 Task: Look for space in Milton, United States from 8th July, 2023 to 16th July, 2023 for 8 adults in price range Rs.10000 to Rs.16000. Place can be private room with 8 bedrooms having 8 beds and 8 bathrooms. Property type can be house, flat, guest house, hotel. Amenities needed are: wifi, TV, free parkinig on premises, gym, breakfast. Booking option can be shelf check-in. Required host language is English.
Action: Mouse moved to (521, 120)
Screenshot: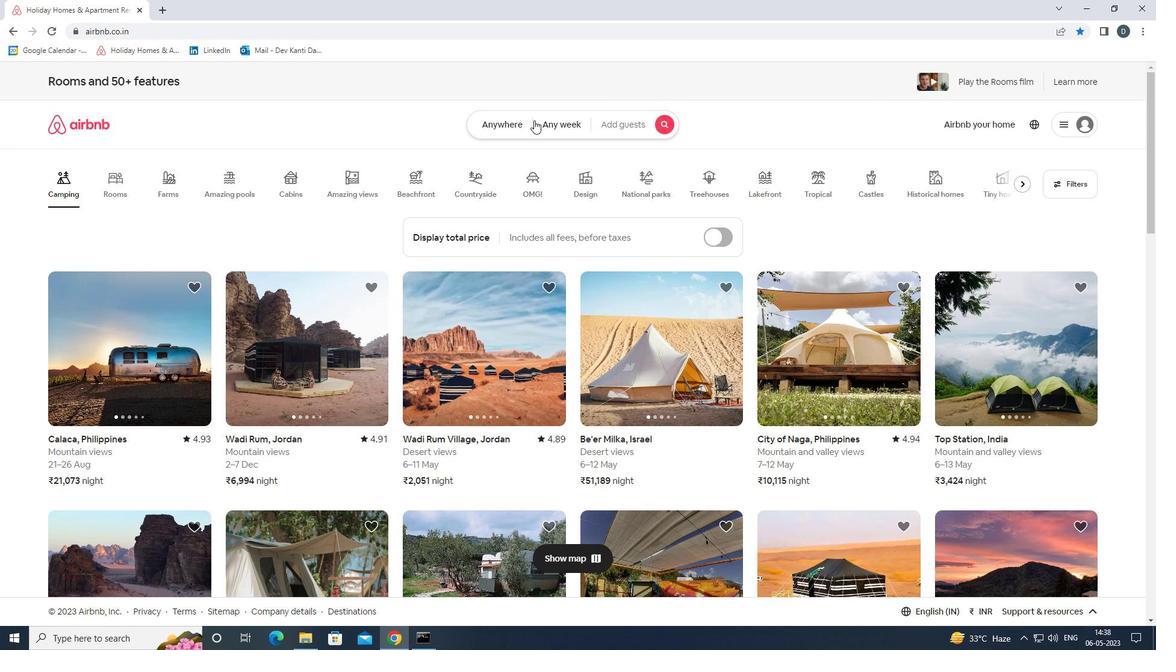 
Action: Mouse pressed left at (521, 120)
Screenshot: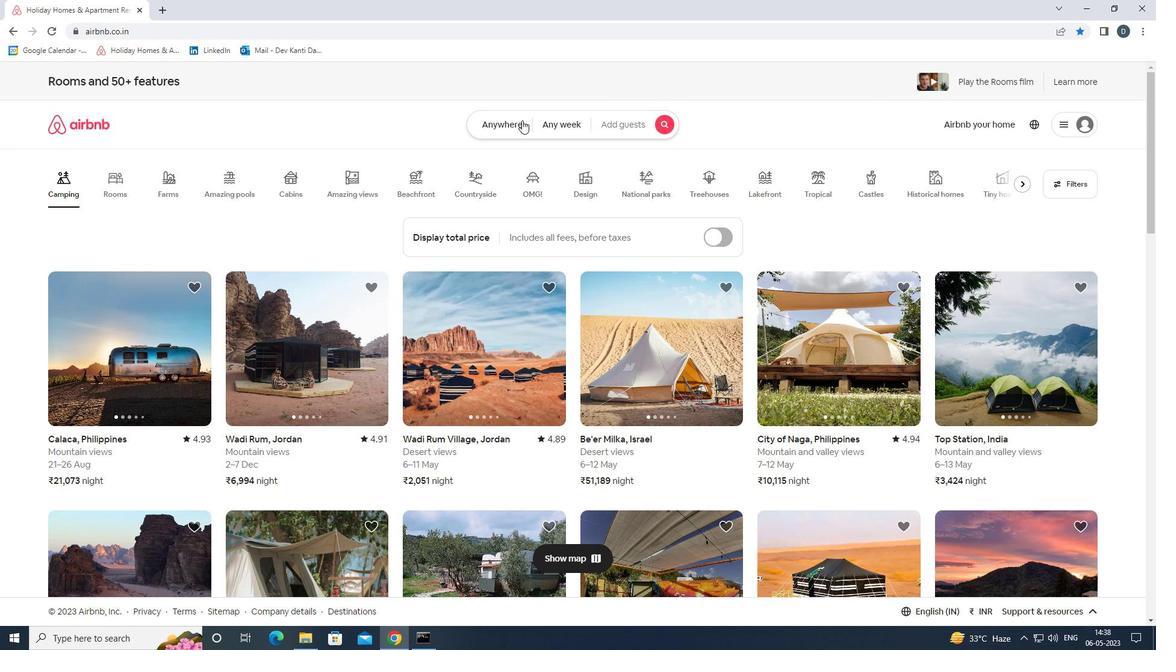 
Action: Mouse moved to (458, 171)
Screenshot: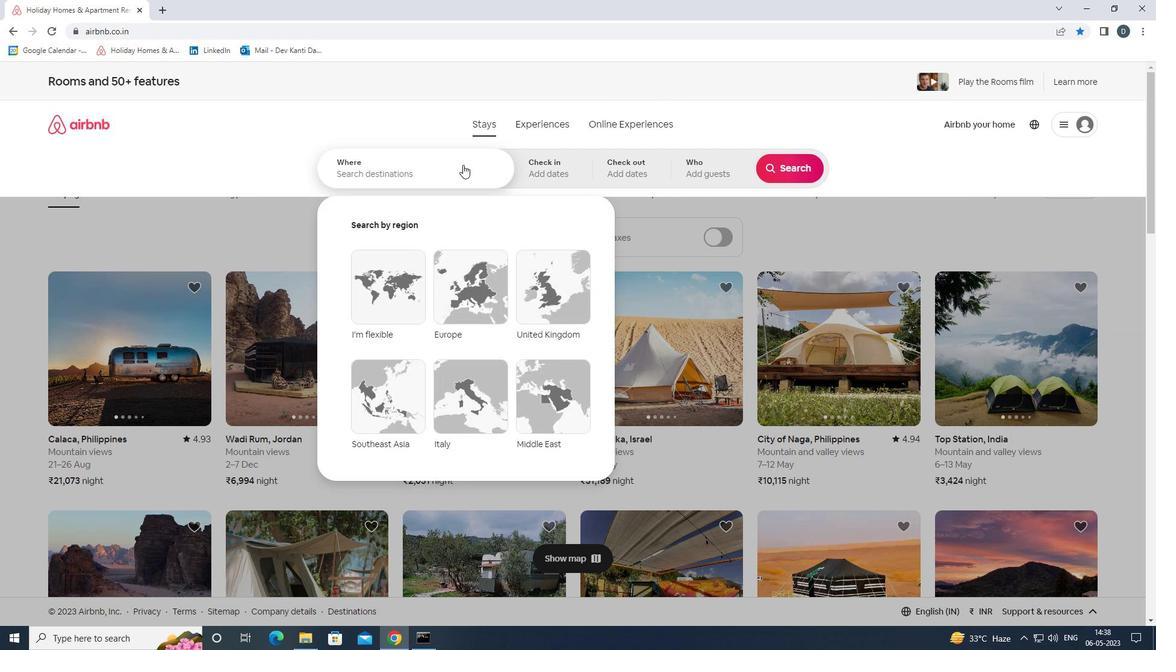 
Action: Mouse pressed left at (458, 171)
Screenshot: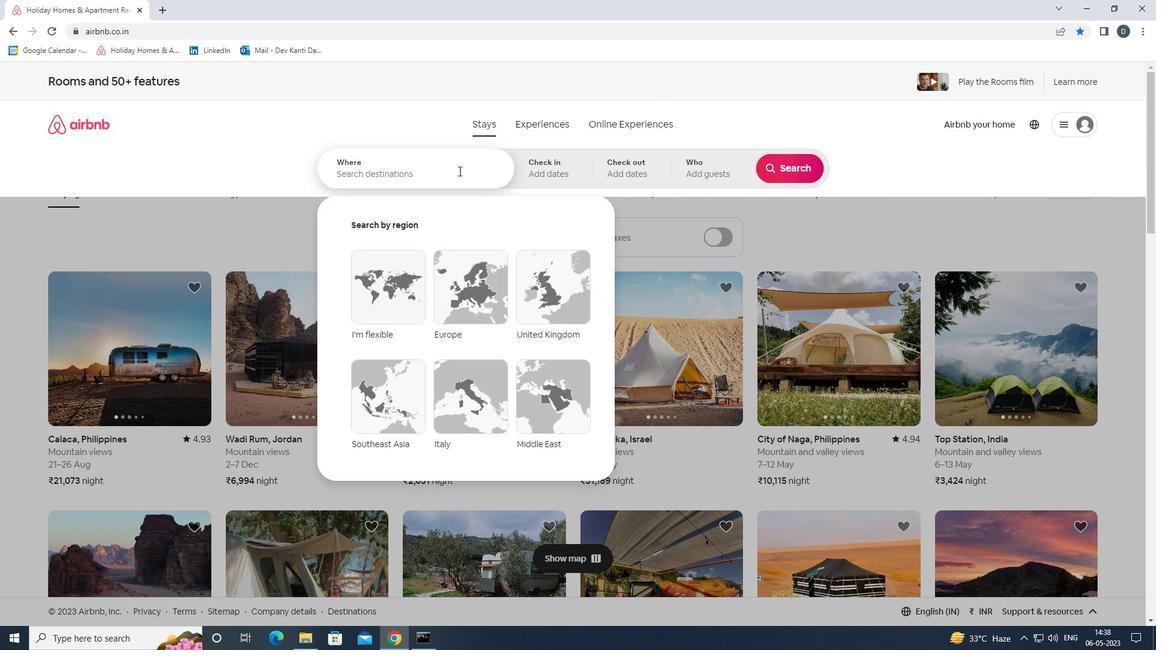 
Action: Mouse moved to (455, 173)
Screenshot: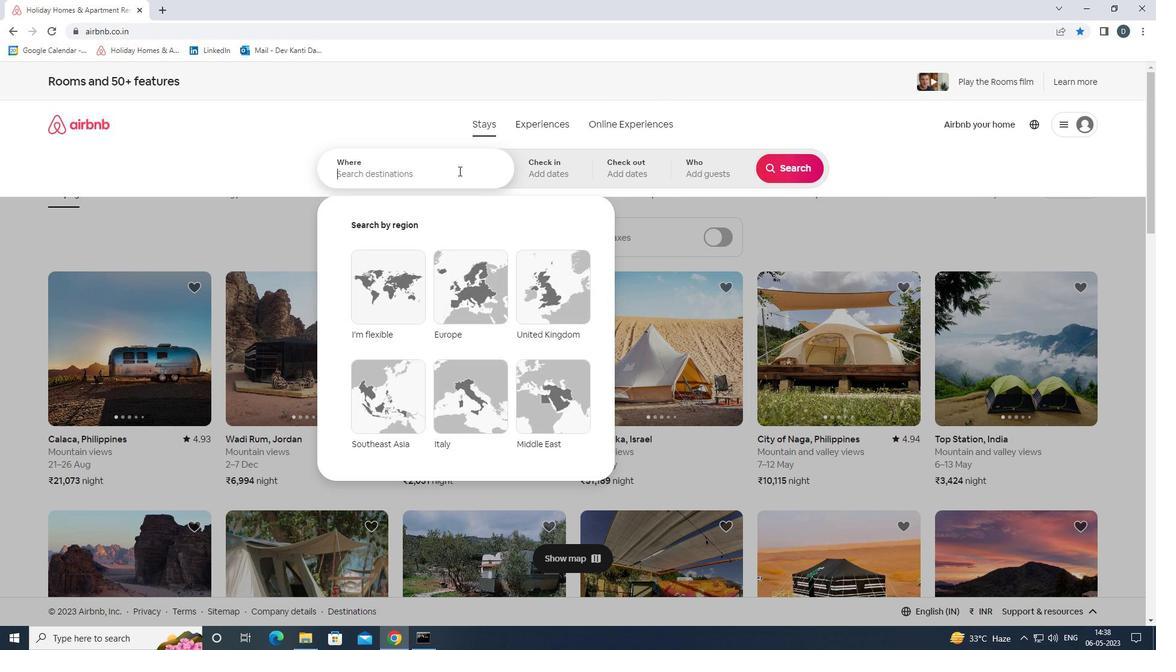 
Action: Key pressed <Key.shift><Key.shift><Key.shift><Key.shift>MILTON,<Key.shift>UNITED<Key.space><Key.shift>STATES<Key.enter>
Screenshot: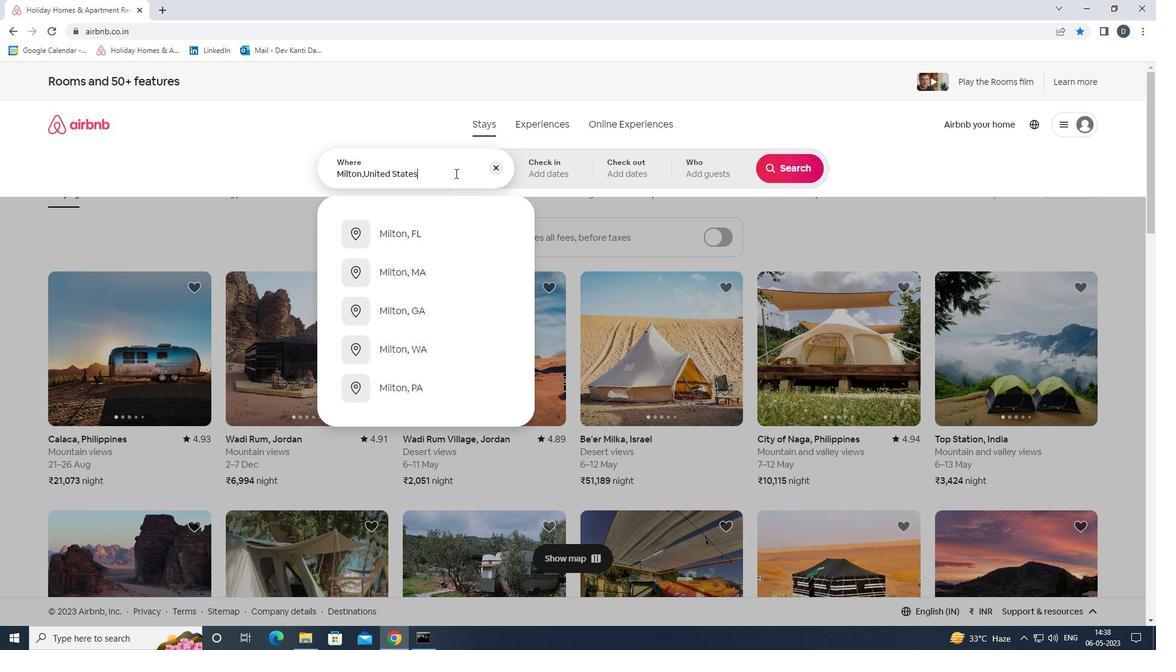 
Action: Mouse moved to (781, 264)
Screenshot: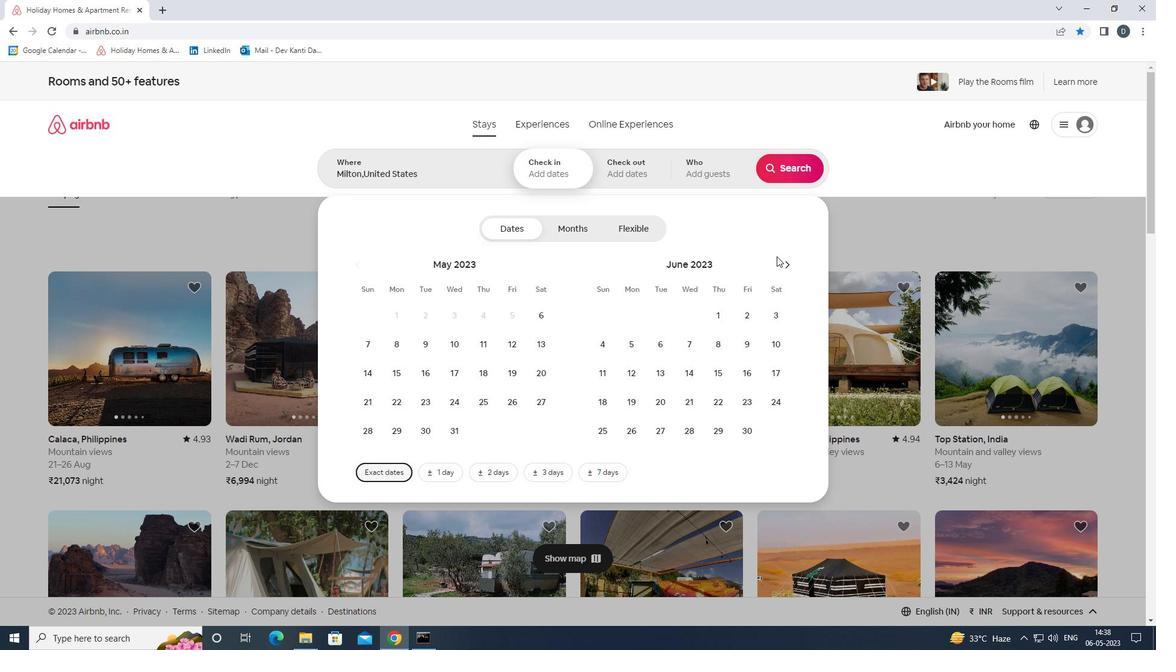 
Action: Mouse pressed left at (781, 264)
Screenshot: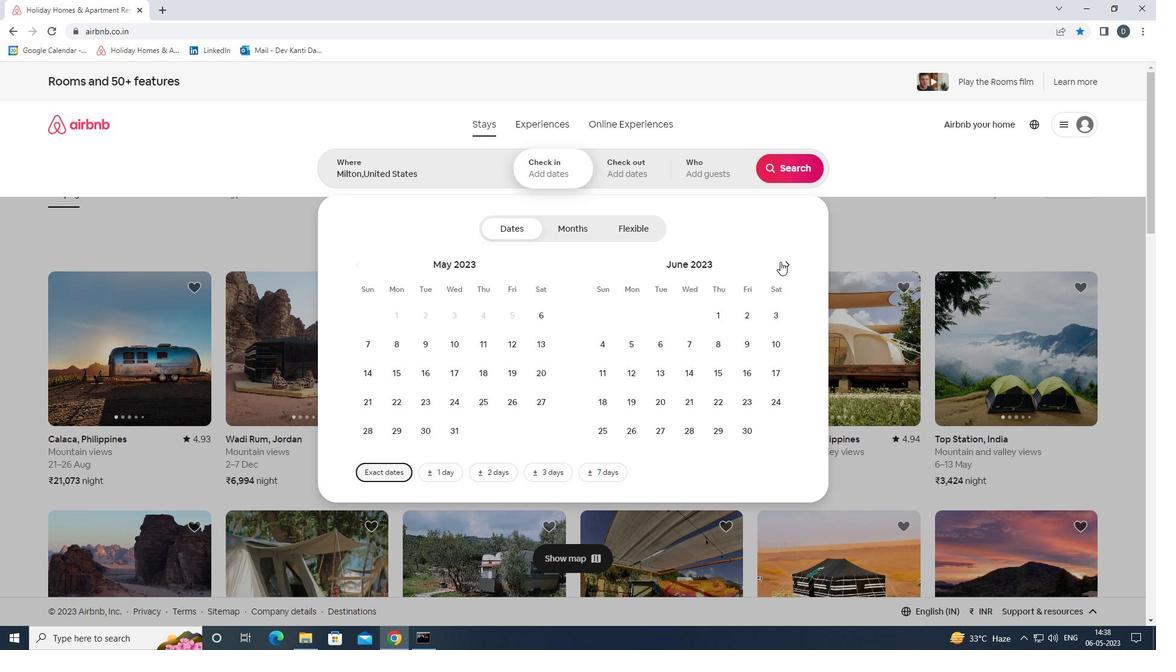 
Action: Mouse moved to (773, 344)
Screenshot: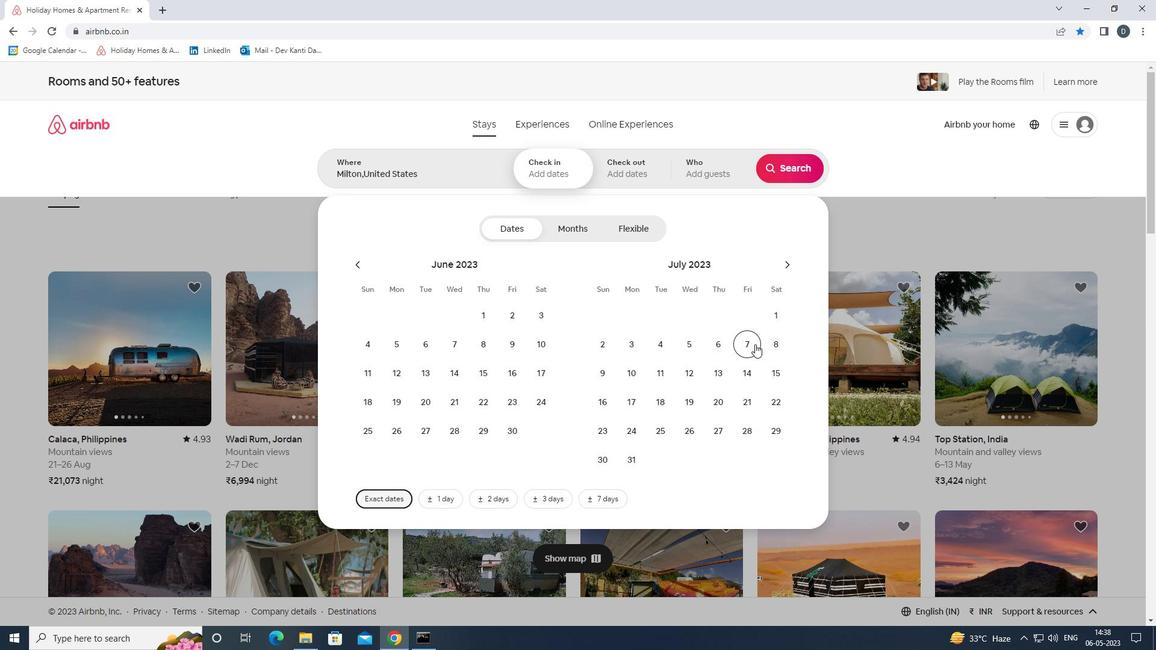 
Action: Mouse pressed left at (773, 344)
Screenshot: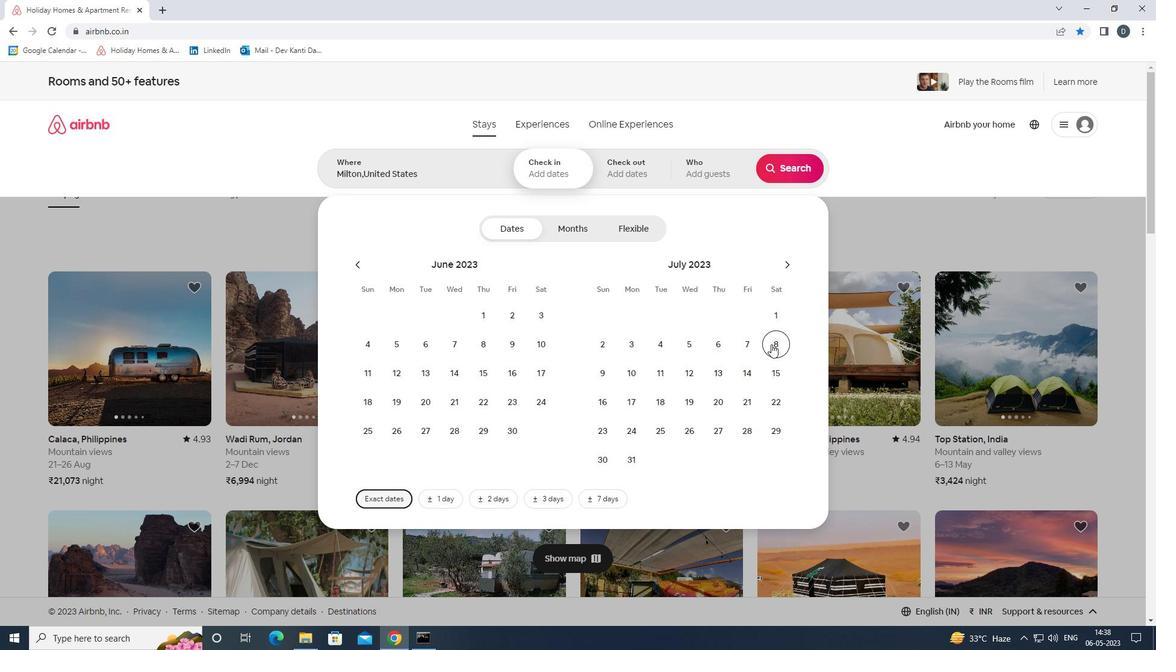 
Action: Mouse moved to (608, 401)
Screenshot: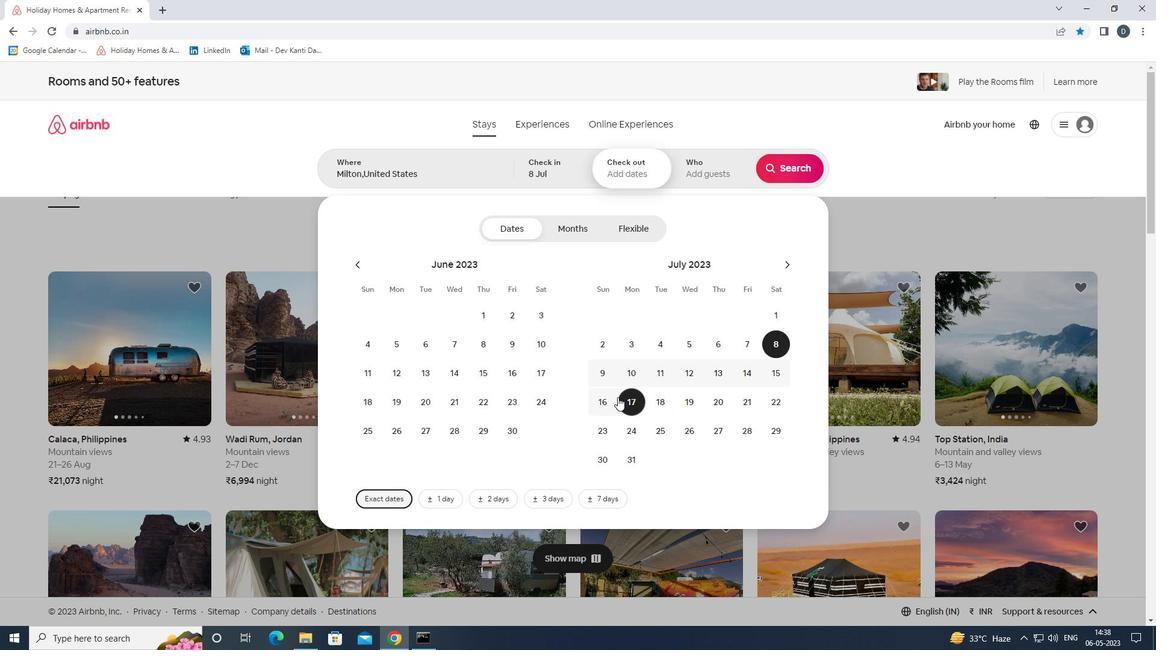 
Action: Mouse pressed left at (608, 401)
Screenshot: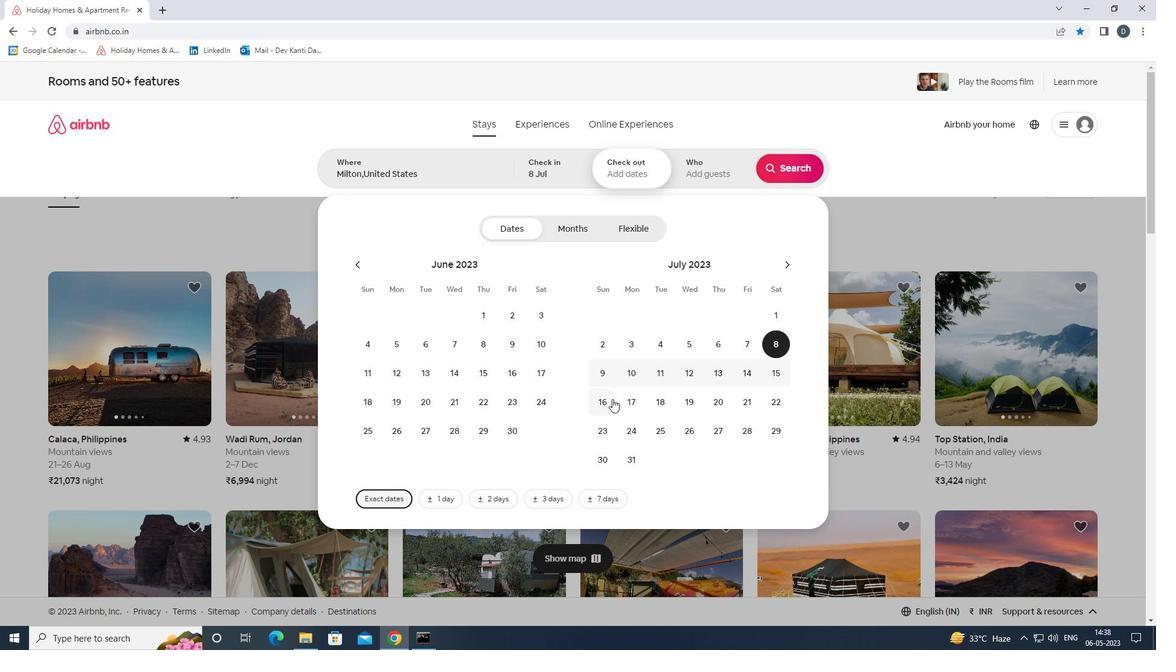 
Action: Mouse moved to (700, 167)
Screenshot: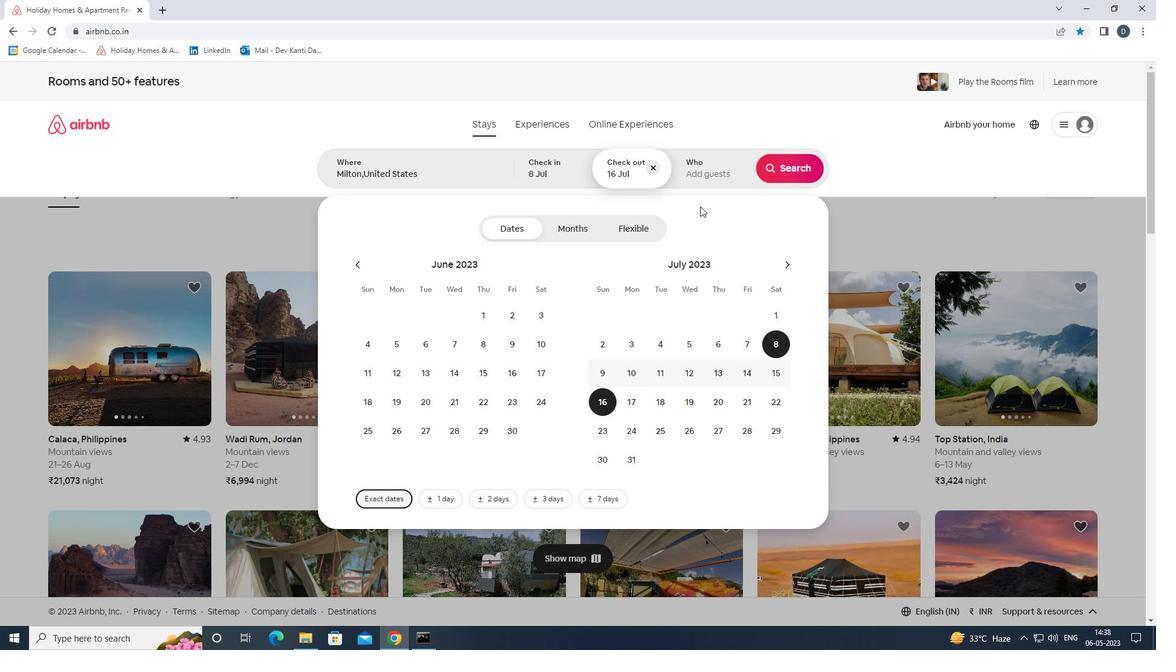 
Action: Mouse pressed left at (700, 167)
Screenshot: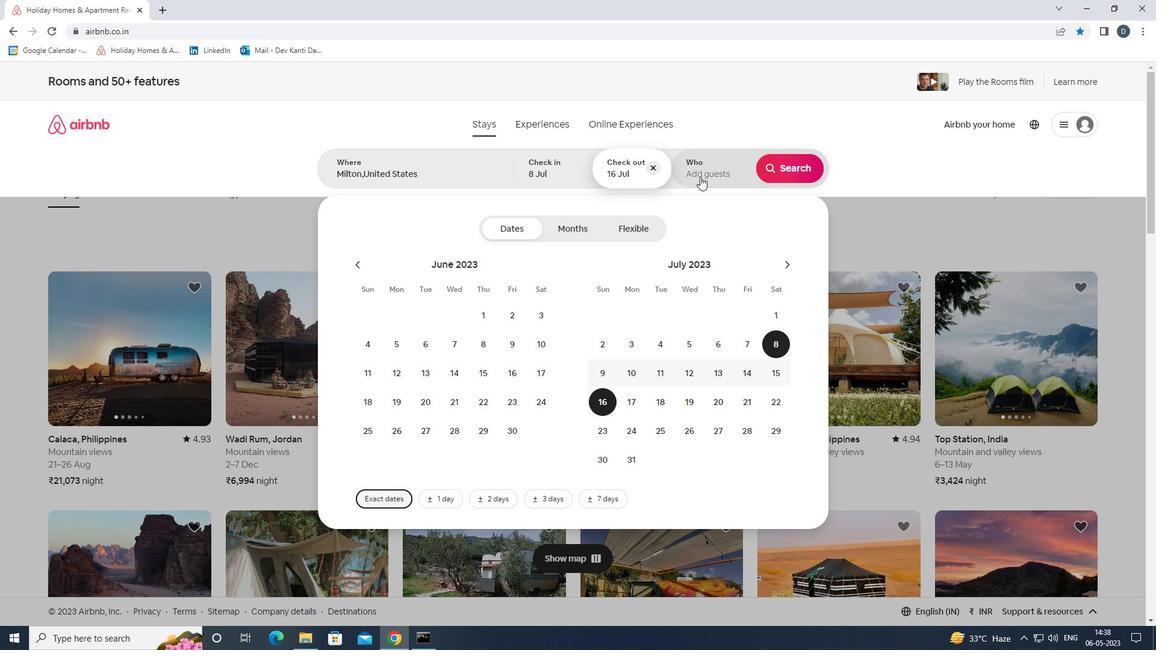 
Action: Mouse moved to (789, 234)
Screenshot: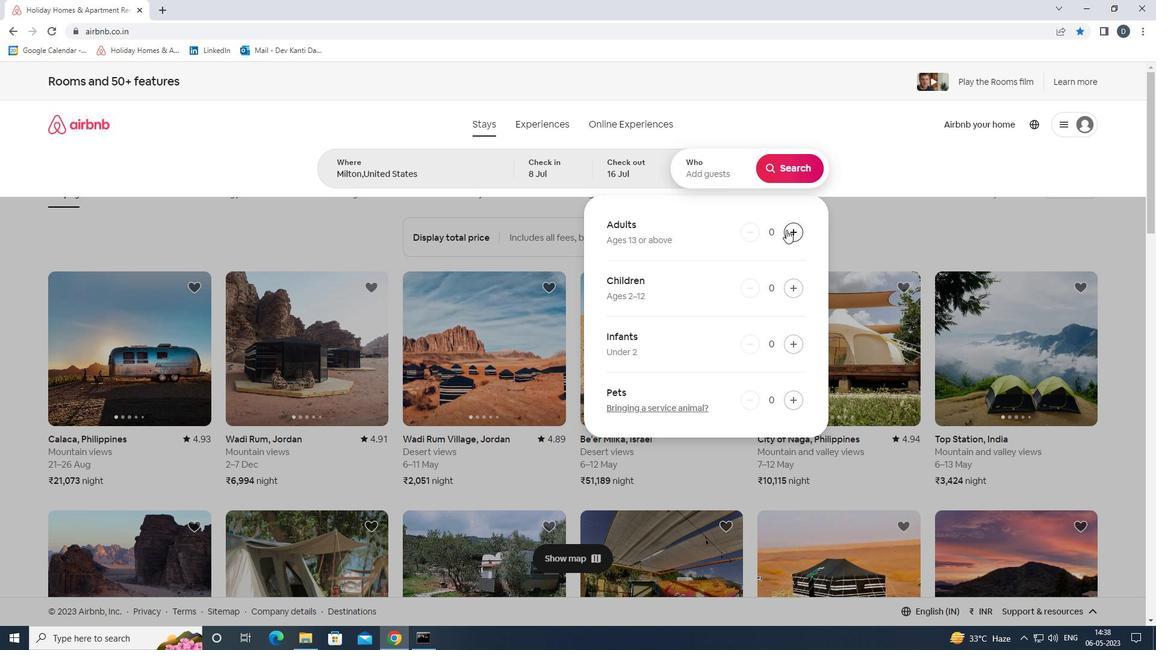 
Action: Mouse pressed left at (789, 234)
Screenshot: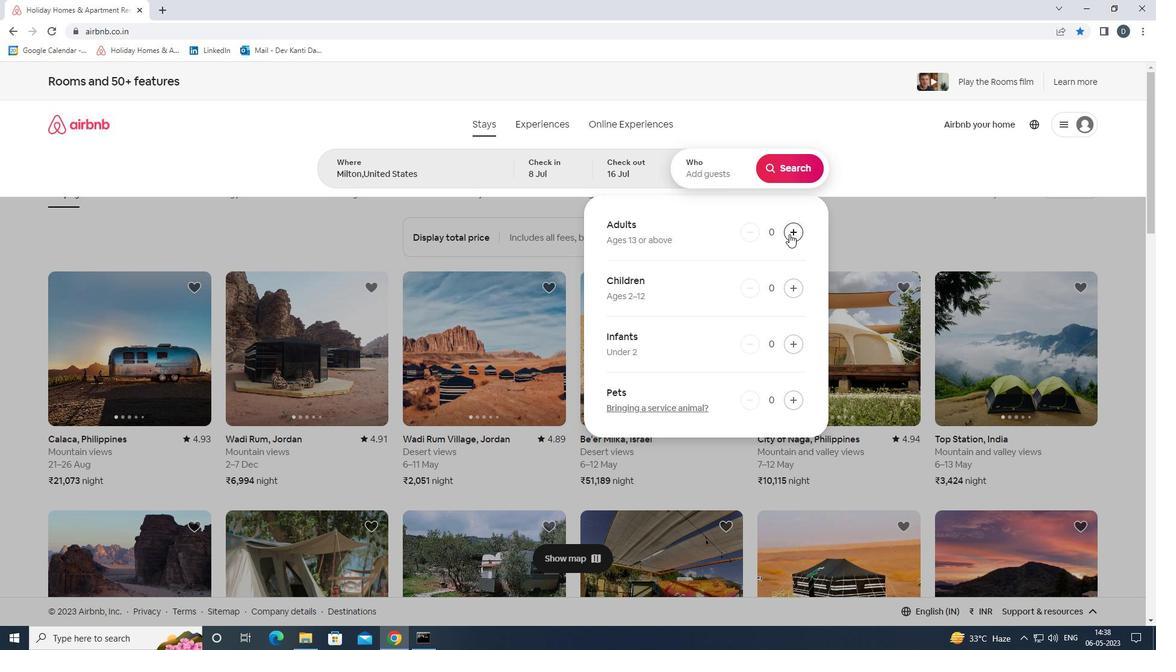 
Action: Mouse pressed left at (789, 234)
Screenshot: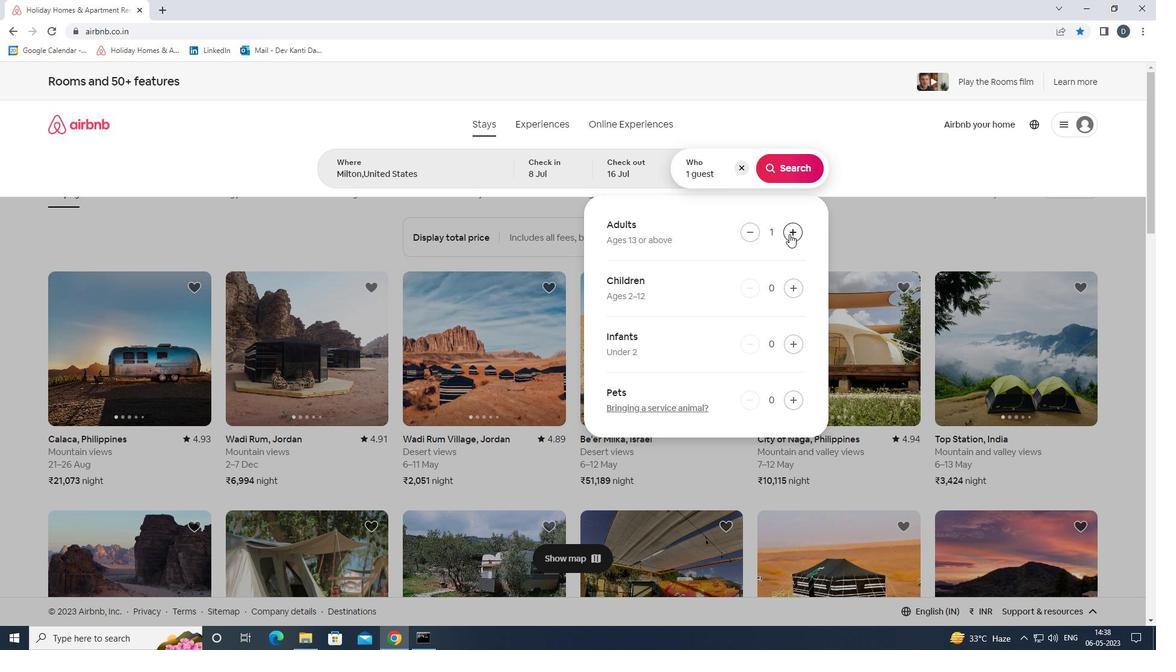 
Action: Mouse pressed left at (789, 234)
Screenshot: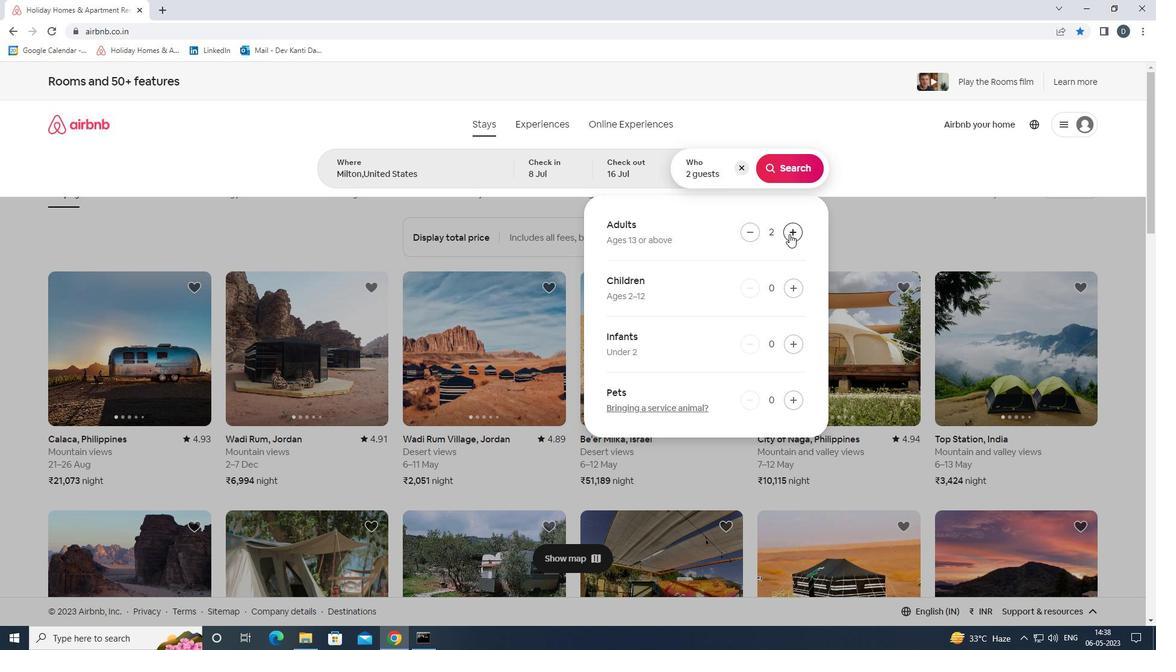 
Action: Mouse pressed left at (789, 234)
Screenshot: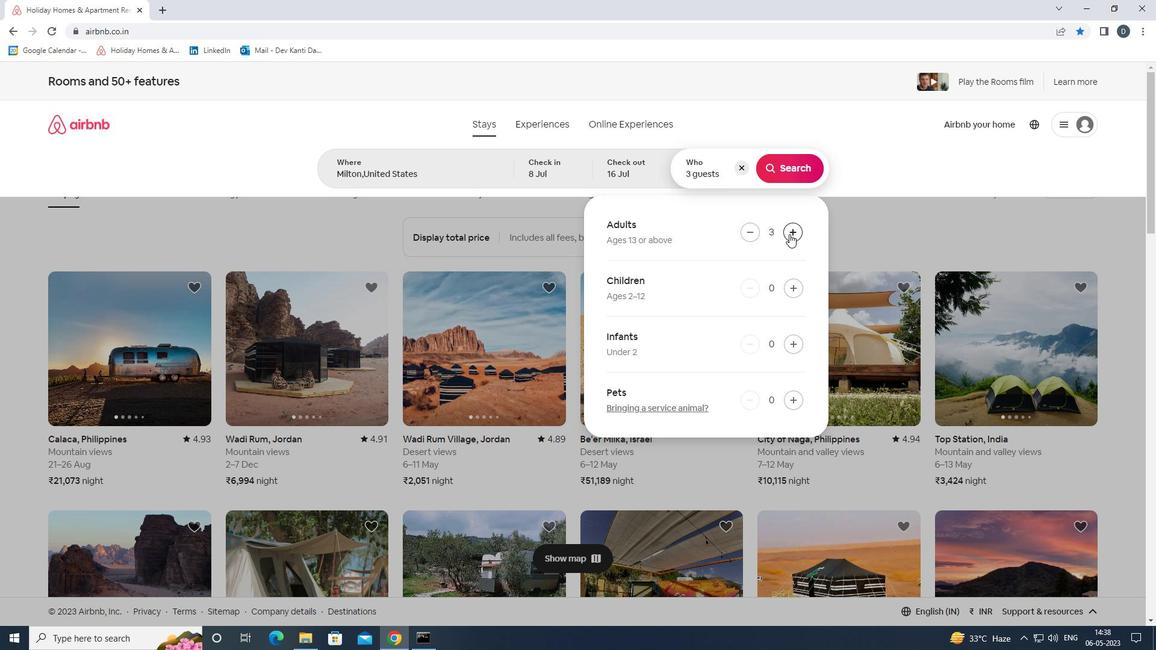 
Action: Mouse pressed left at (789, 234)
Screenshot: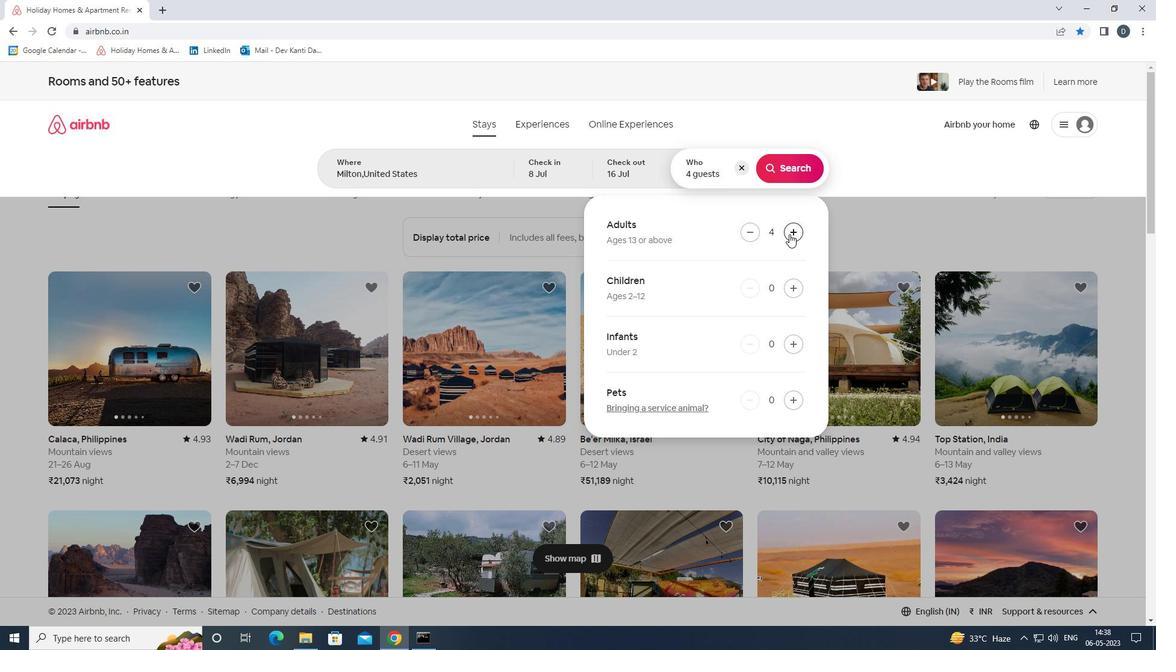 
Action: Mouse pressed left at (789, 234)
Screenshot: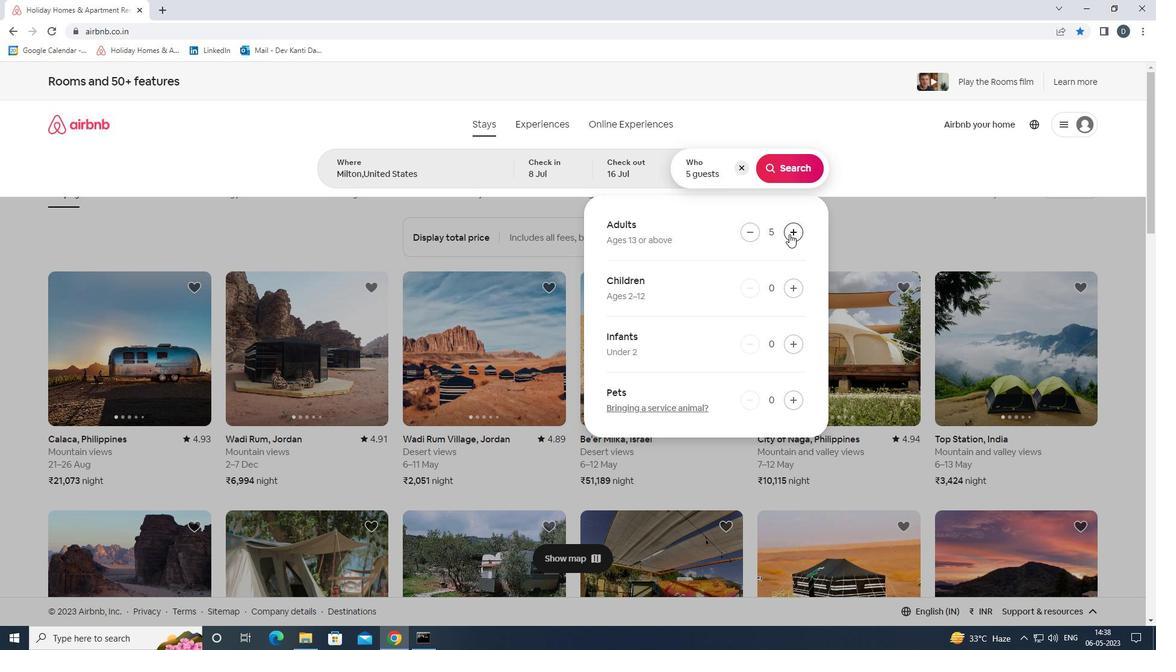 
Action: Mouse pressed left at (789, 234)
Screenshot: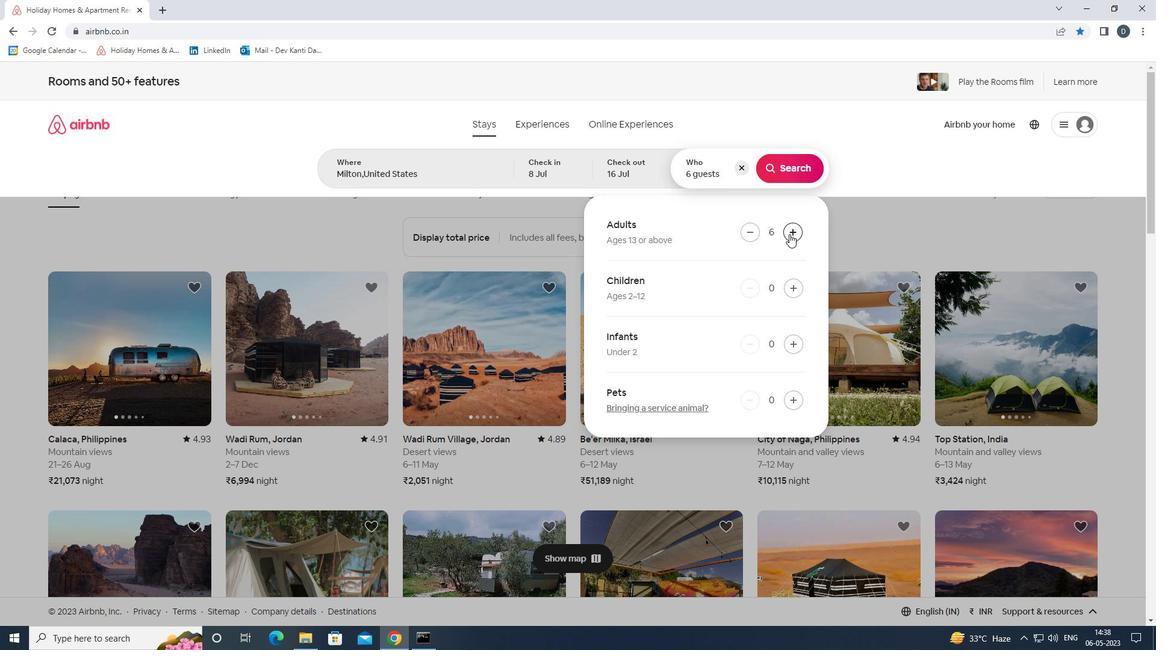 
Action: Mouse pressed left at (789, 234)
Screenshot: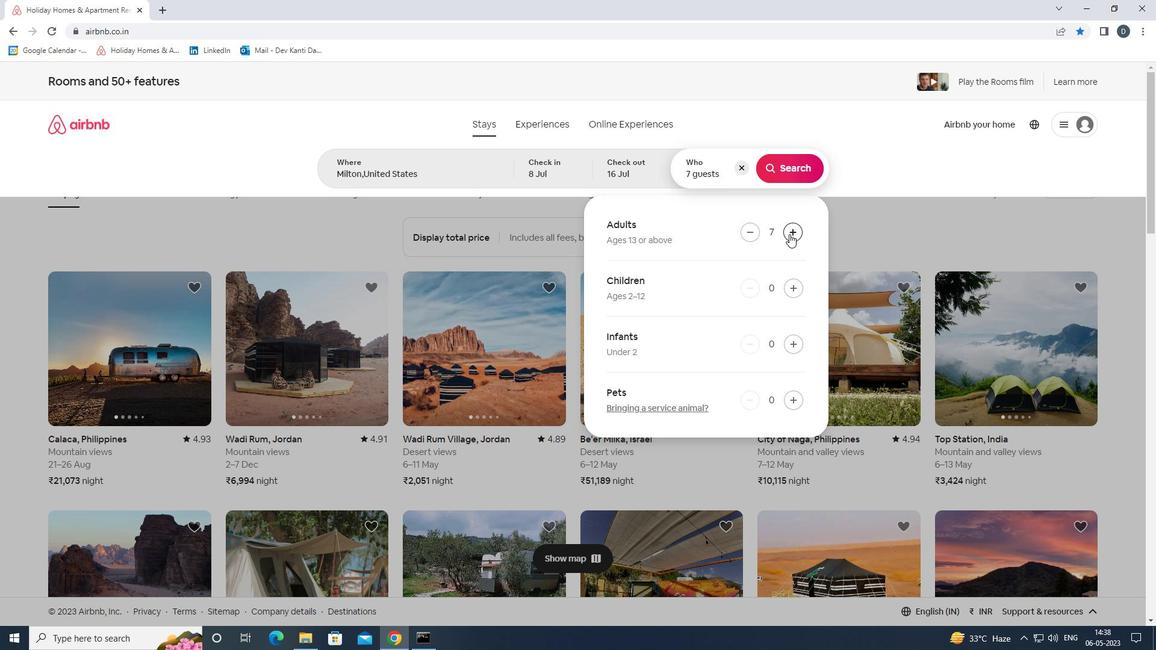 
Action: Mouse moved to (782, 169)
Screenshot: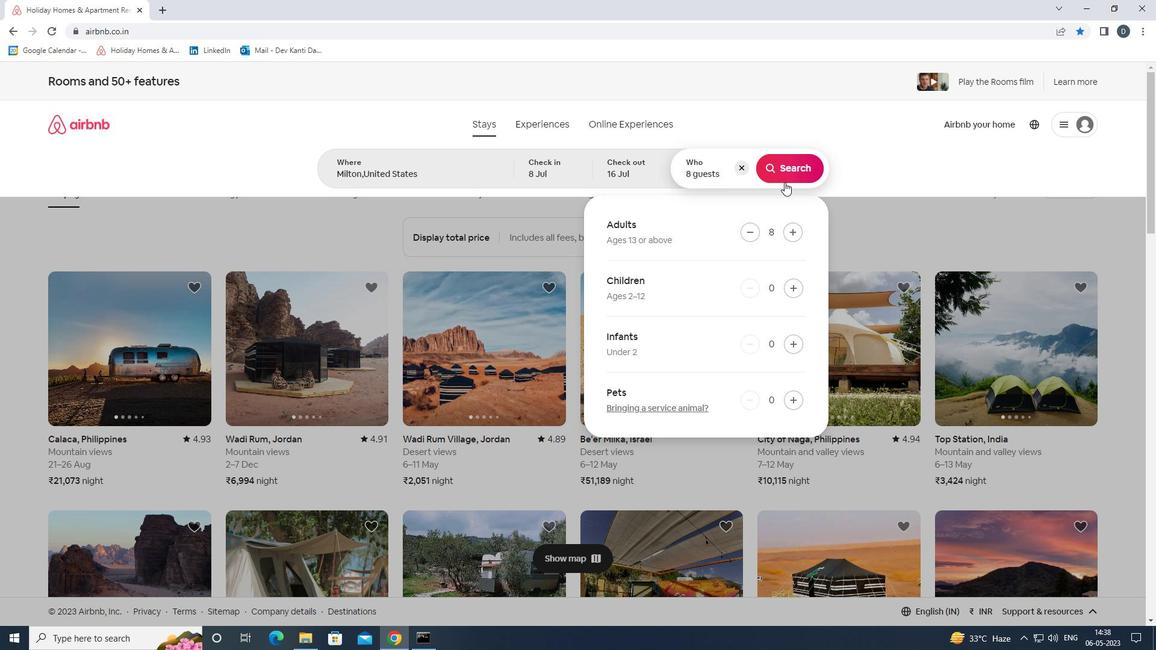 
Action: Mouse pressed left at (782, 169)
Screenshot: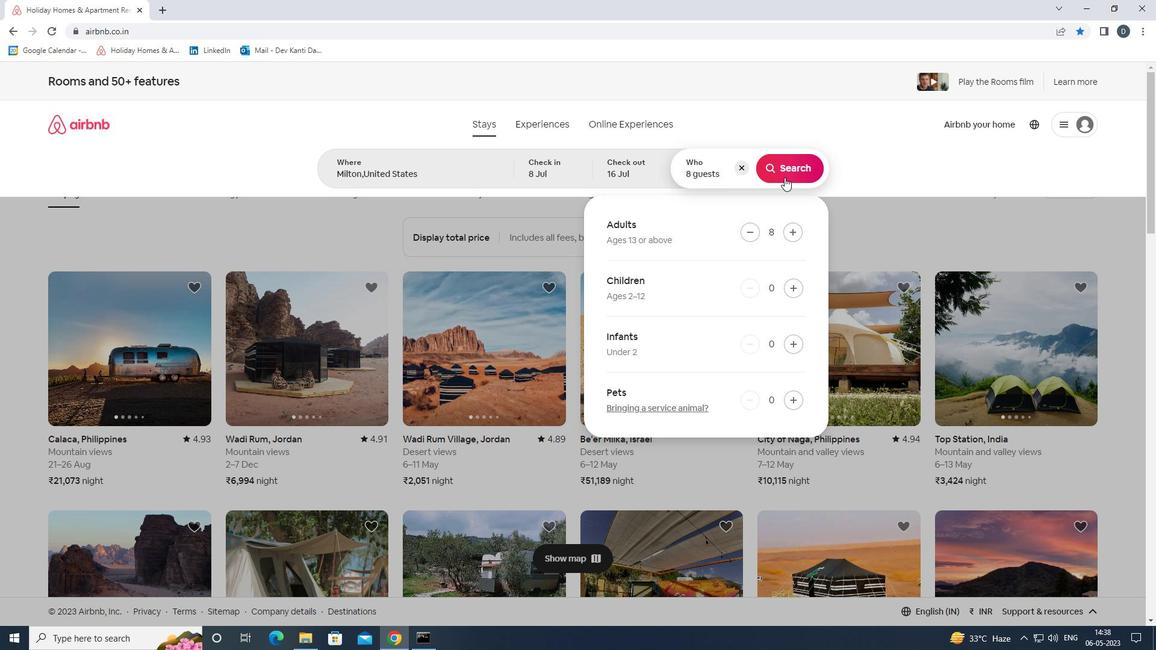 
Action: Mouse moved to (1092, 134)
Screenshot: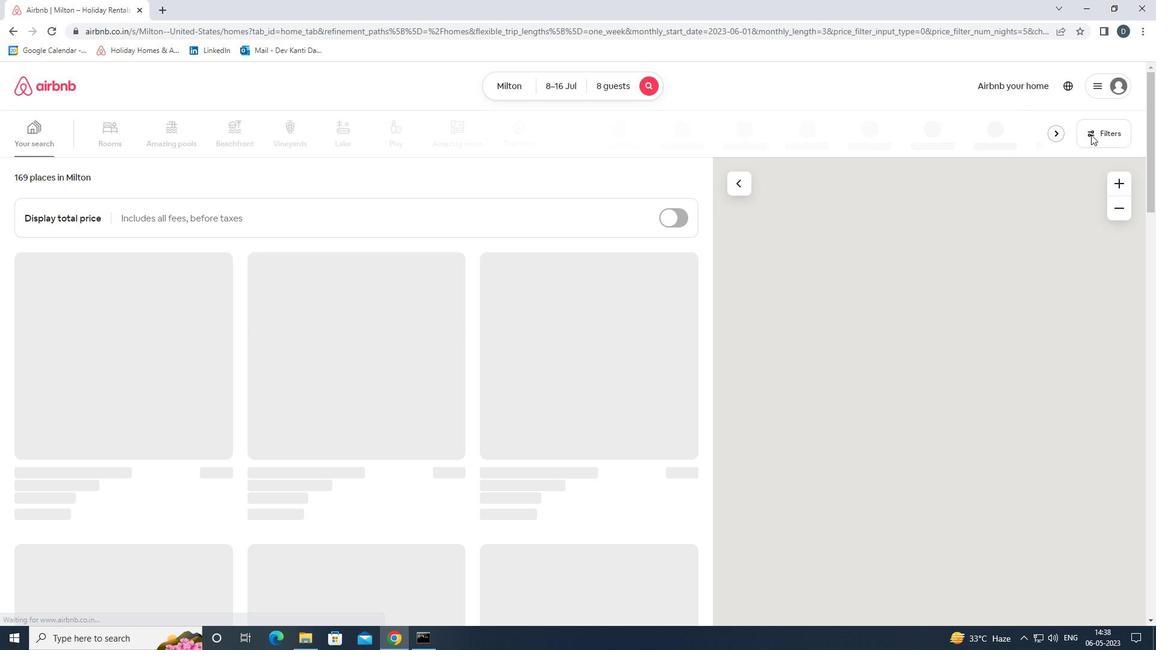 
Action: Mouse pressed left at (1092, 134)
Screenshot: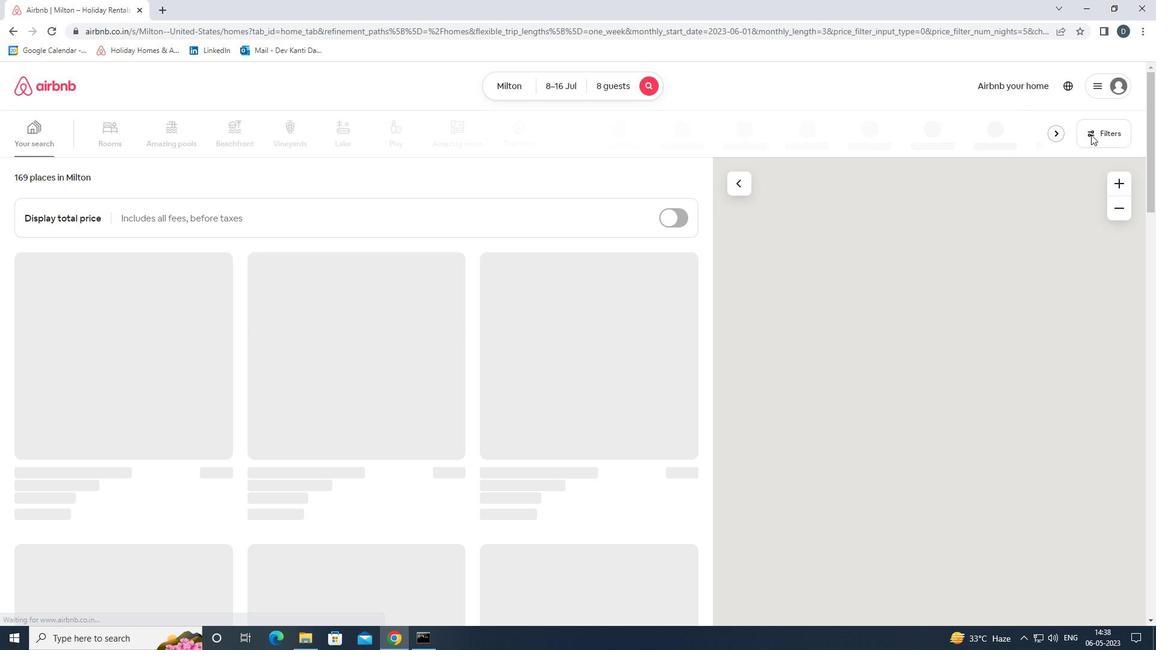 
Action: Mouse moved to (446, 429)
Screenshot: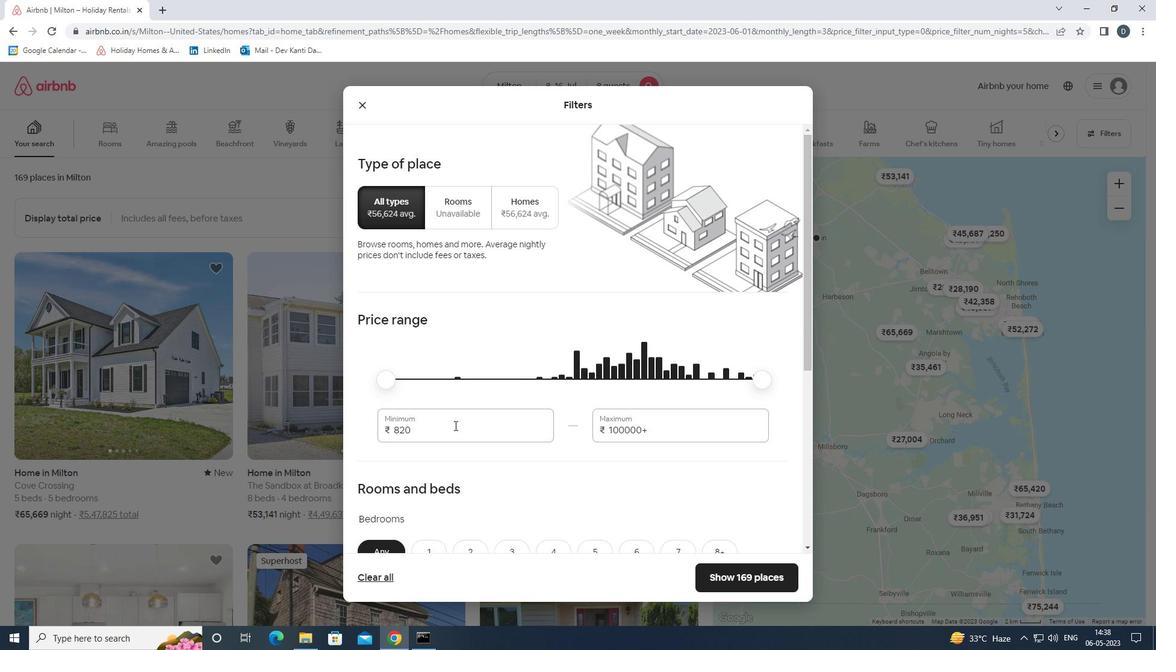 
Action: Mouse pressed left at (446, 429)
Screenshot: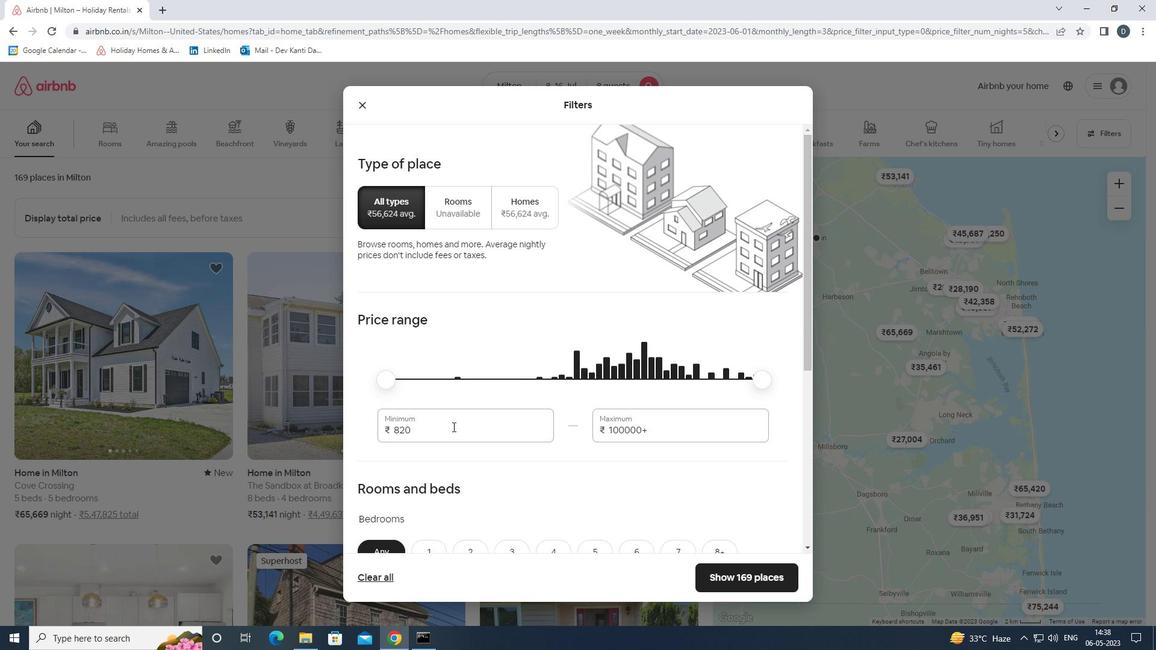 
Action: Mouse pressed left at (446, 429)
Screenshot: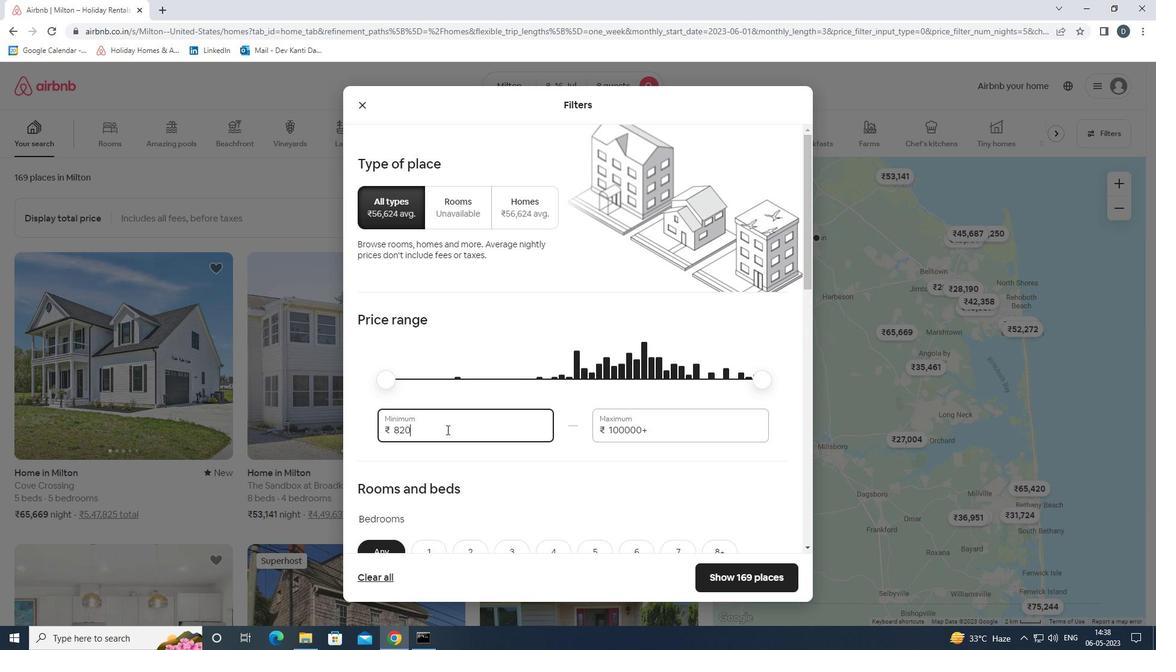 
Action: Mouse moved to (444, 431)
Screenshot: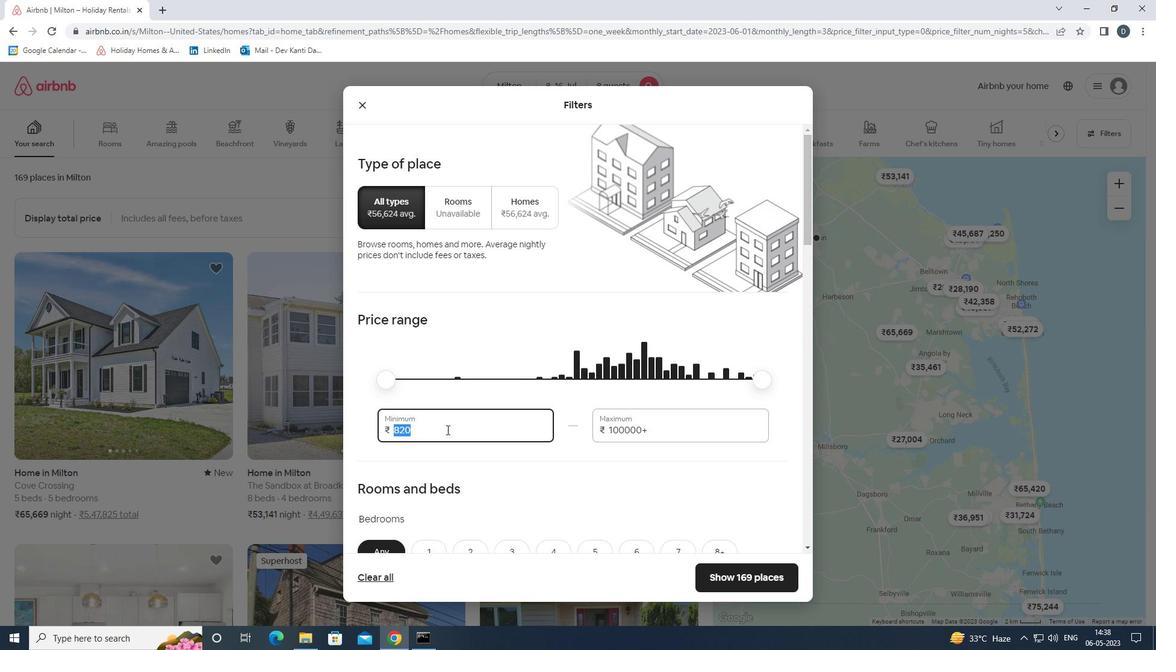 
Action: Key pressed 10000<Key.tab>16000
Screenshot: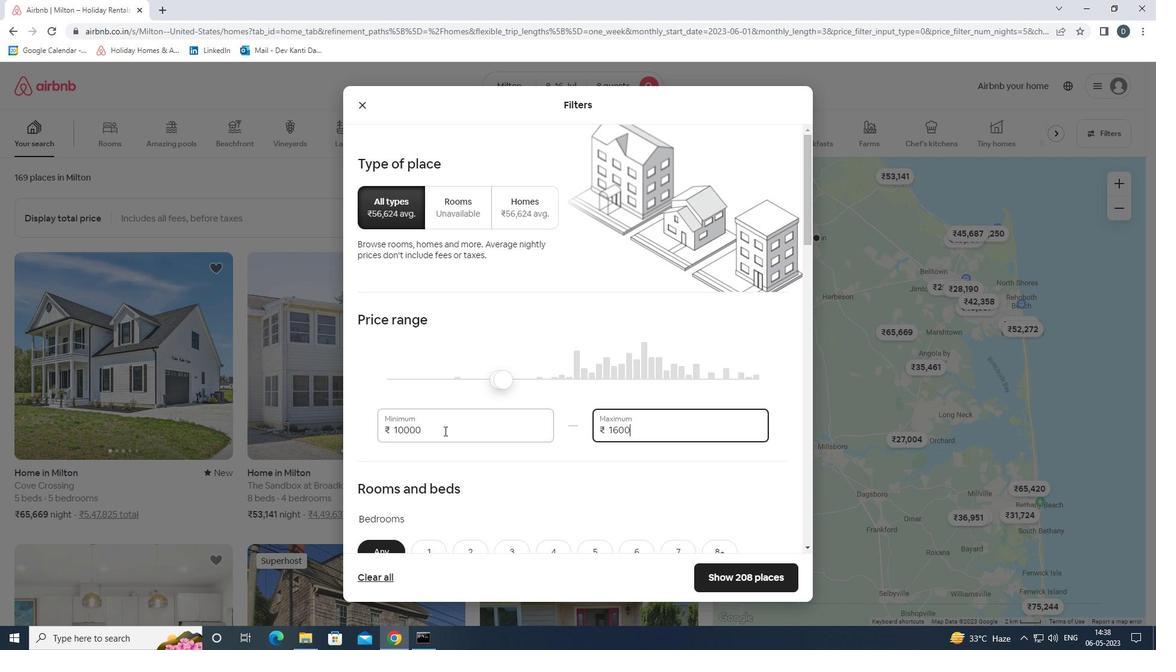 
Action: Mouse scrolled (444, 430) with delta (0, 0)
Screenshot: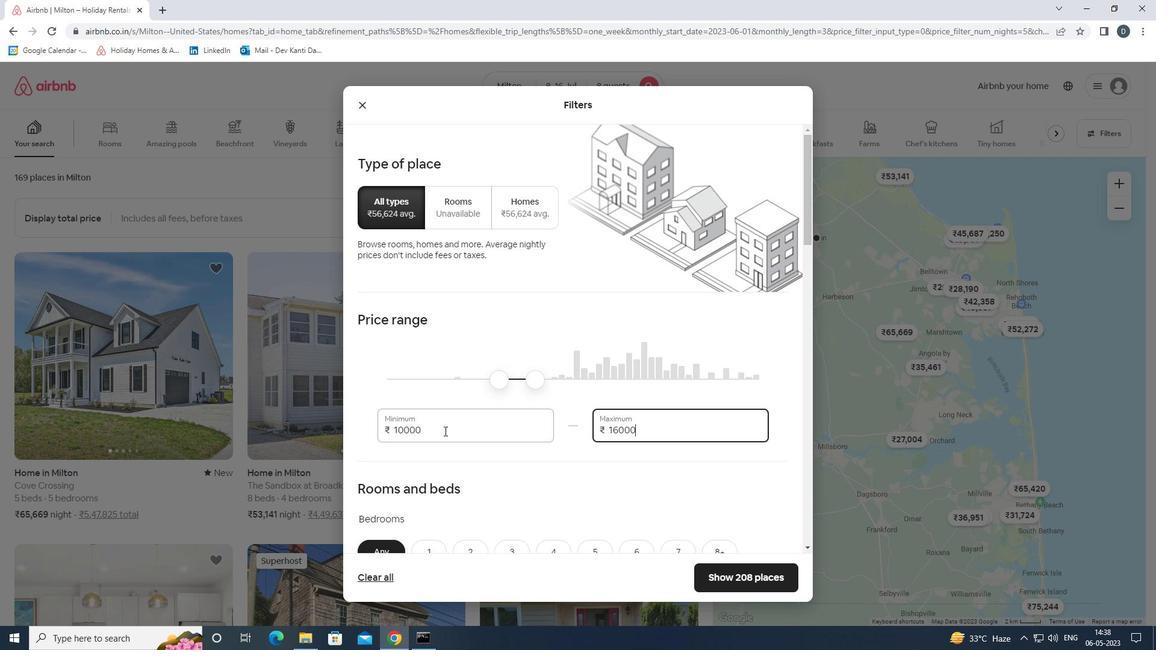 
Action: Mouse scrolled (444, 430) with delta (0, 0)
Screenshot: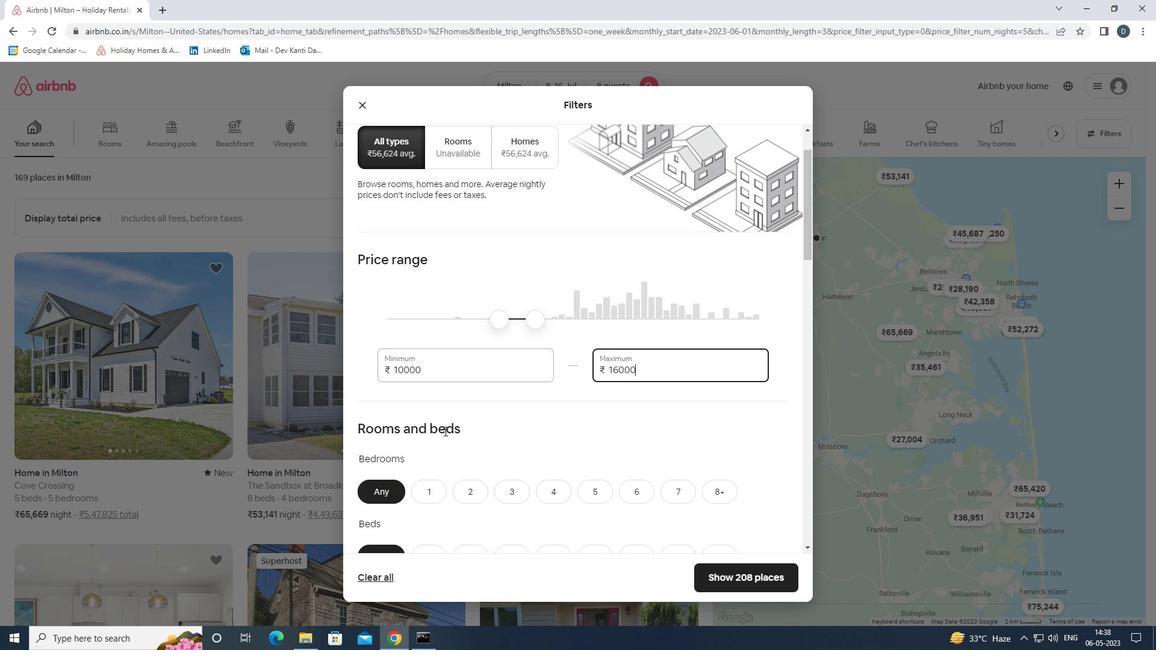 
Action: Mouse scrolled (444, 430) with delta (0, 0)
Screenshot: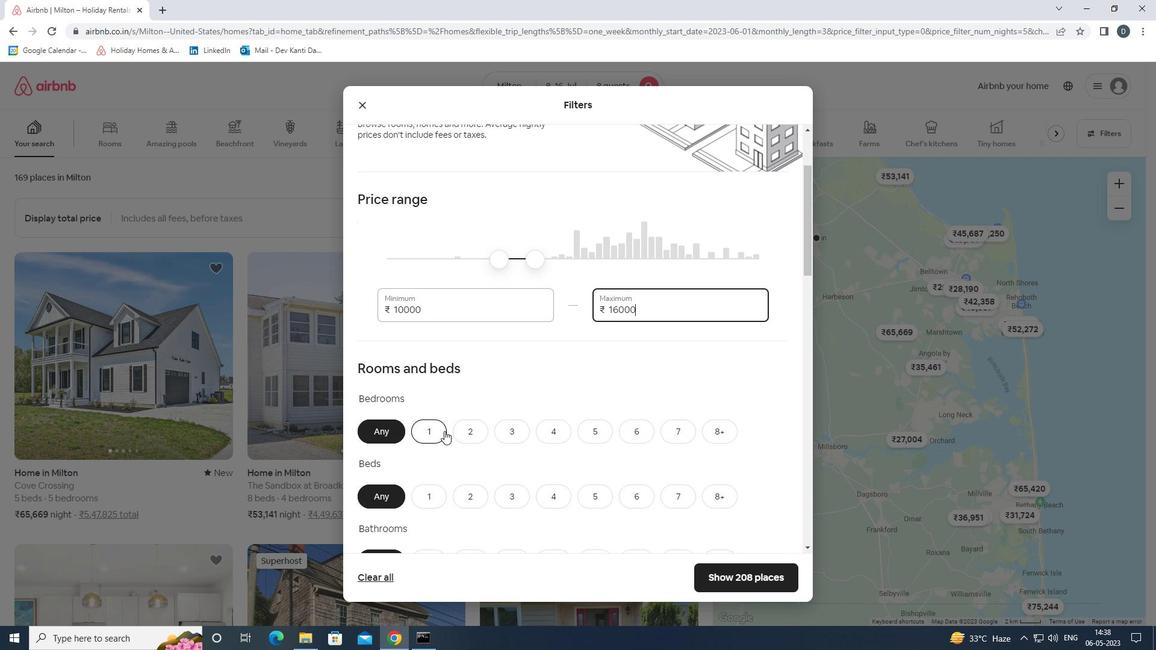 
Action: Mouse moved to (444, 431)
Screenshot: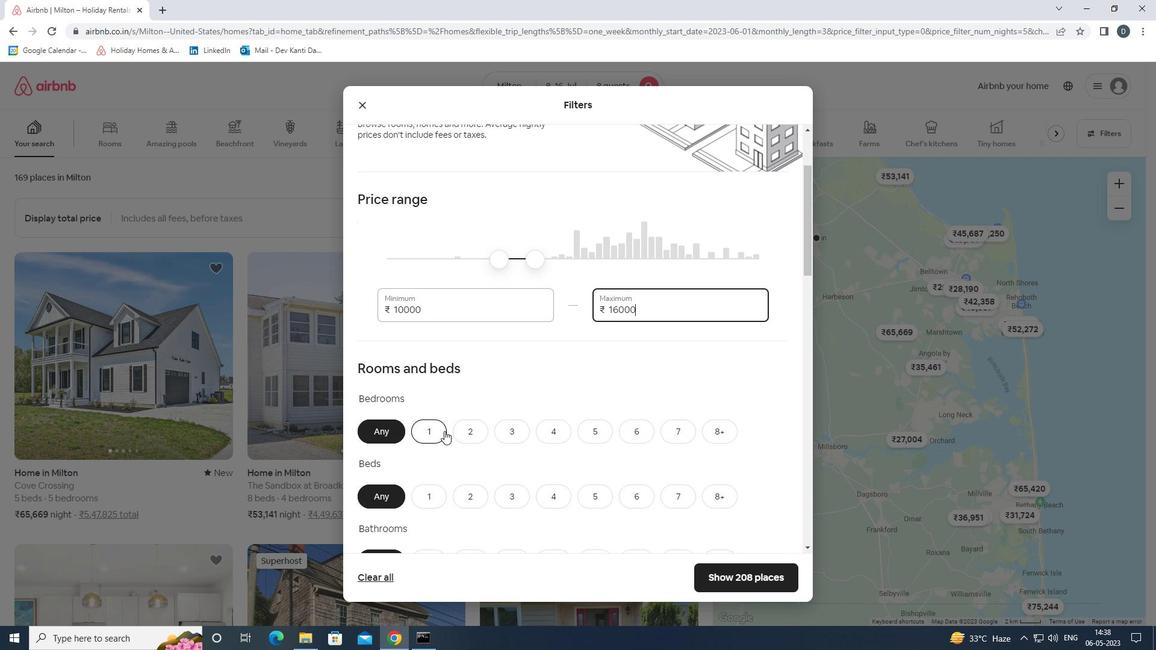 
Action: Mouse scrolled (444, 430) with delta (0, 0)
Screenshot: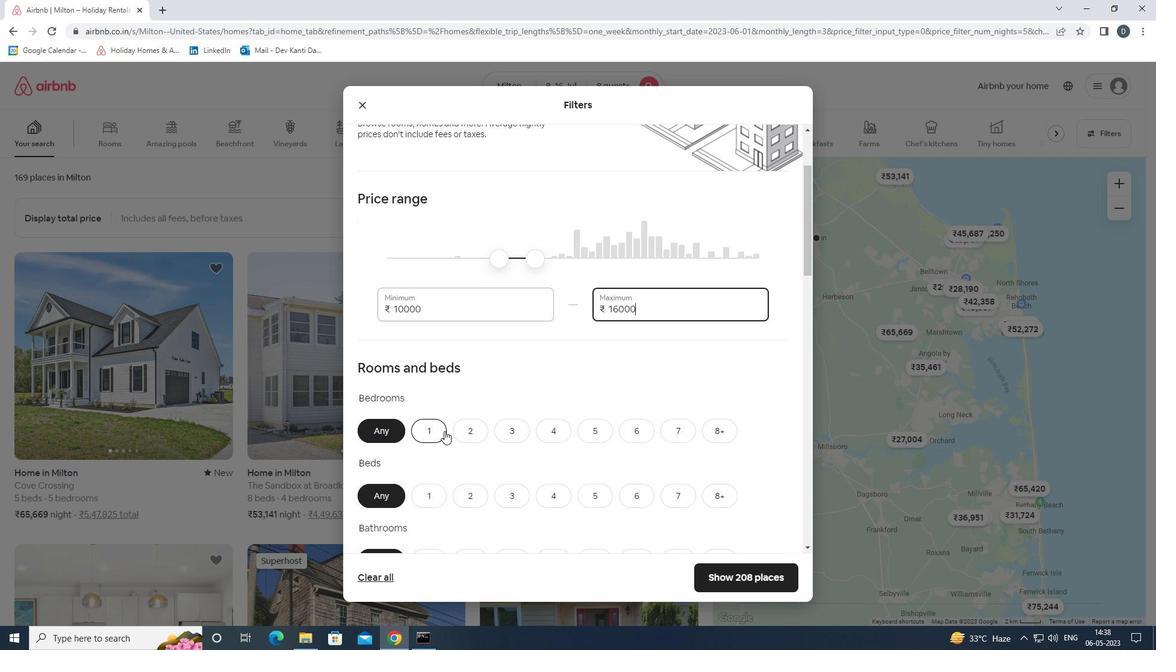 
Action: Mouse moved to (717, 316)
Screenshot: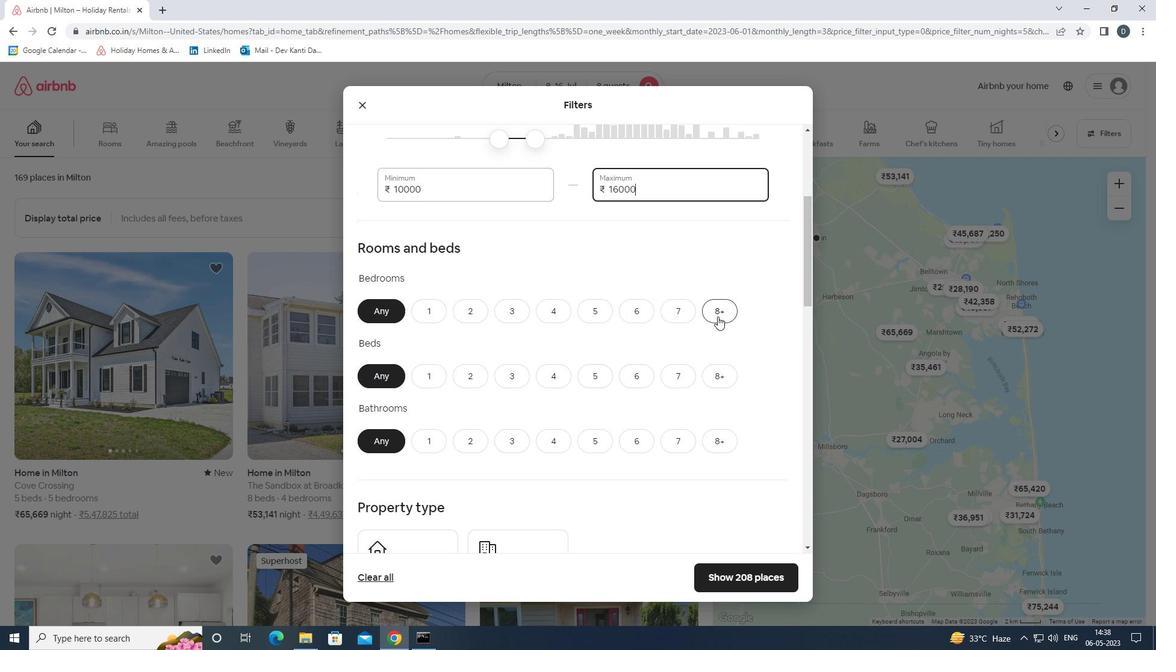 
Action: Mouse pressed left at (717, 316)
Screenshot: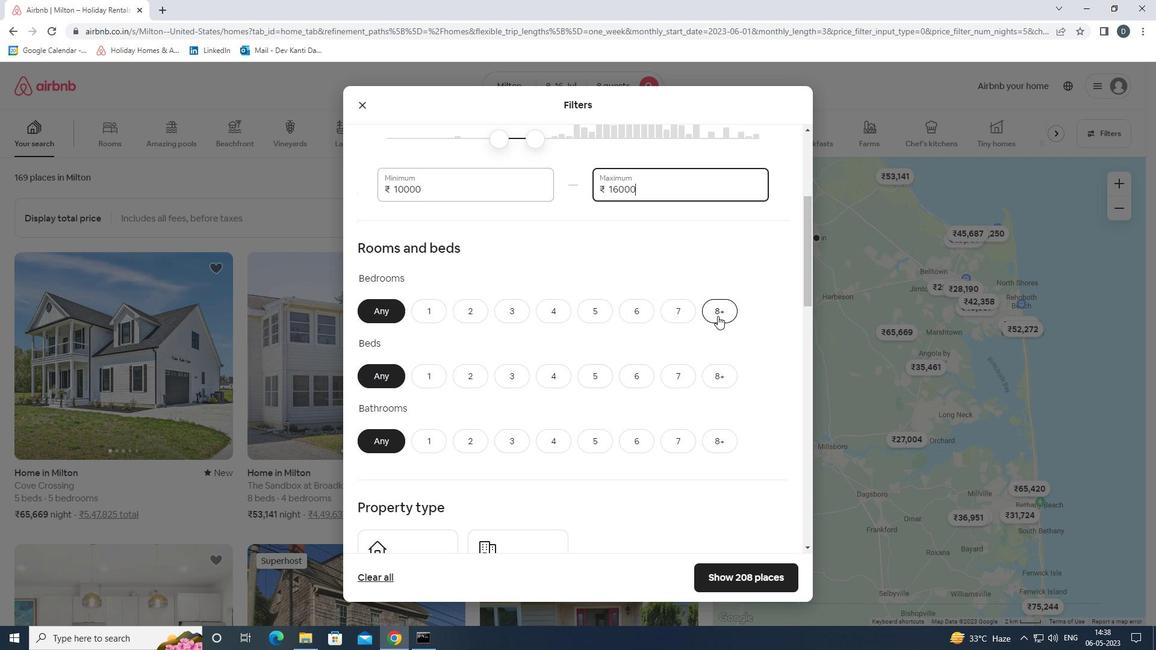 
Action: Mouse moved to (728, 370)
Screenshot: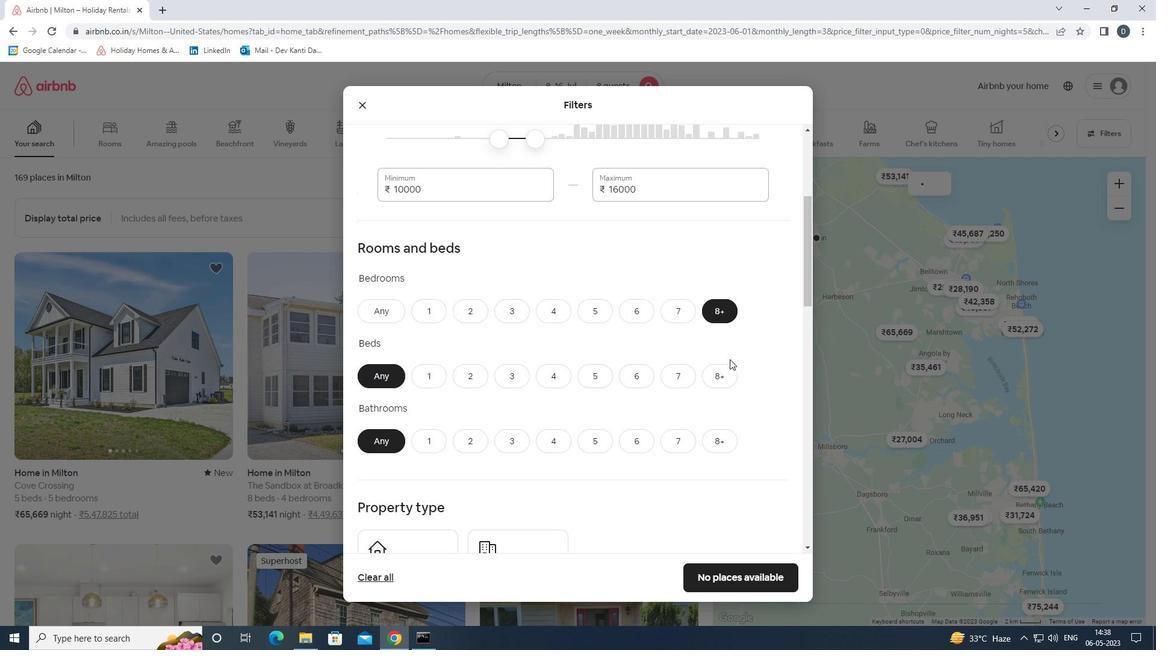 
Action: Mouse pressed left at (728, 370)
Screenshot: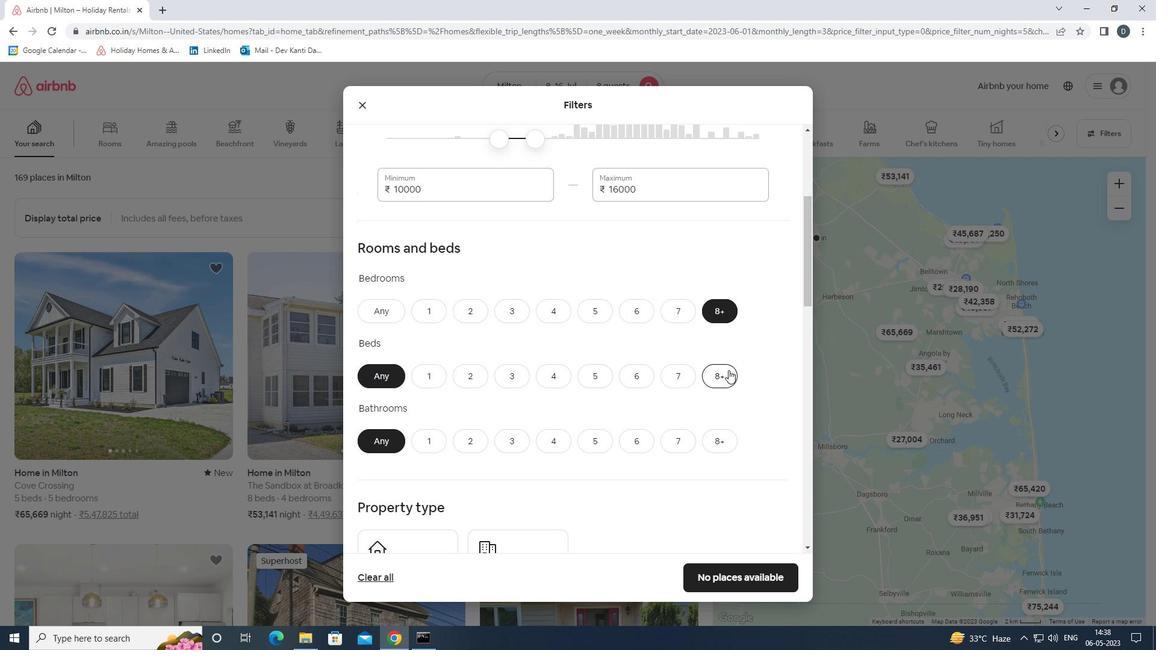 
Action: Mouse moved to (722, 435)
Screenshot: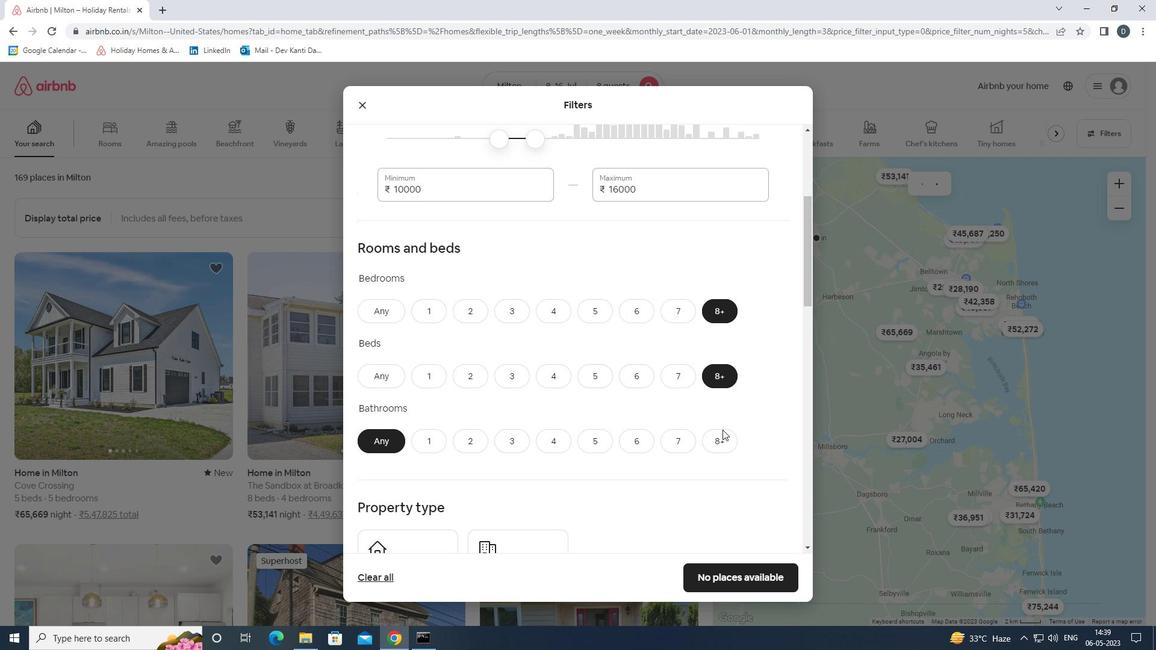 
Action: Mouse pressed left at (722, 435)
Screenshot: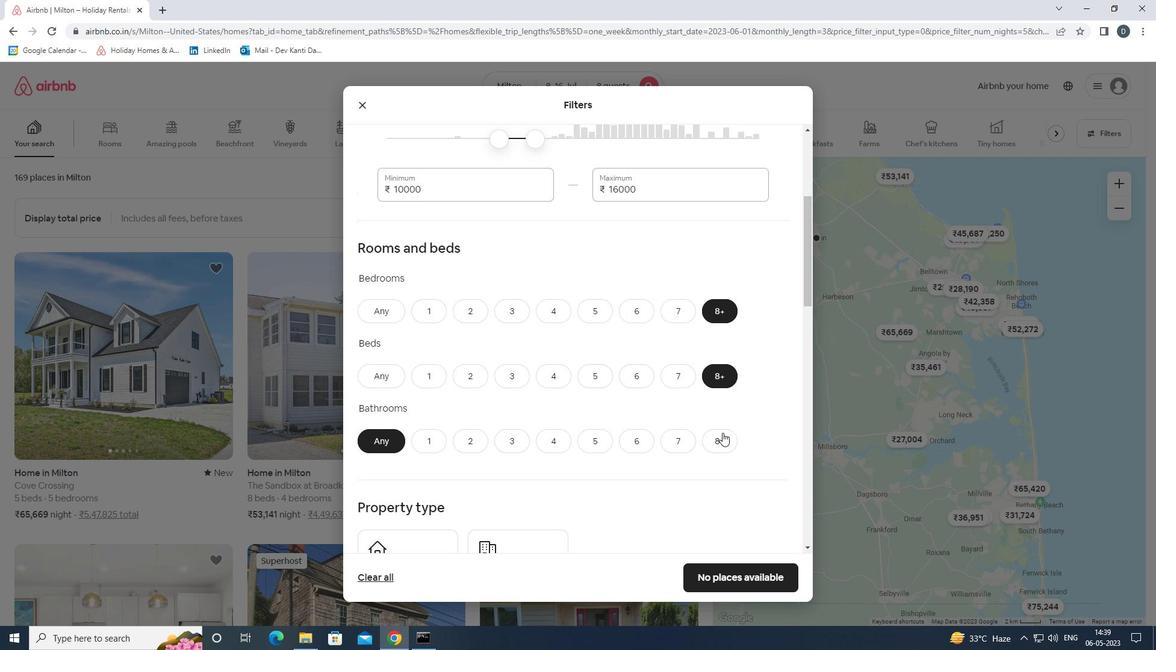 
Action: Mouse moved to (723, 435)
Screenshot: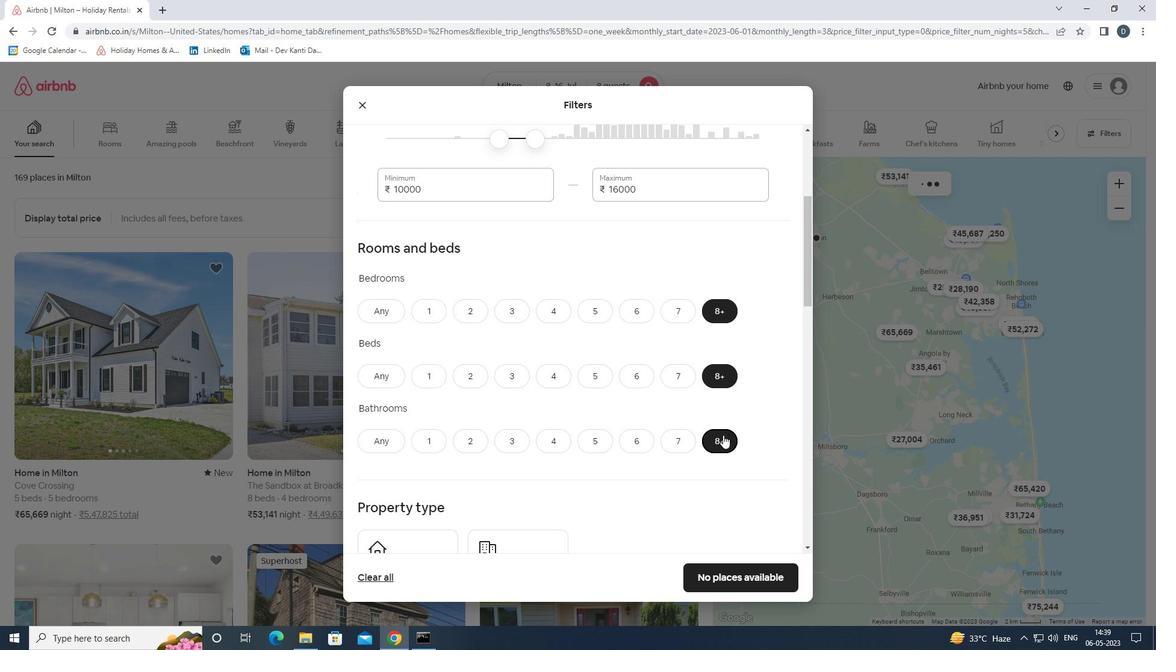 
Action: Mouse scrolled (723, 435) with delta (0, 0)
Screenshot: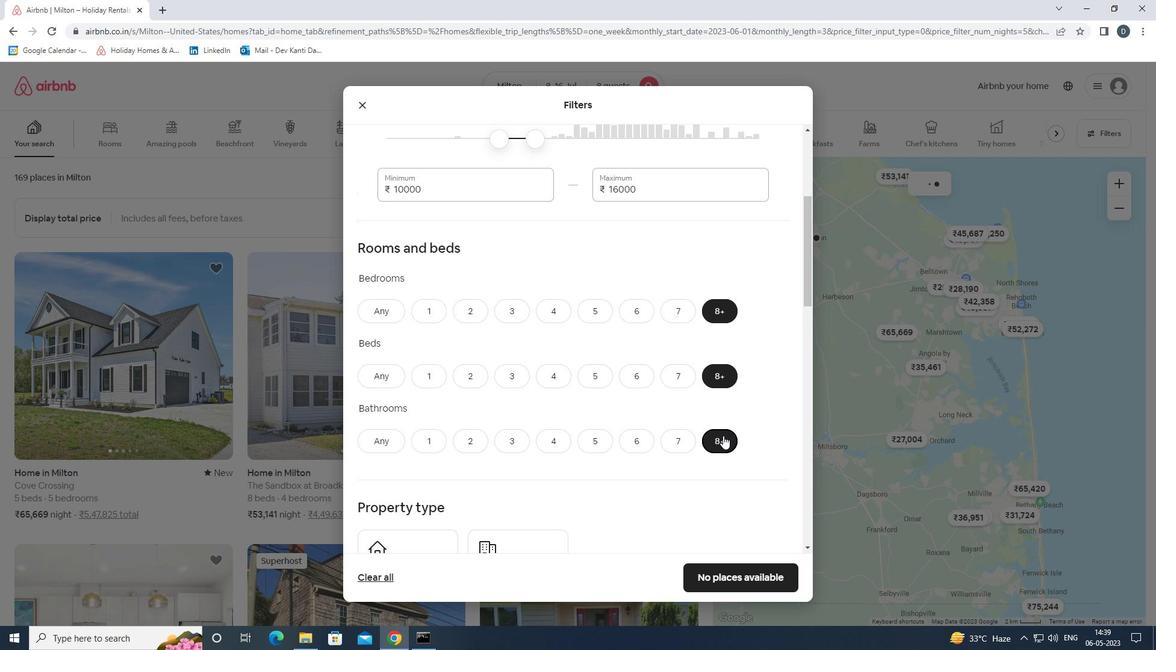 
Action: Mouse scrolled (723, 435) with delta (0, 0)
Screenshot: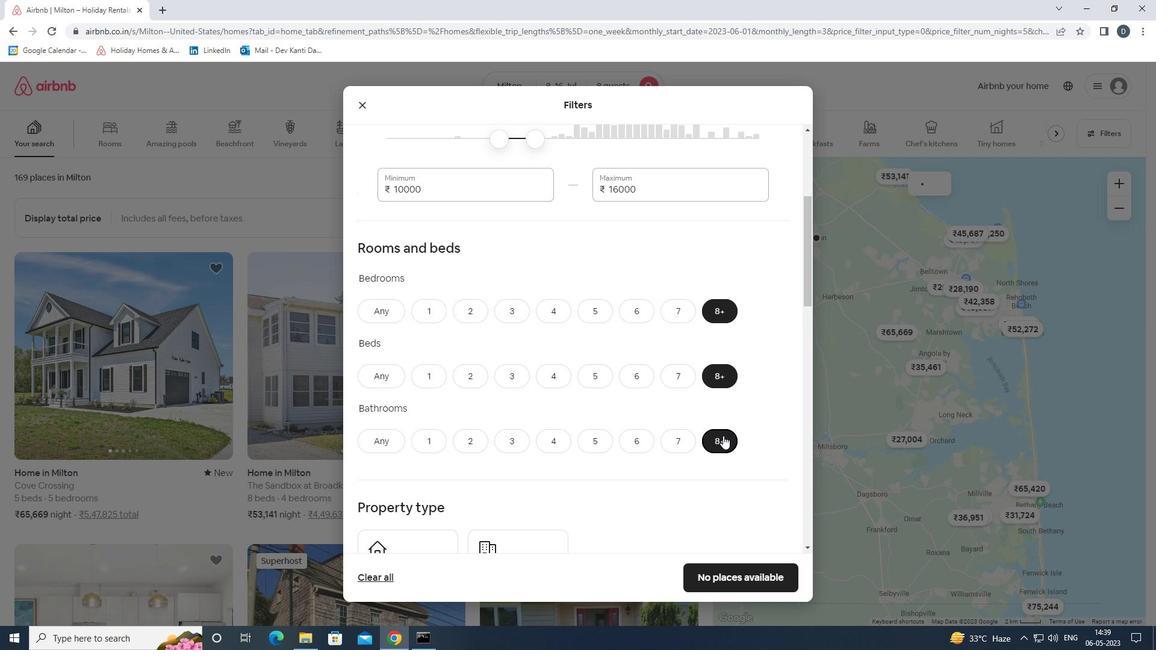 
Action: Mouse scrolled (723, 435) with delta (0, 0)
Screenshot: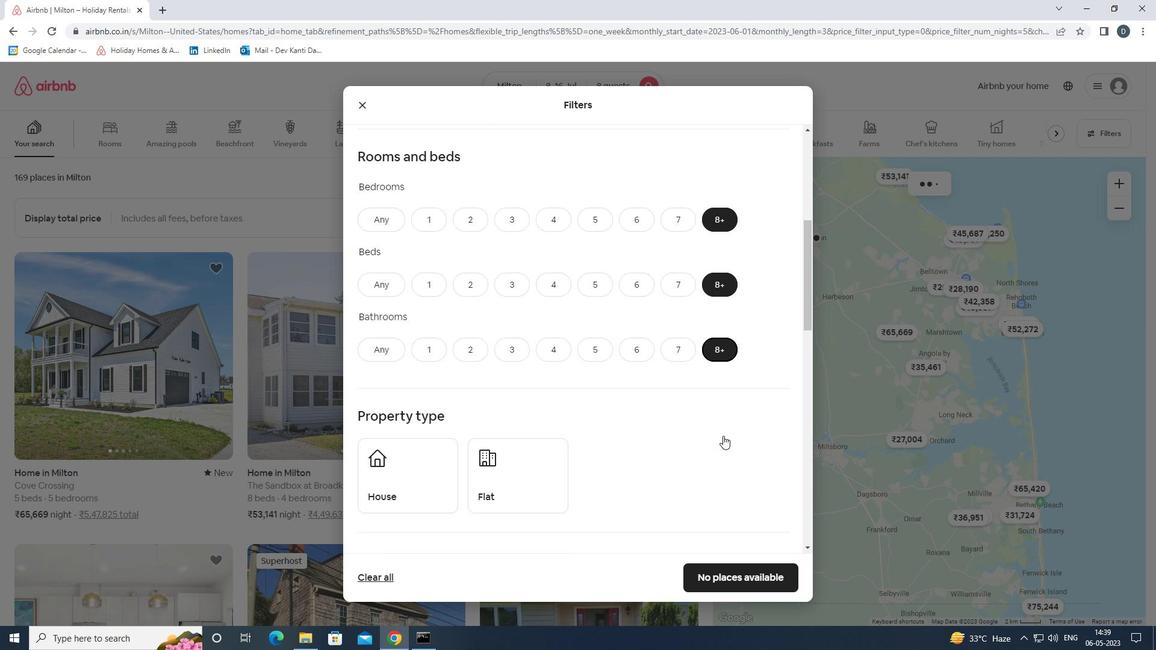 
Action: Mouse moved to (537, 398)
Screenshot: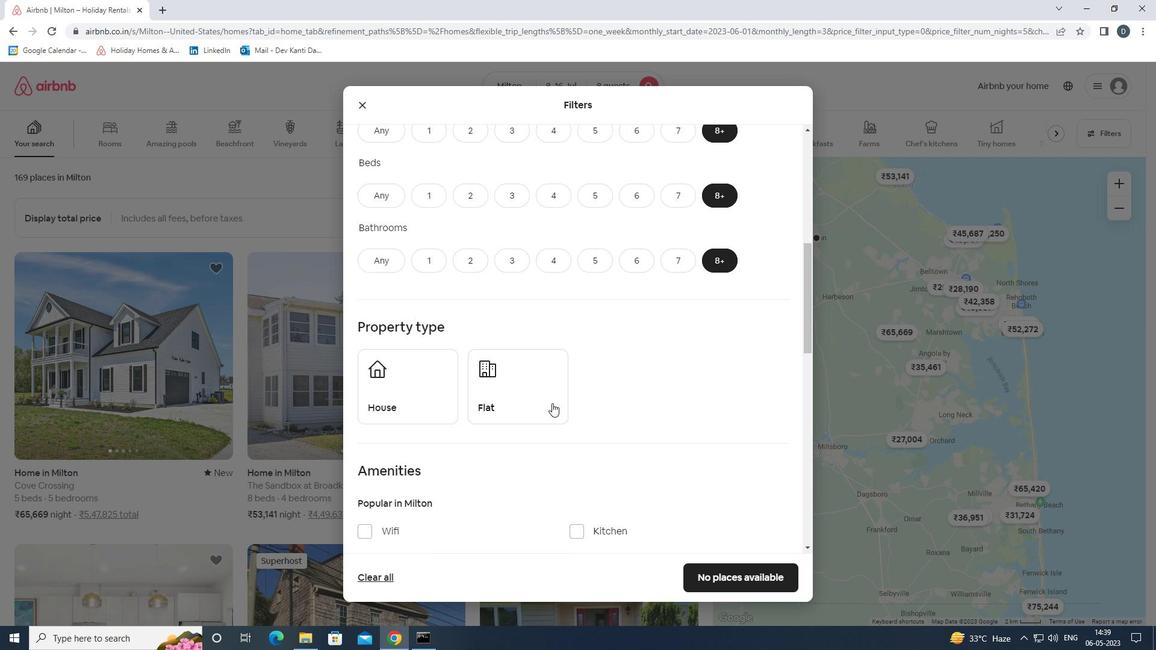 
Action: Mouse pressed left at (537, 398)
Screenshot: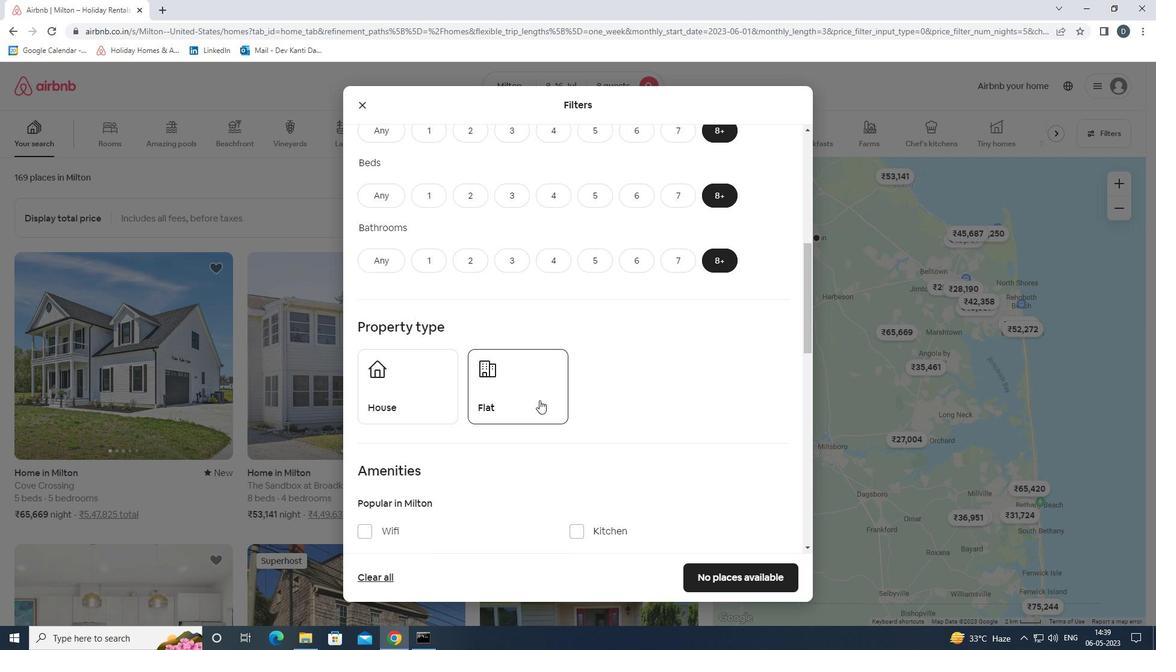 
Action: Mouse moved to (443, 395)
Screenshot: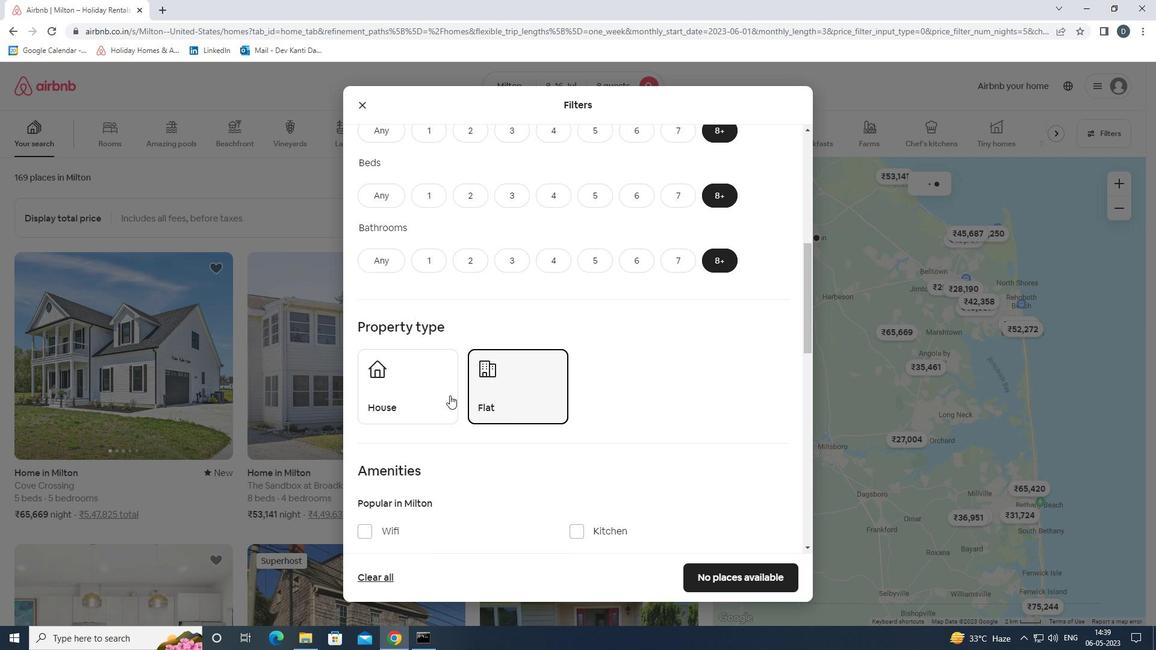 
Action: Mouse pressed left at (443, 395)
Screenshot: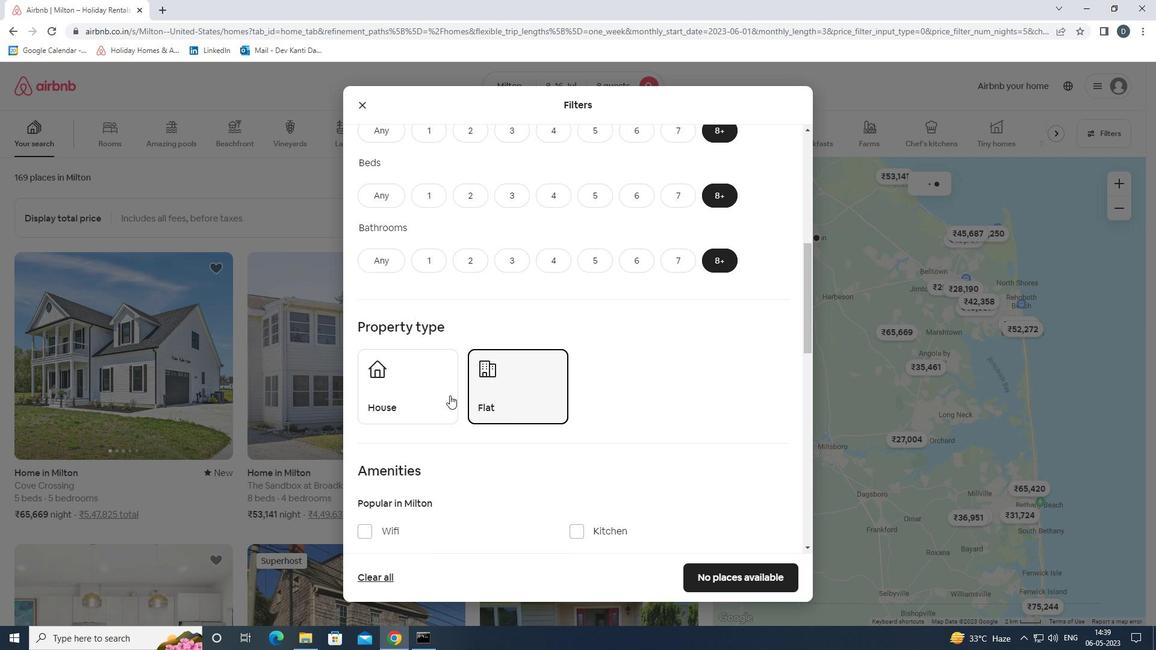
Action: Mouse moved to (468, 449)
Screenshot: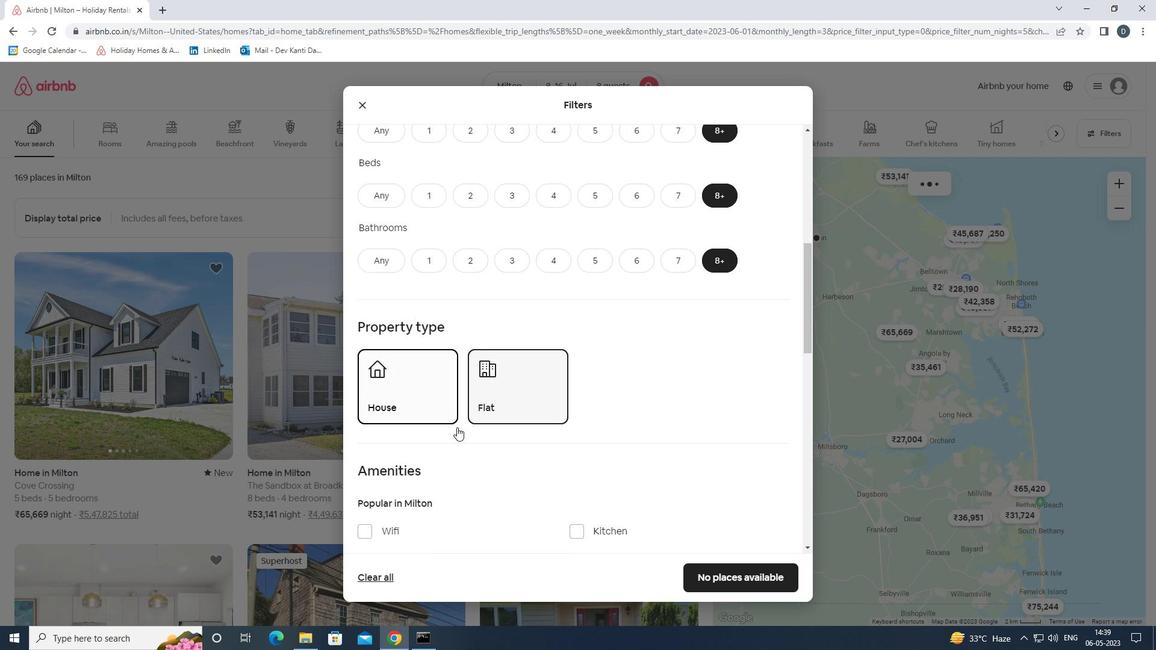 
Action: Mouse scrolled (468, 449) with delta (0, 0)
Screenshot: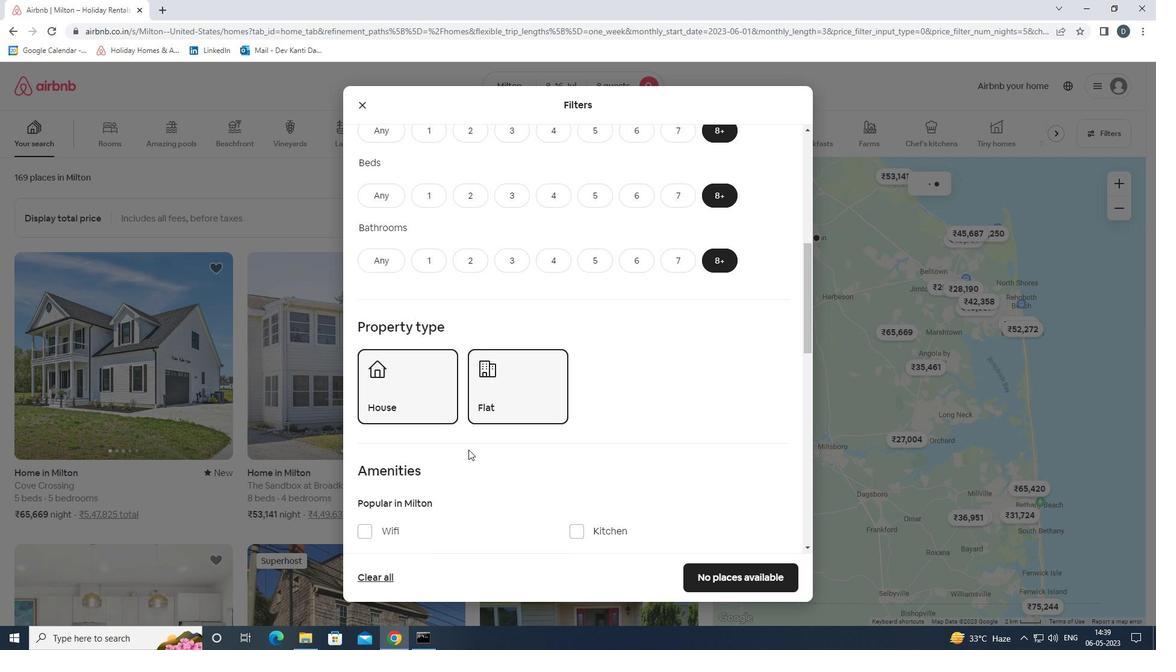 
Action: Mouse moved to (469, 450)
Screenshot: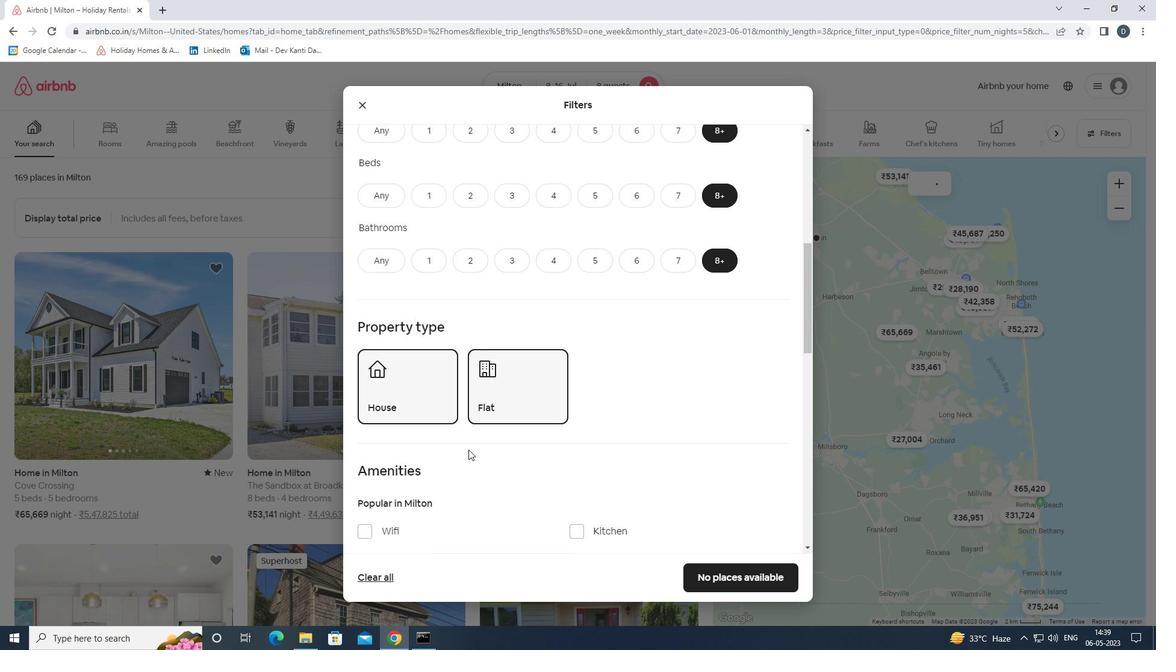 
Action: Mouse scrolled (469, 449) with delta (0, 0)
Screenshot: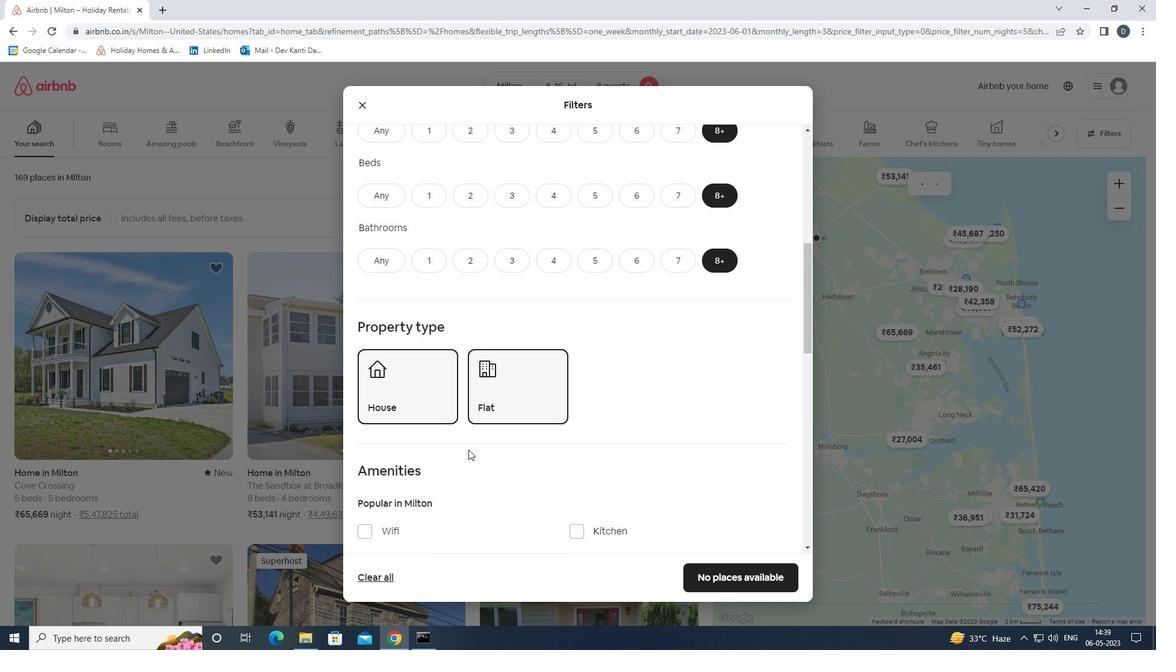 
Action: Mouse moved to (396, 413)
Screenshot: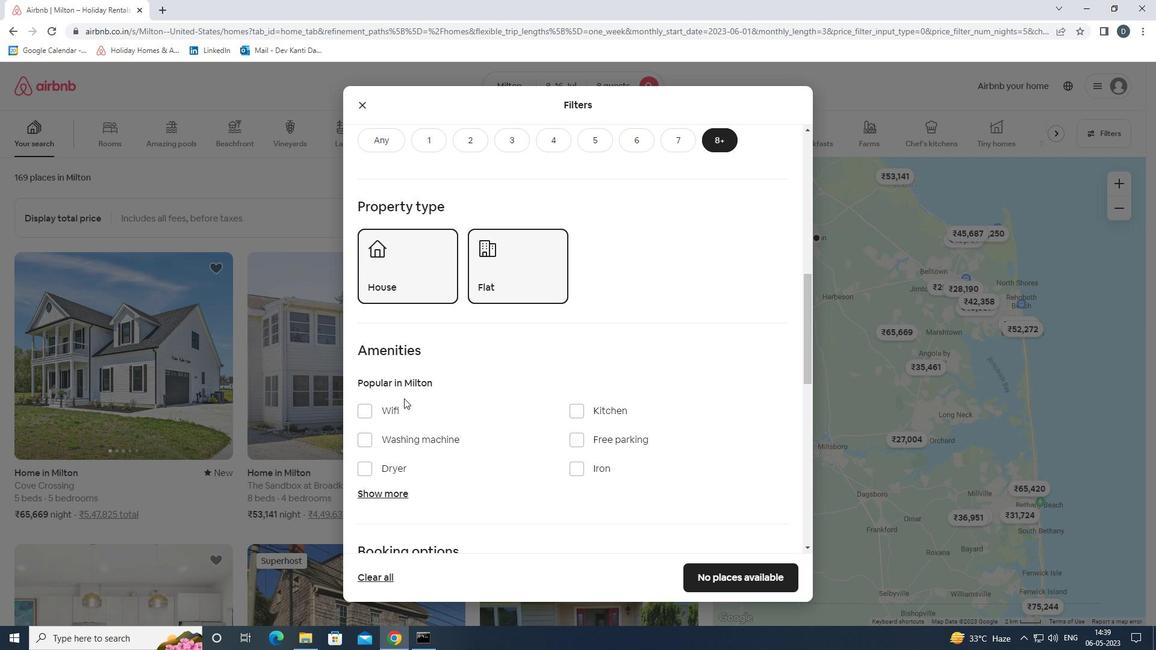 
Action: Mouse pressed left at (396, 413)
Screenshot: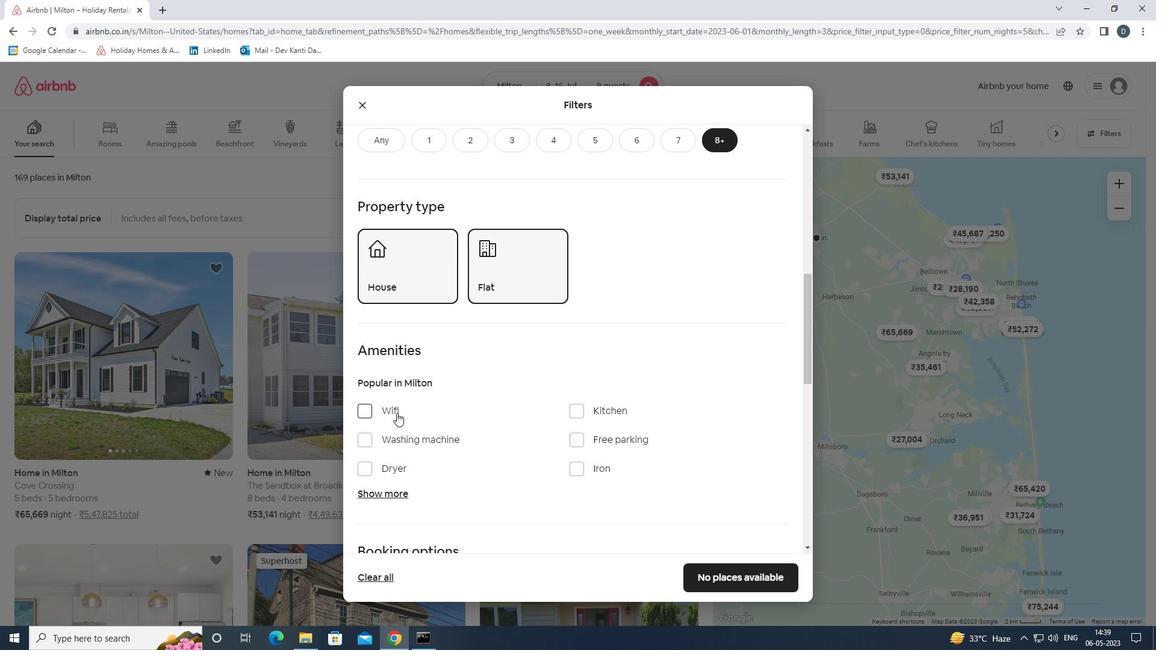 
Action: Mouse moved to (455, 441)
Screenshot: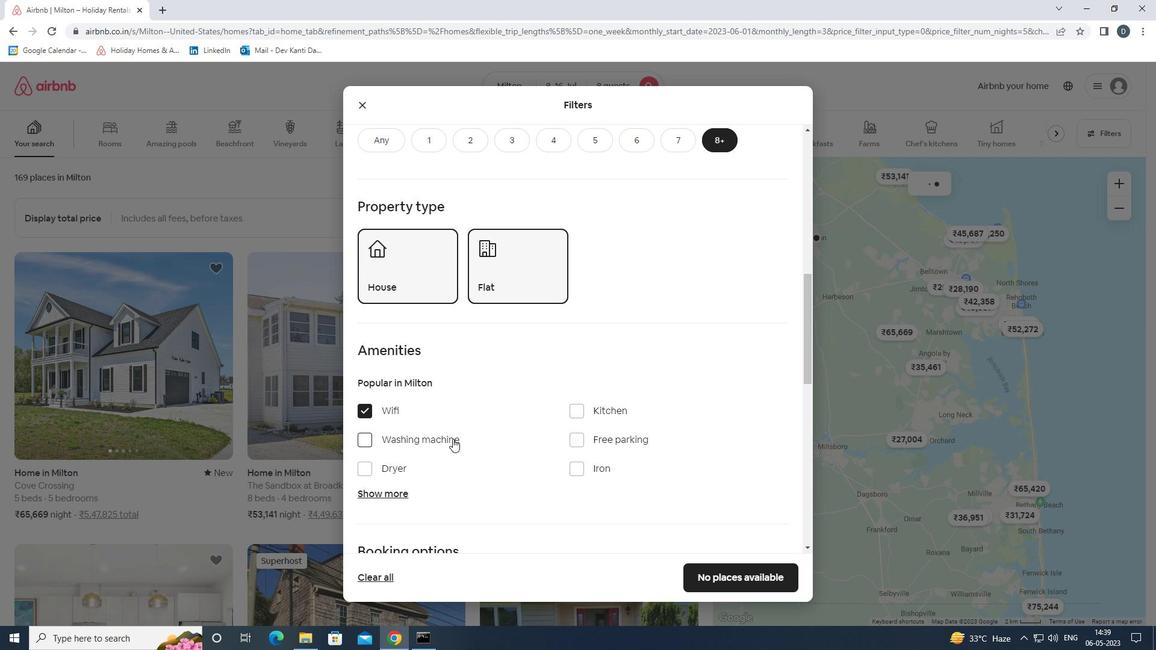 
Action: Mouse scrolled (455, 440) with delta (0, 0)
Screenshot: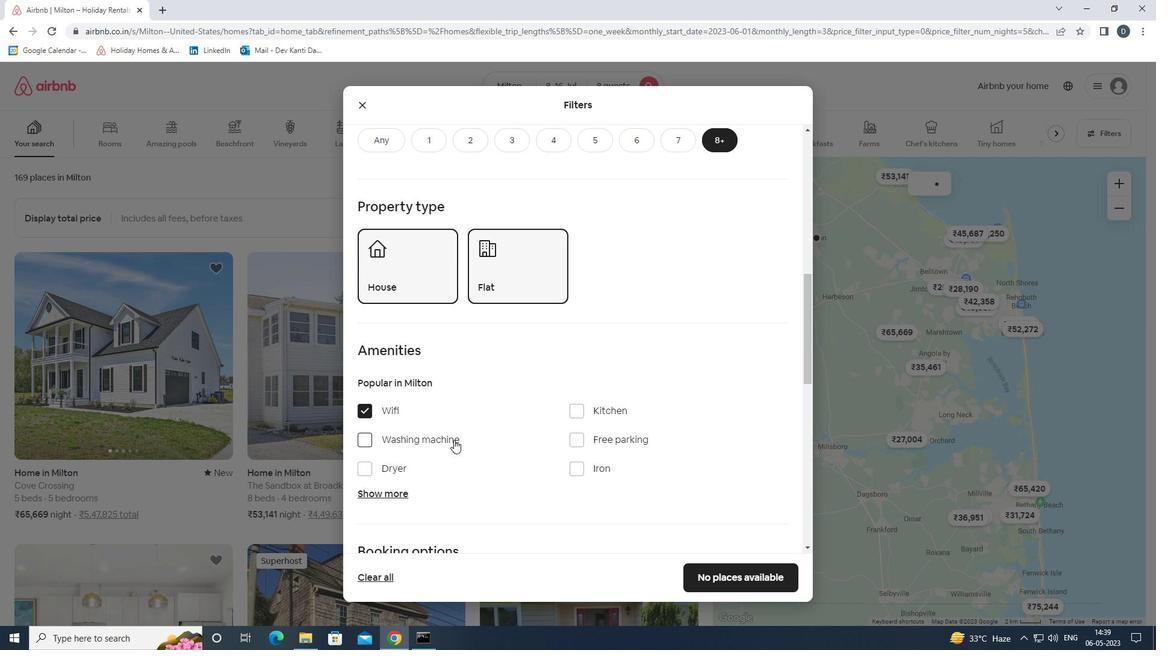 
Action: Mouse moved to (576, 389)
Screenshot: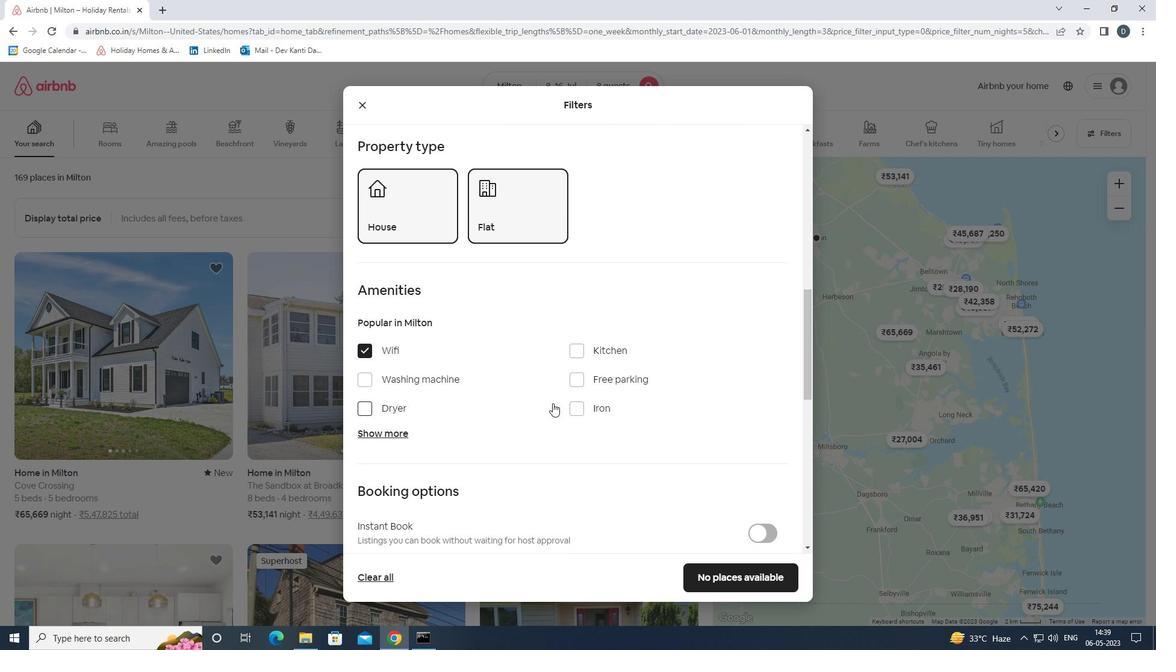 
Action: Mouse pressed left at (576, 389)
Screenshot: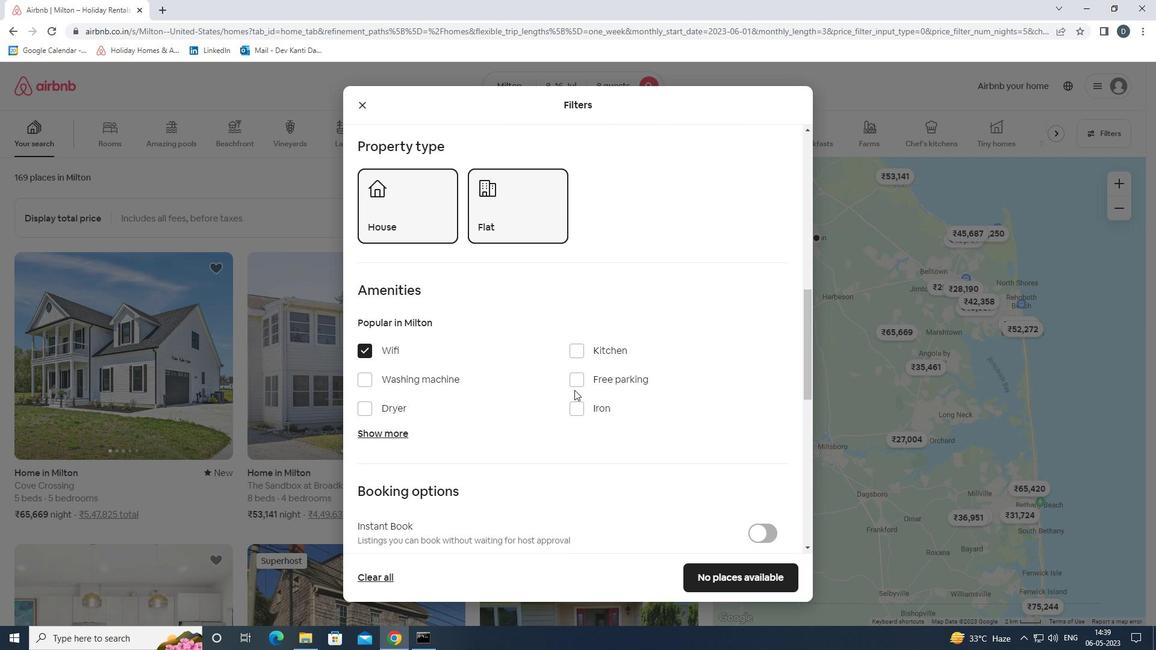 
Action: Mouse moved to (579, 382)
Screenshot: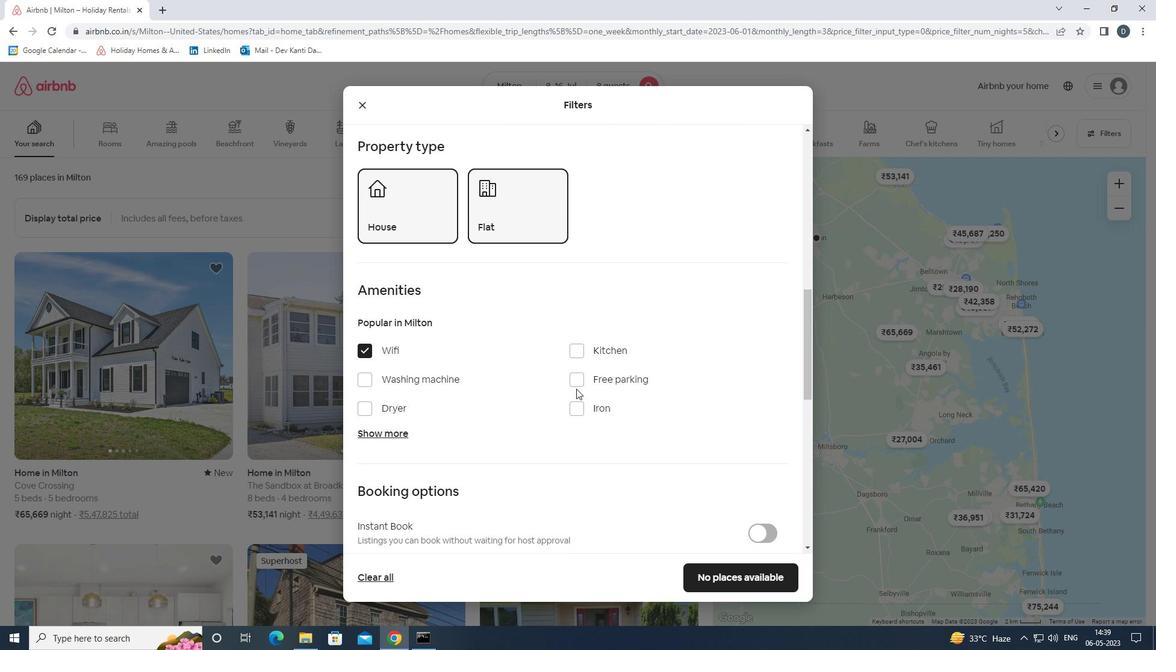 
Action: Mouse pressed left at (579, 382)
Screenshot: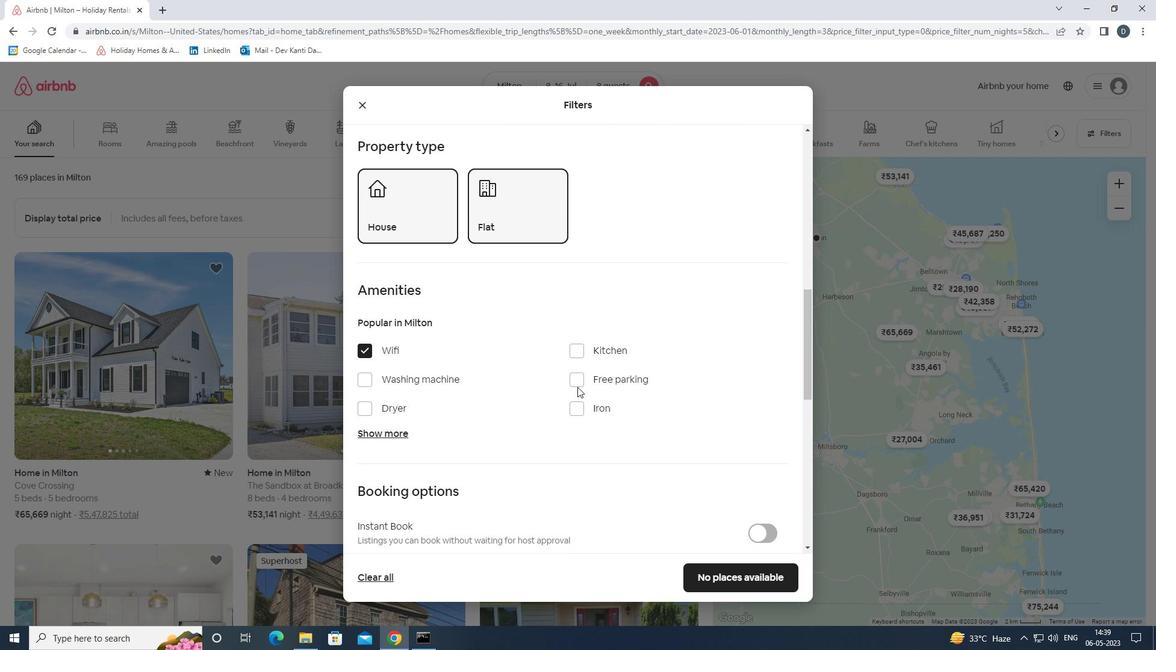 
Action: Mouse moved to (396, 438)
Screenshot: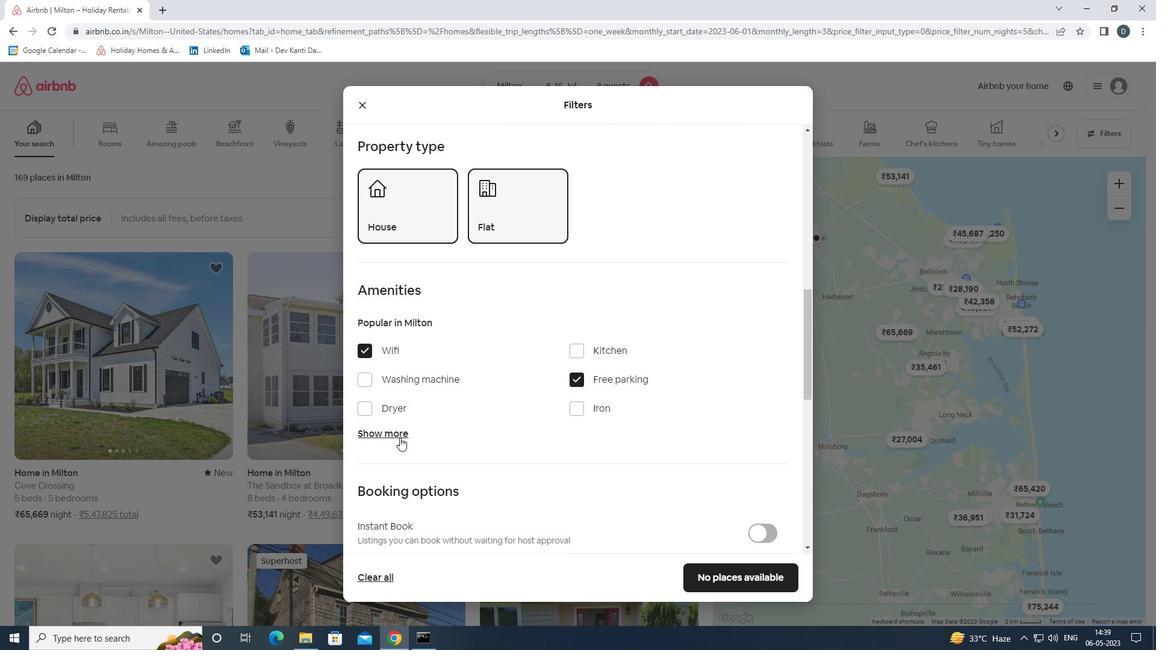 
Action: Mouse pressed left at (396, 438)
Screenshot: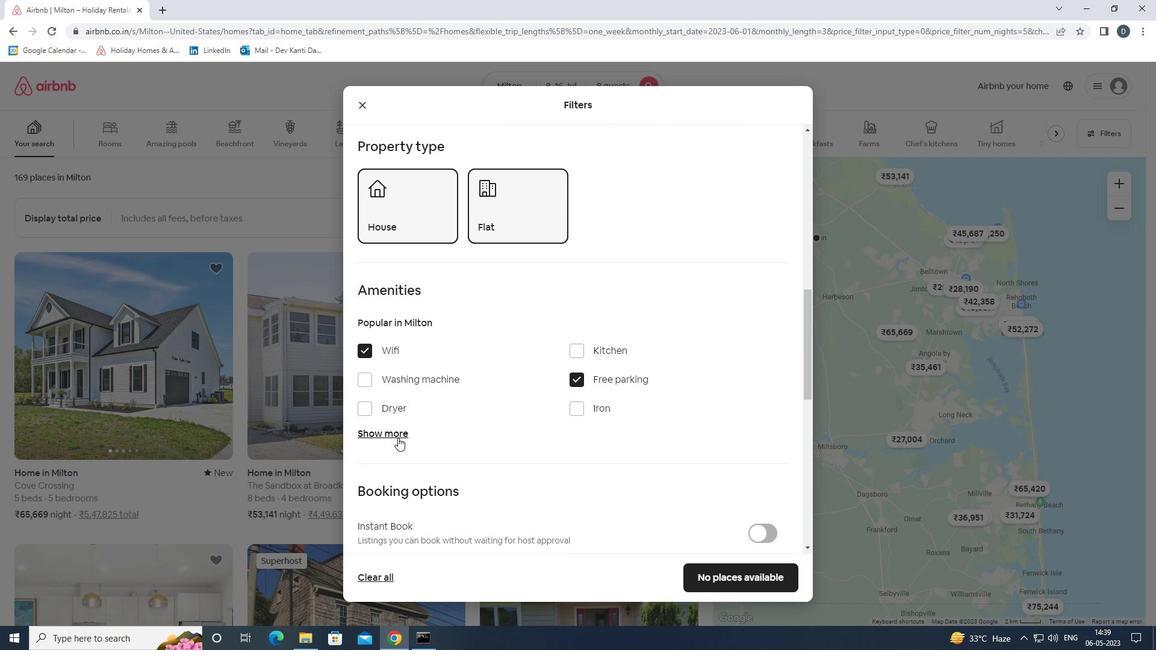 
Action: Mouse moved to (579, 504)
Screenshot: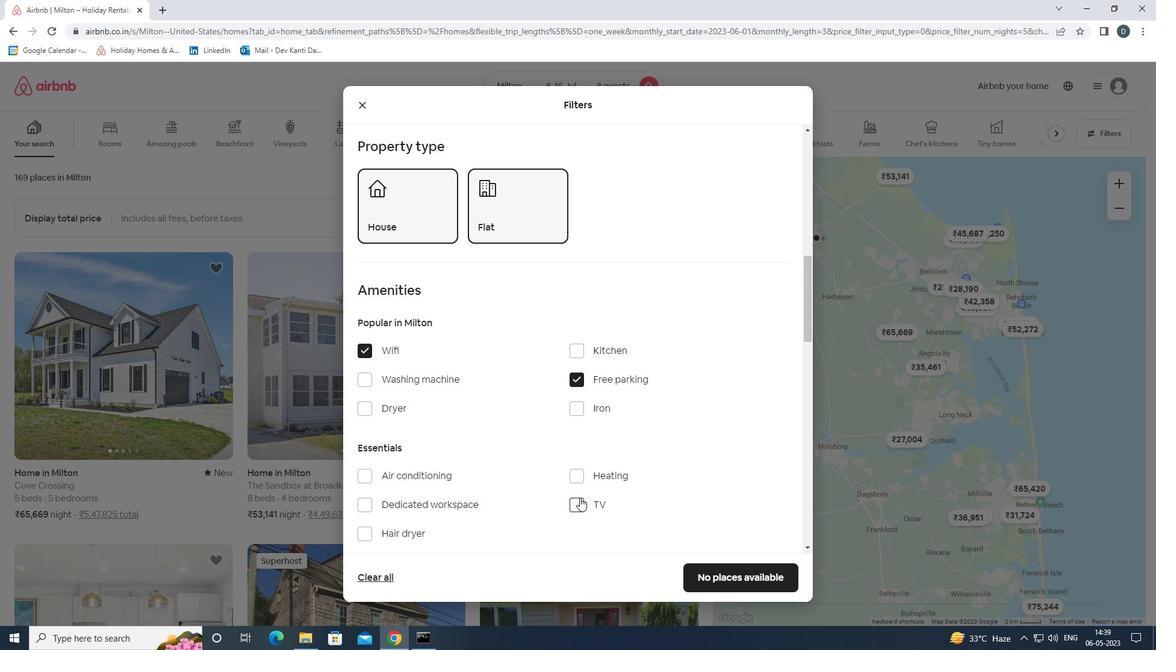 
Action: Mouse pressed left at (579, 504)
Screenshot: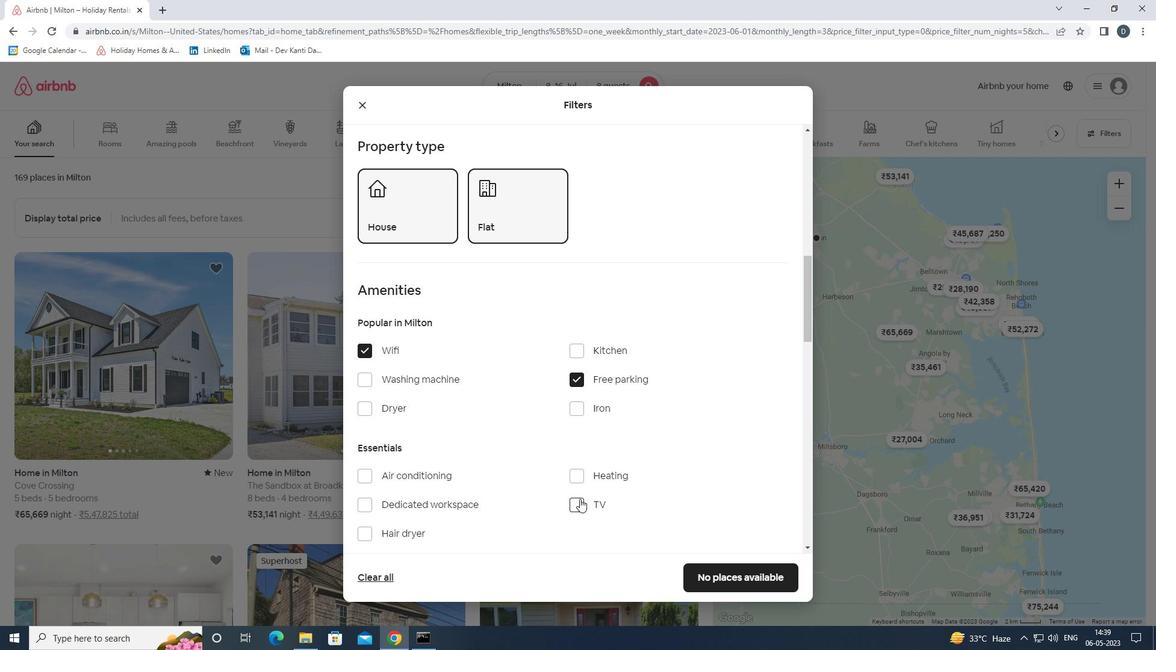 
Action: Mouse moved to (573, 495)
Screenshot: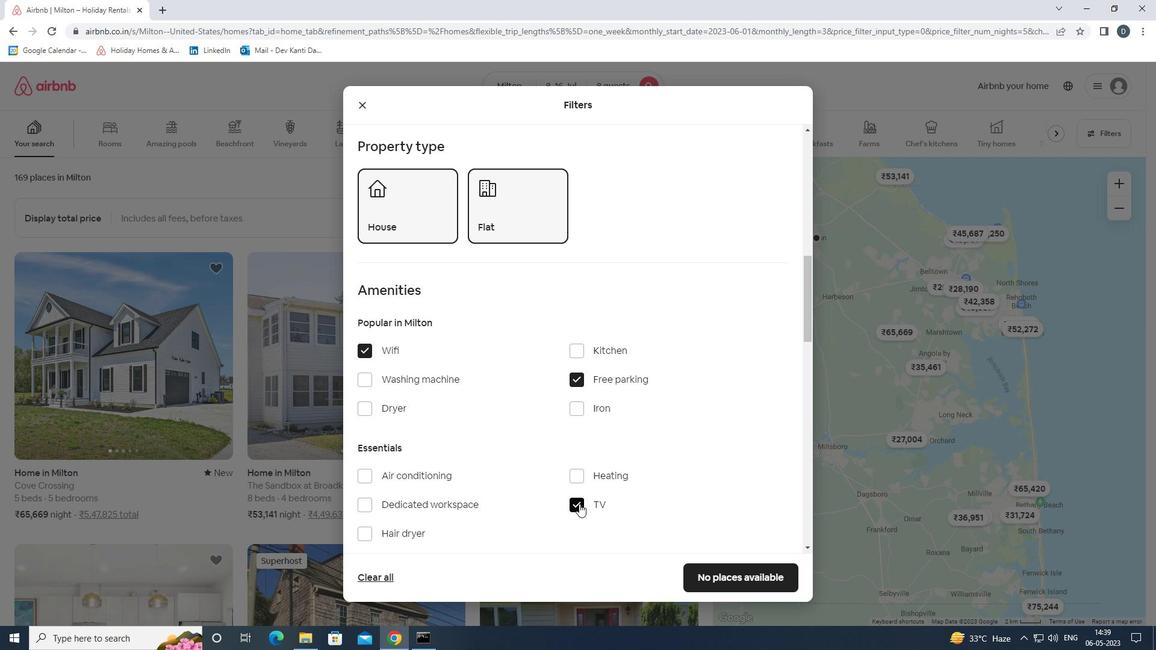 
Action: Mouse scrolled (573, 494) with delta (0, 0)
Screenshot: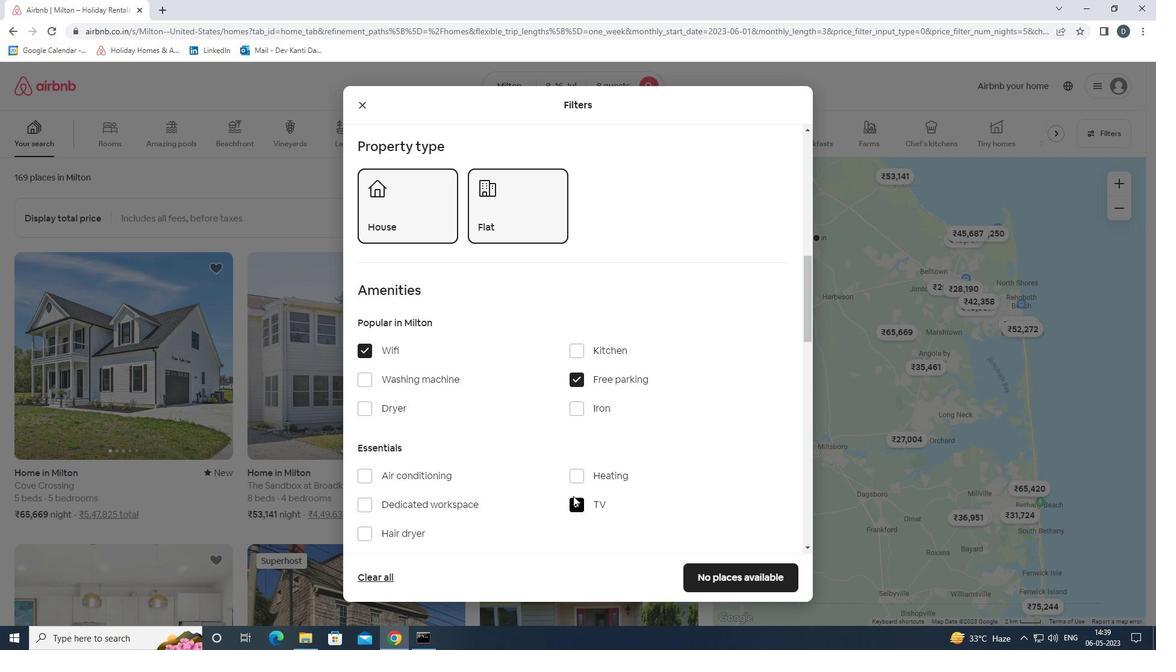 
Action: Mouse scrolled (573, 494) with delta (0, 0)
Screenshot: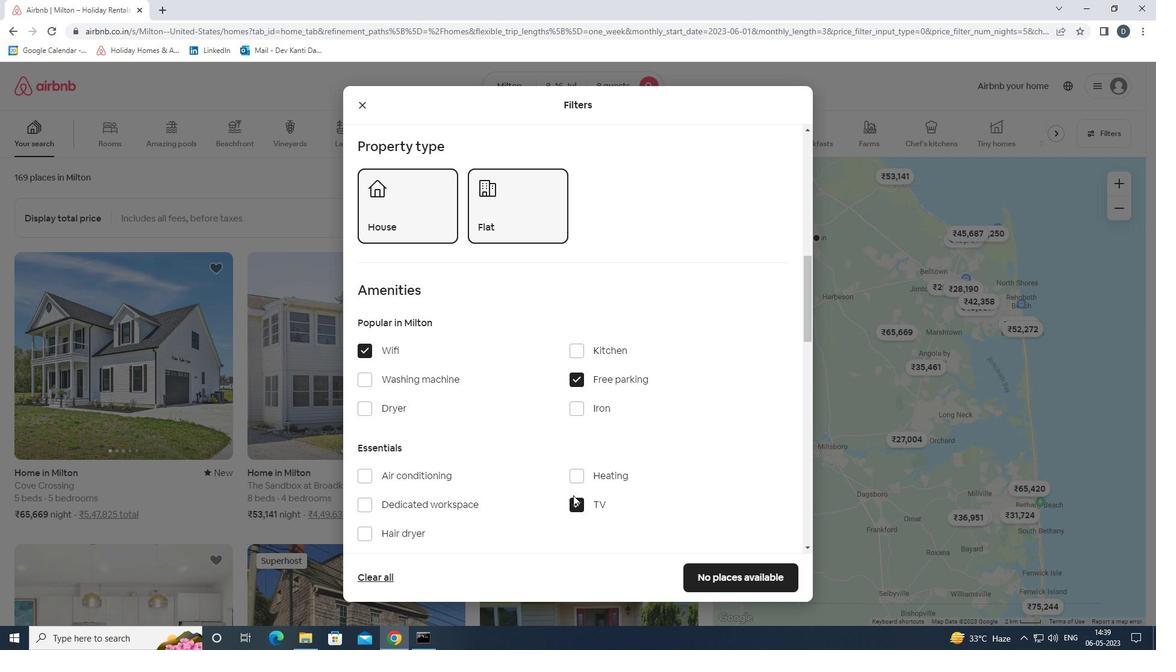 
Action: Mouse scrolled (573, 494) with delta (0, 0)
Screenshot: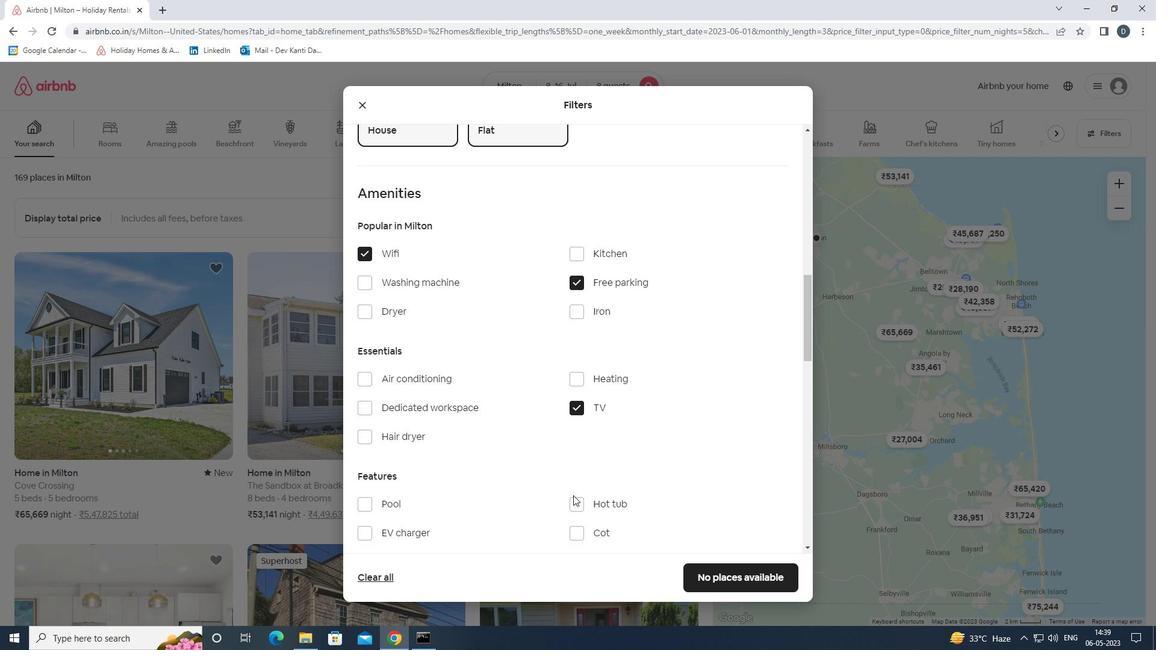 
Action: Mouse moved to (484, 472)
Screenshot: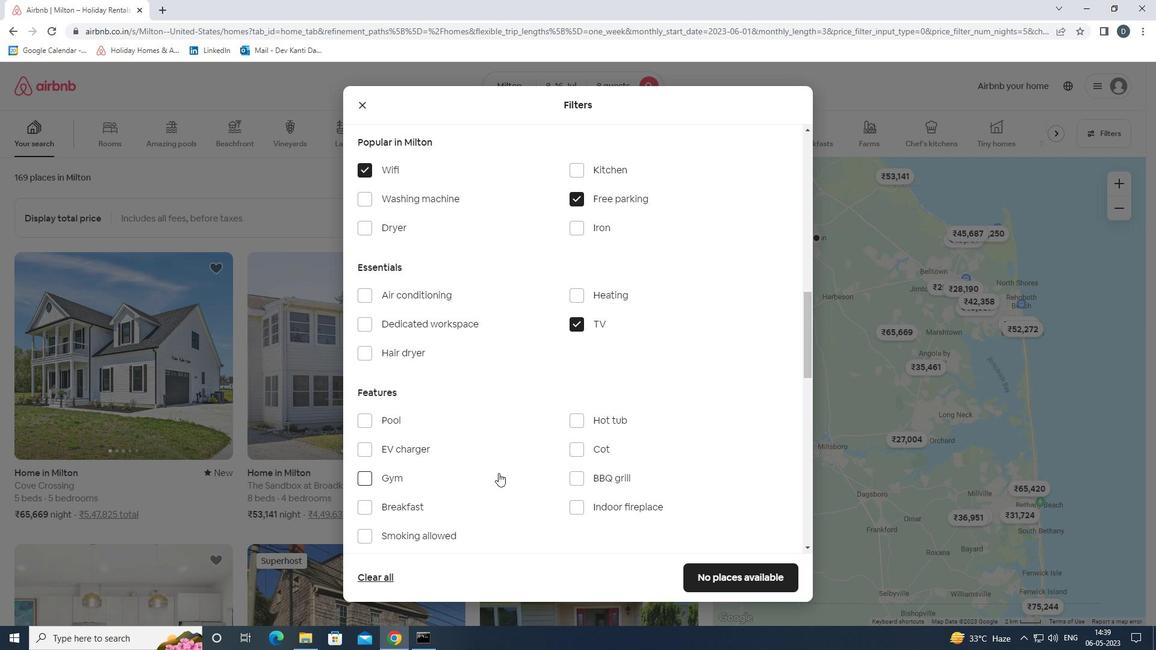 
Action: Mouse pressed left at (484, 472)
Screenshot: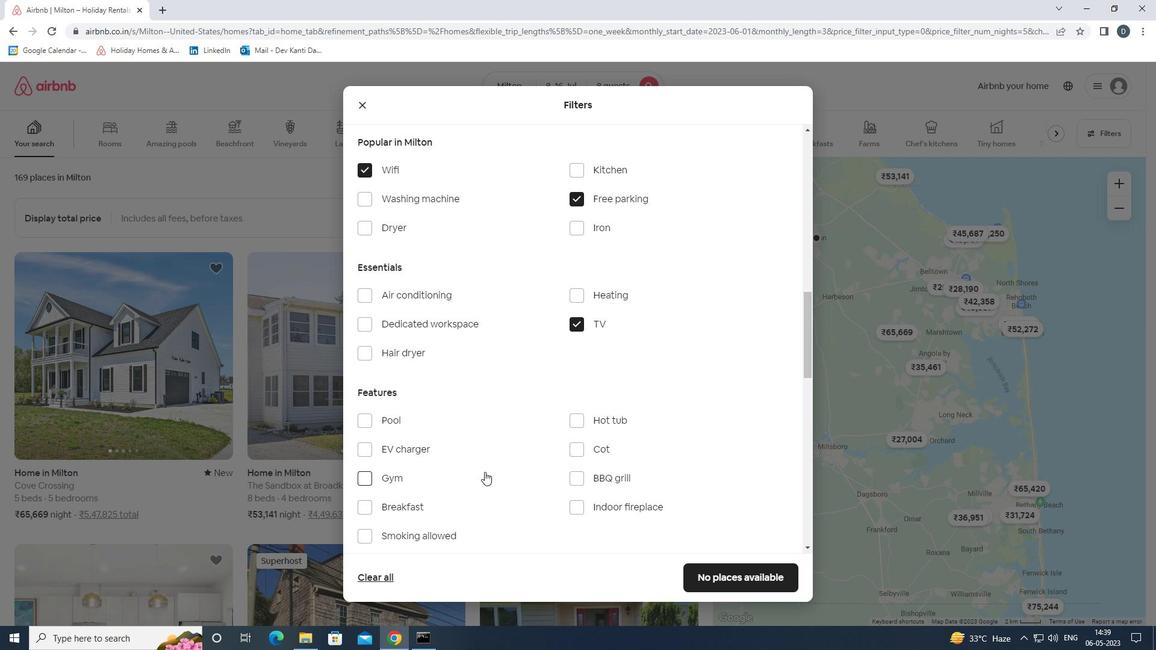 
Action: Mouse moved to (469, 502)
Screenshot: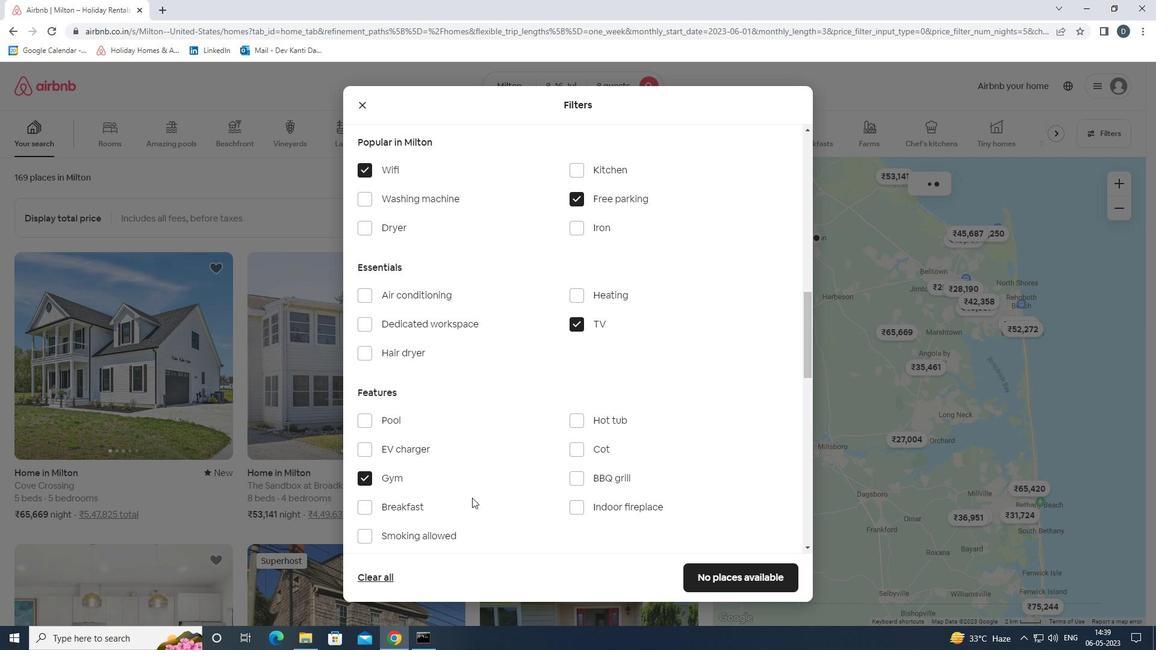 
Action: Mouse pressed left at (469, 502)
Screenshot: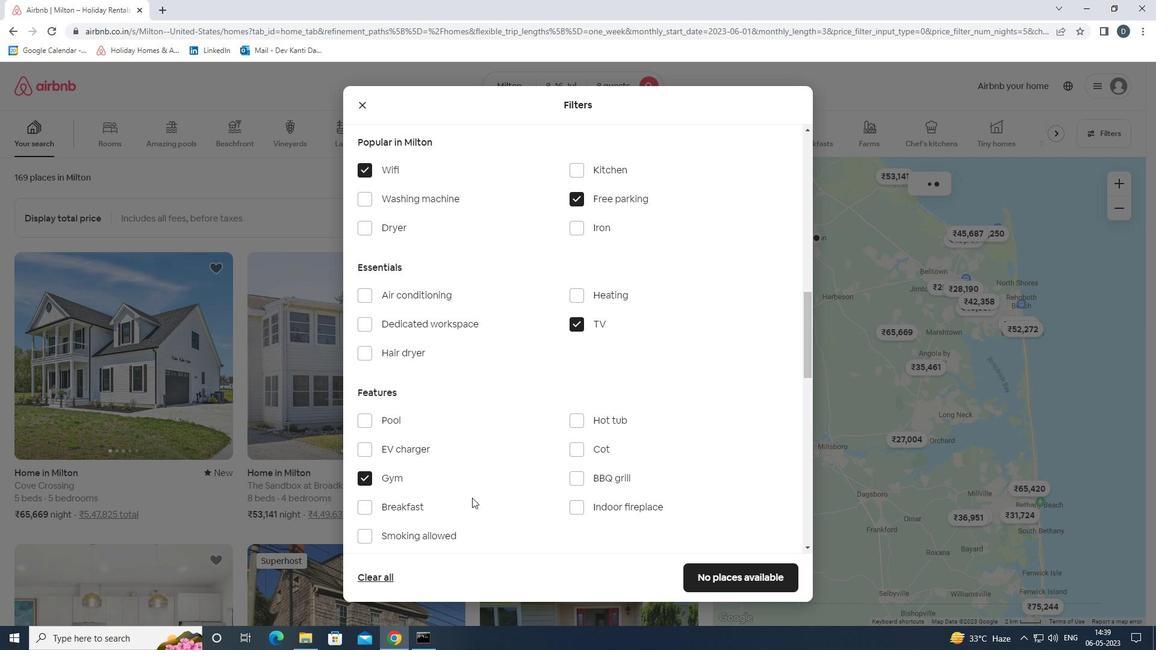 
Action: Mouse moved to (503, 490)
Screenshot: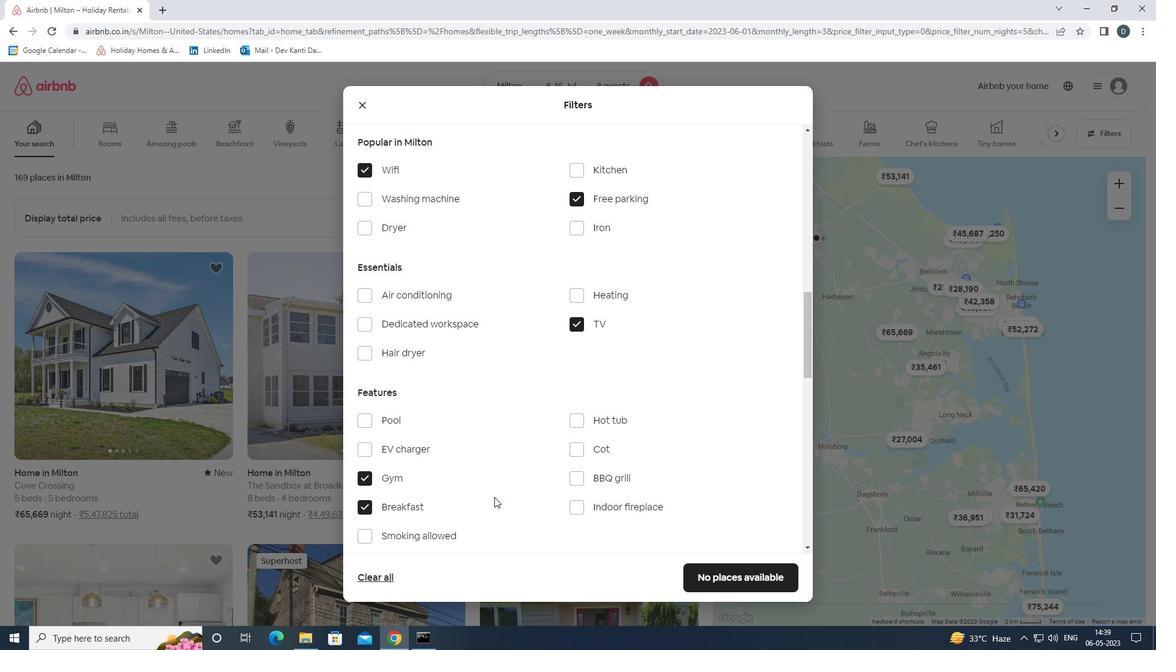 
Action: Mouse scrolled (503, 489) with delta (0, 0)
Screenshot: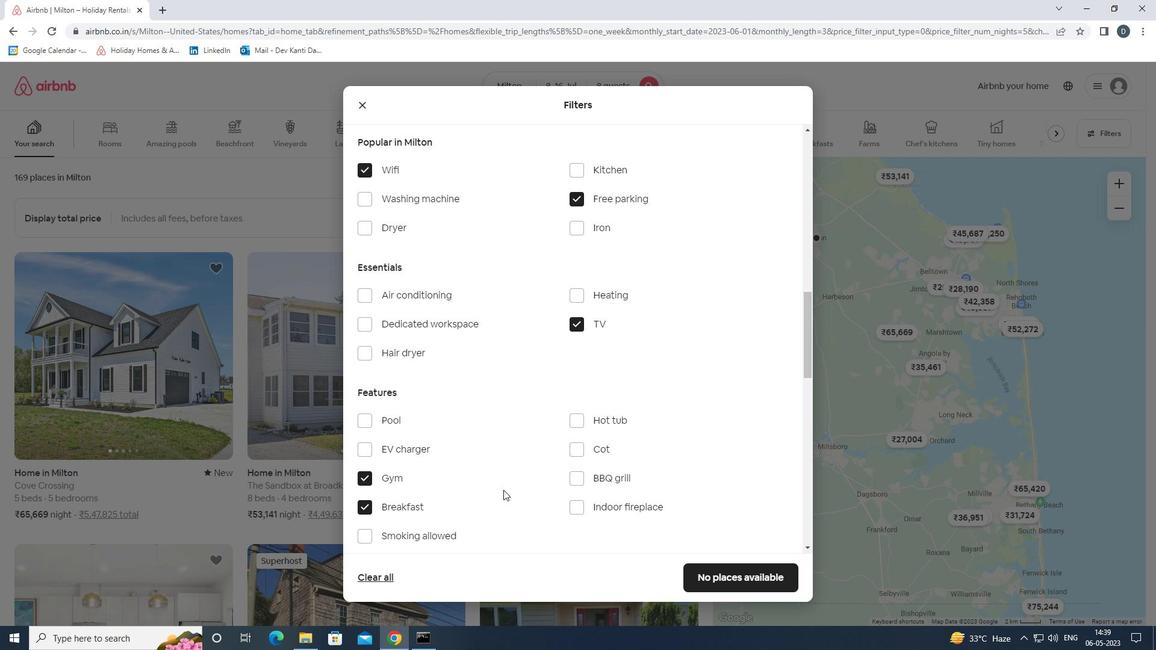 
Action: Mouse scrolled (503, 489) with delta (0, 0)
Screenshot: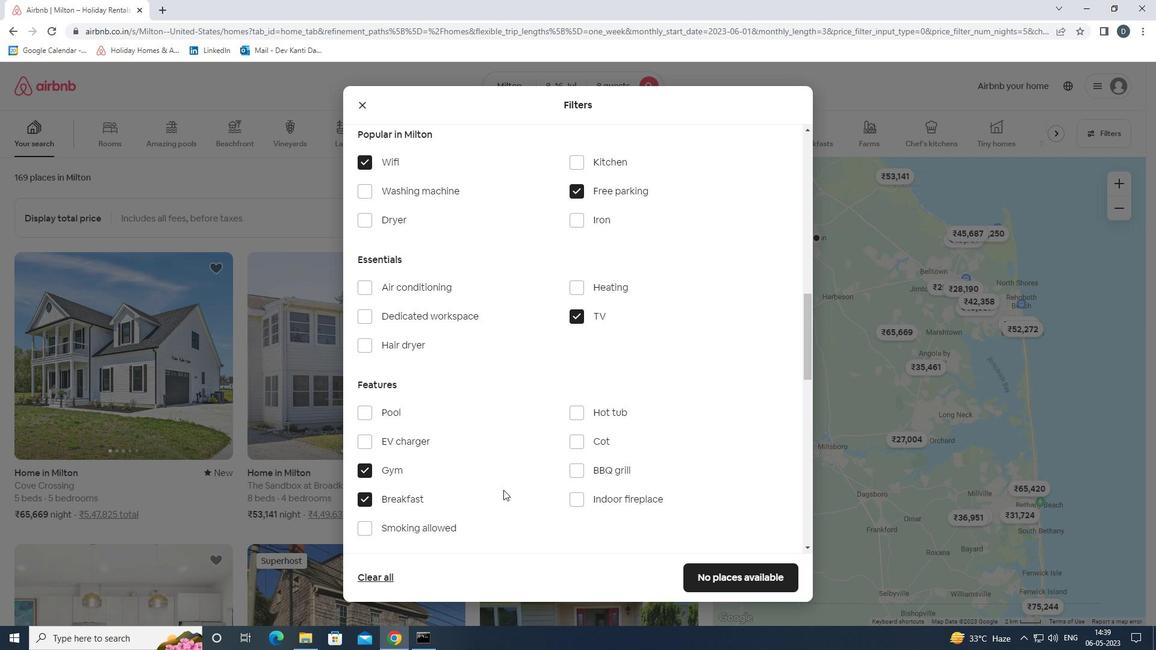 
Action: Mouse moved to (538, 476)
Screenshot: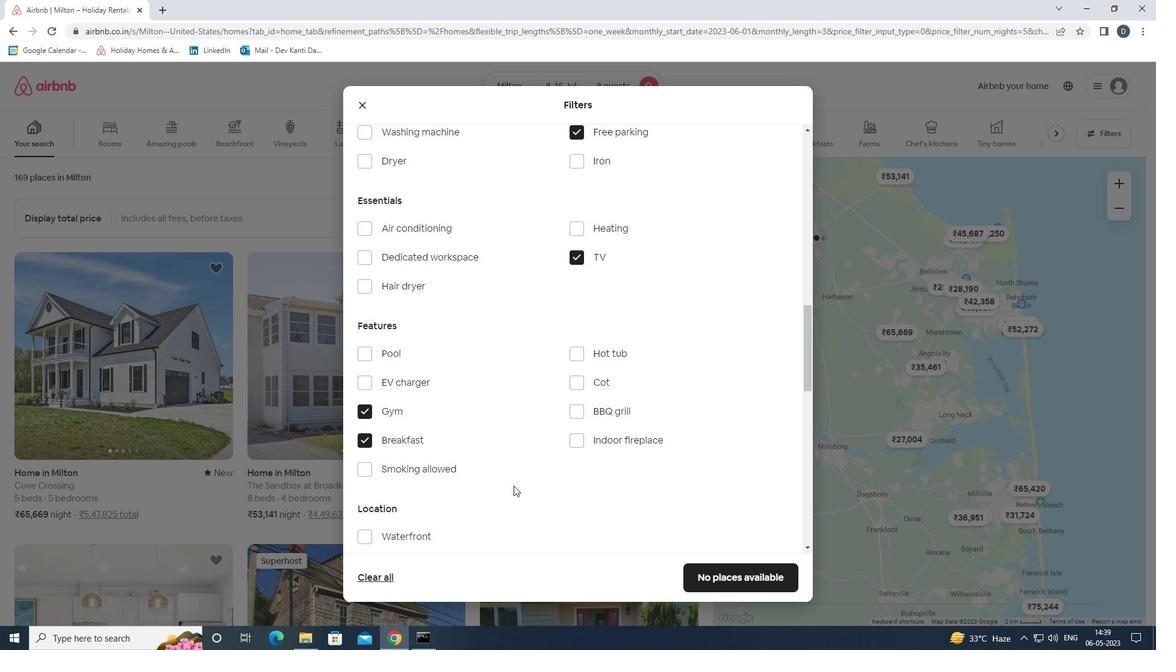 
Action: Mouse scrolled (538, 476) with delta (0, 0)
Screenshot: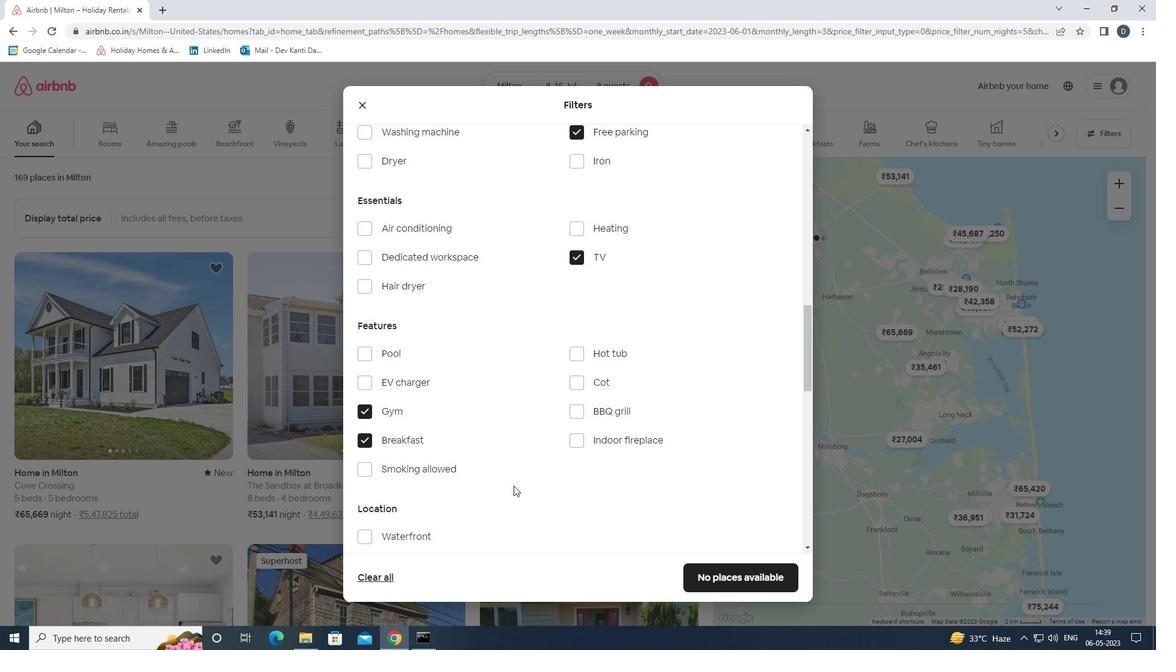 
Action: Mouse moved to (587, 468)
Screenshot: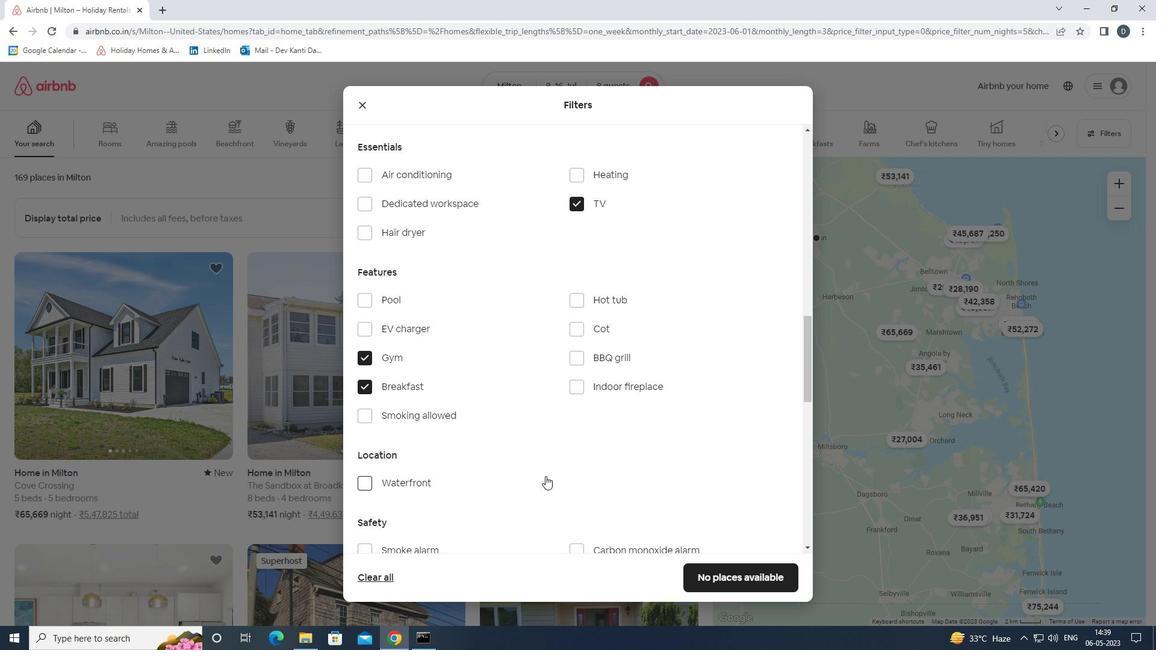 
Action: Mouse scrolled (587, 467) with delta (0, 0)
Screenshot: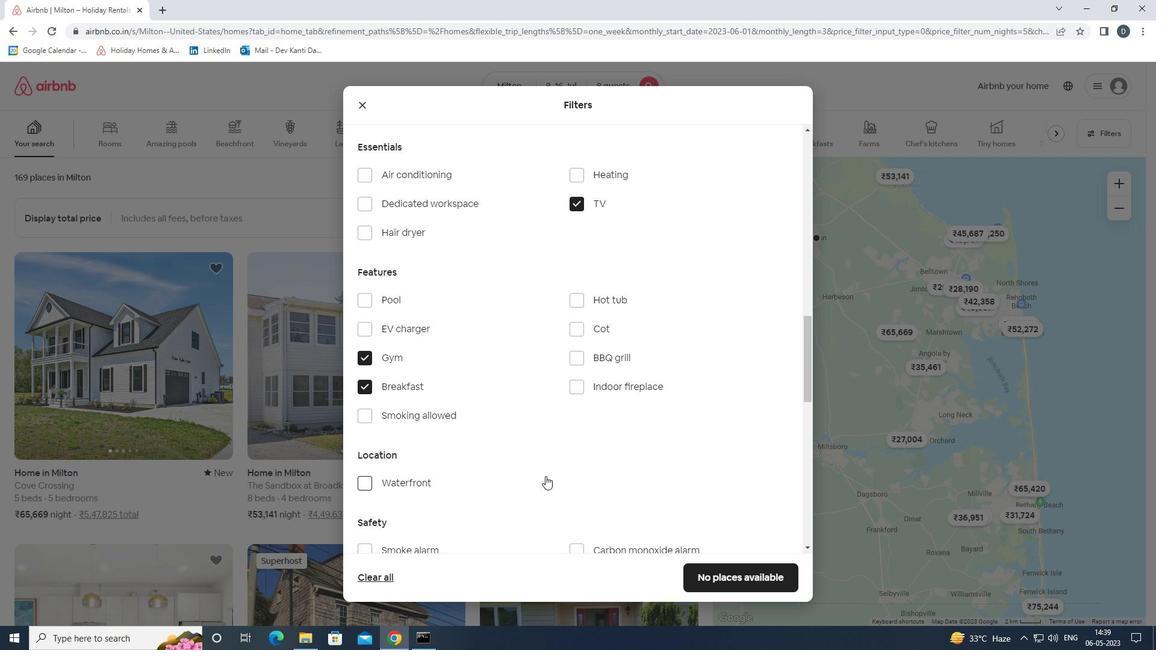 
Action: Mouse moved to (623, 458)
Screenshot: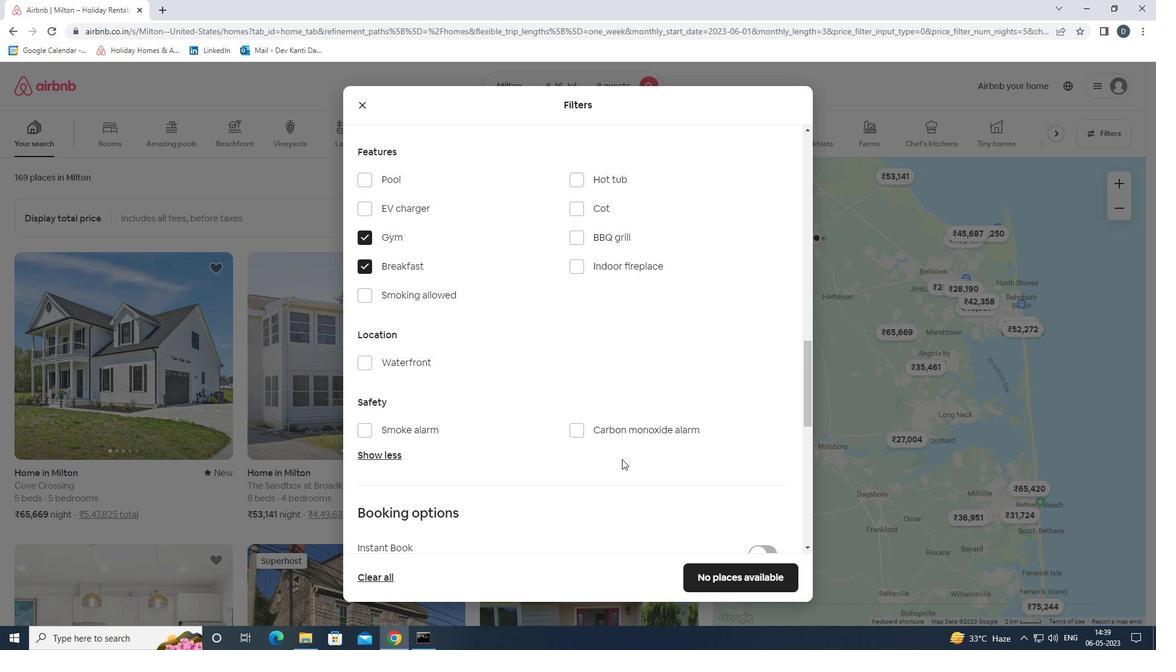 
Action: Mouse scrolled (623, 457) with delta (0, 0)
Screenshot: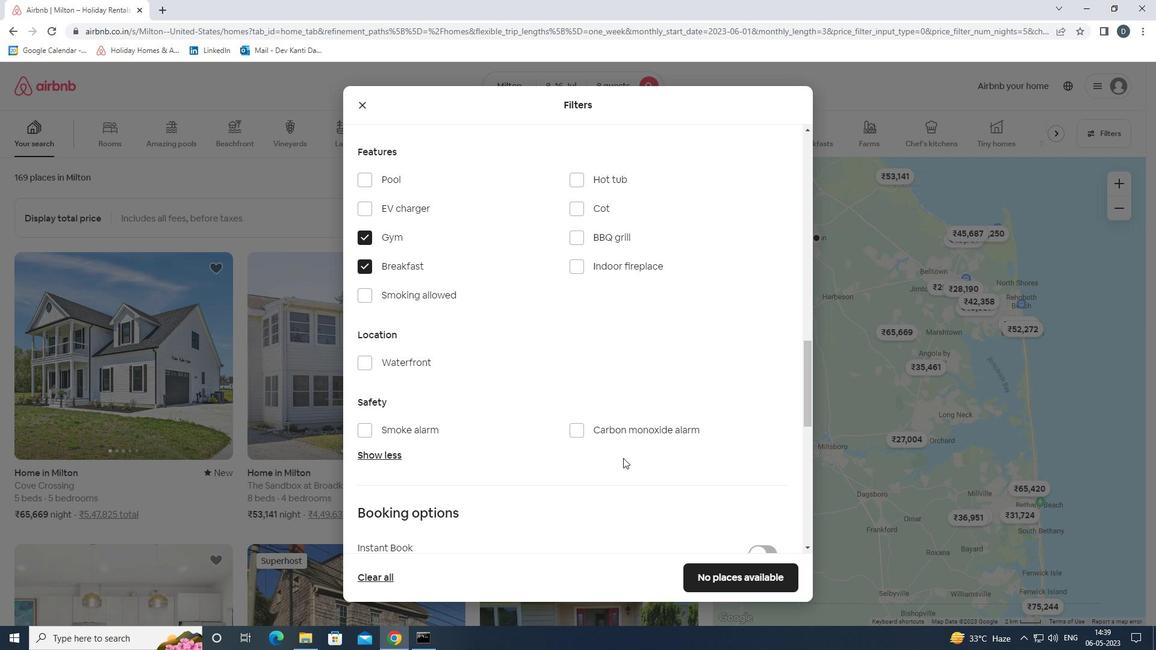 
Action: Mouse moved to (638, 458)
Screenshot: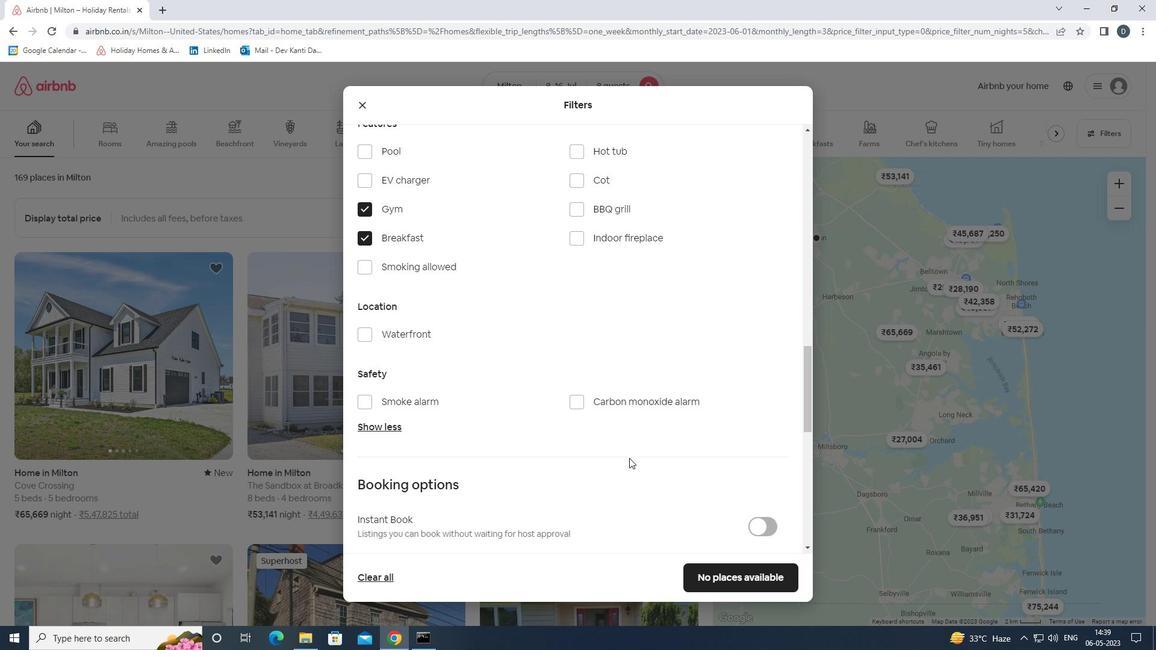 
Action: Mouse scrolled (638, 457) with delta (0, 0)
Screenshot: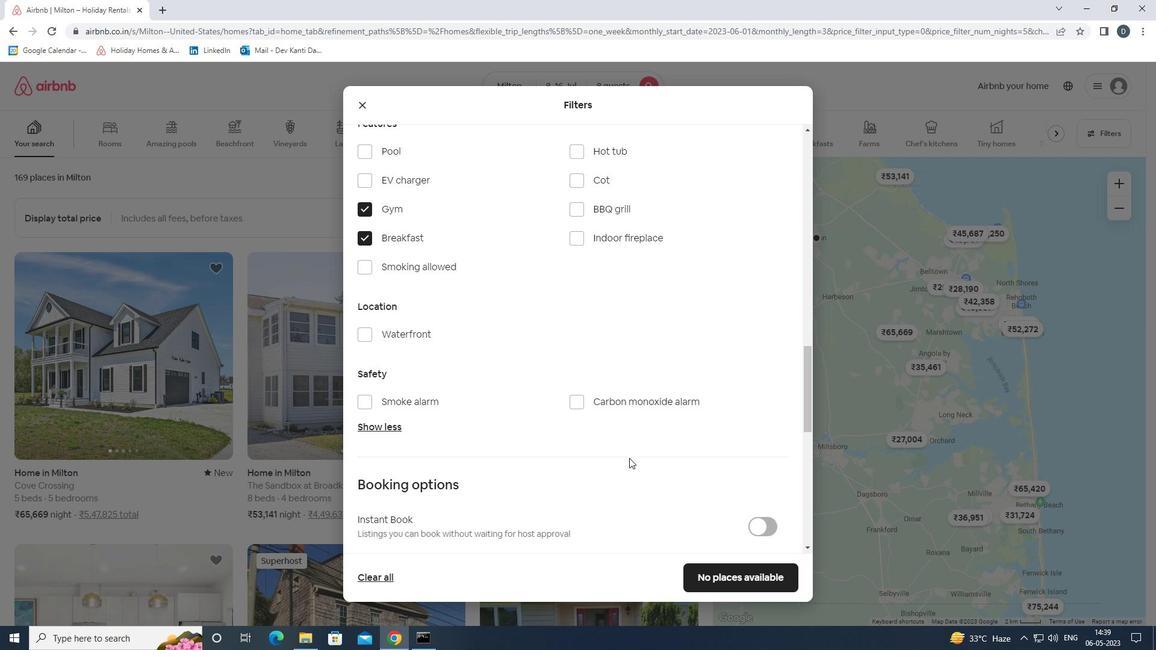 
Action: Mouse moved to (762, 476)
Screenshot: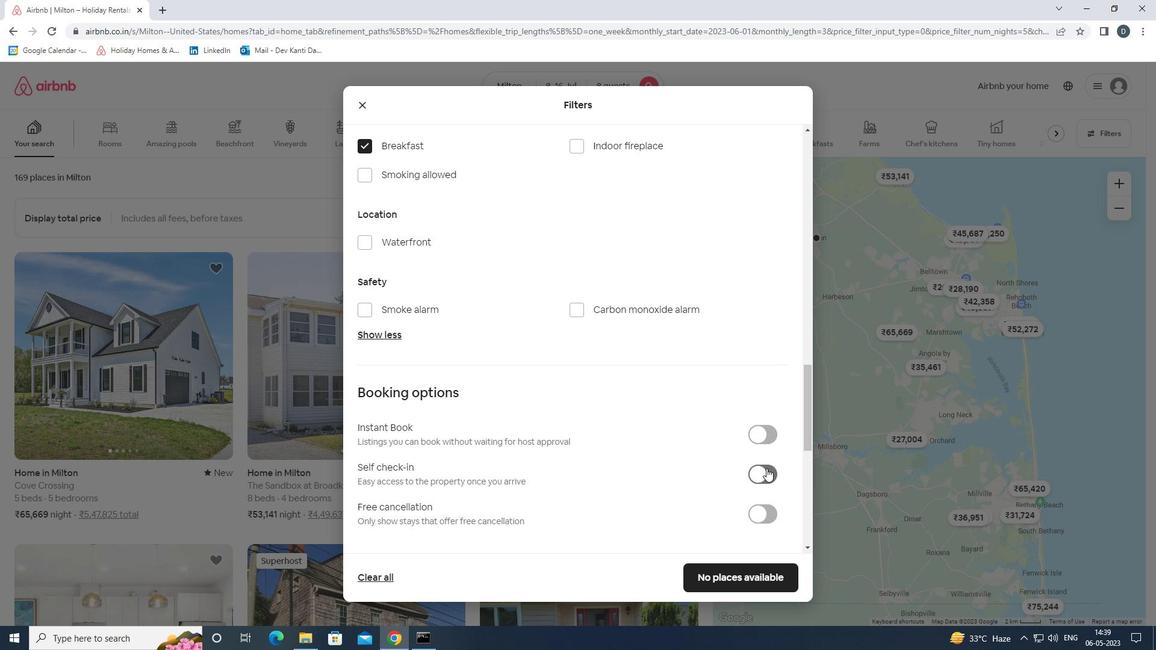 
Action: Mouse pressed left at (762, 476)
Screenshot: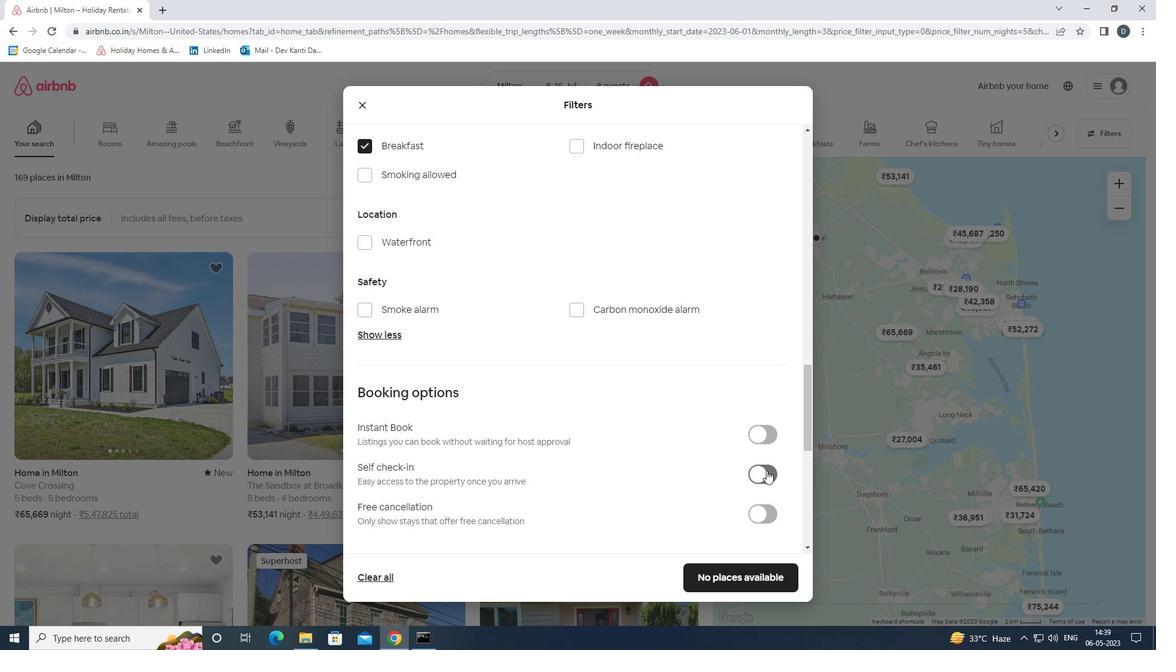 
Action: Mouse moved to (732, 457)
Screenshot: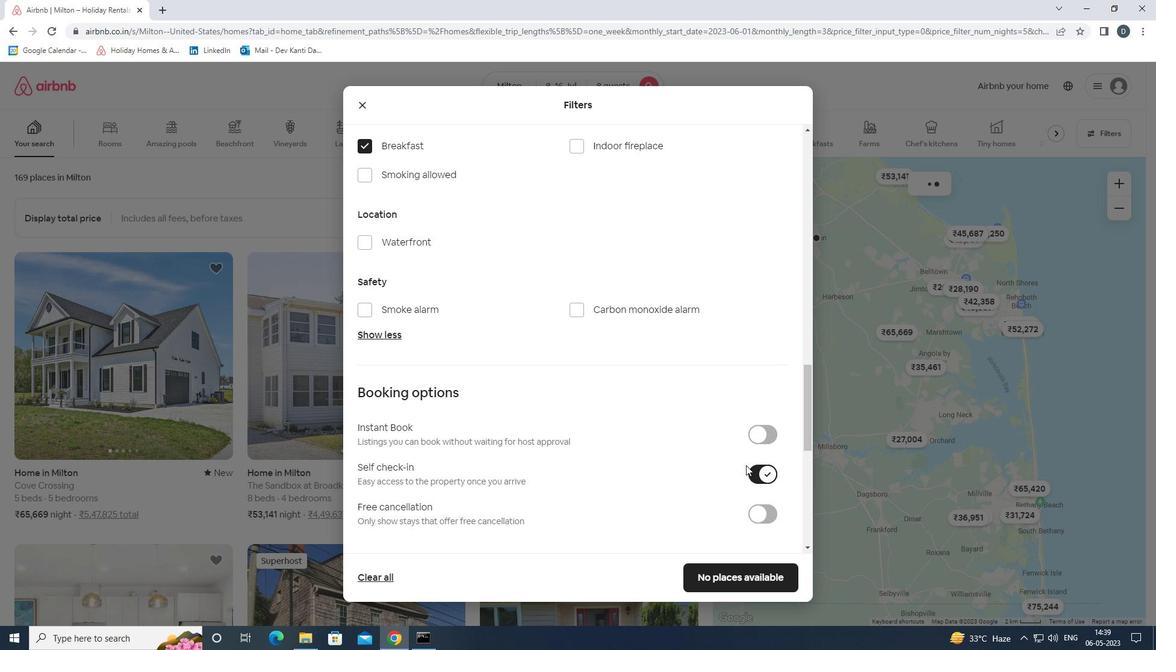 
Action: Mouse scrolled (732, 457) with delta (0, 0)
Screenshot: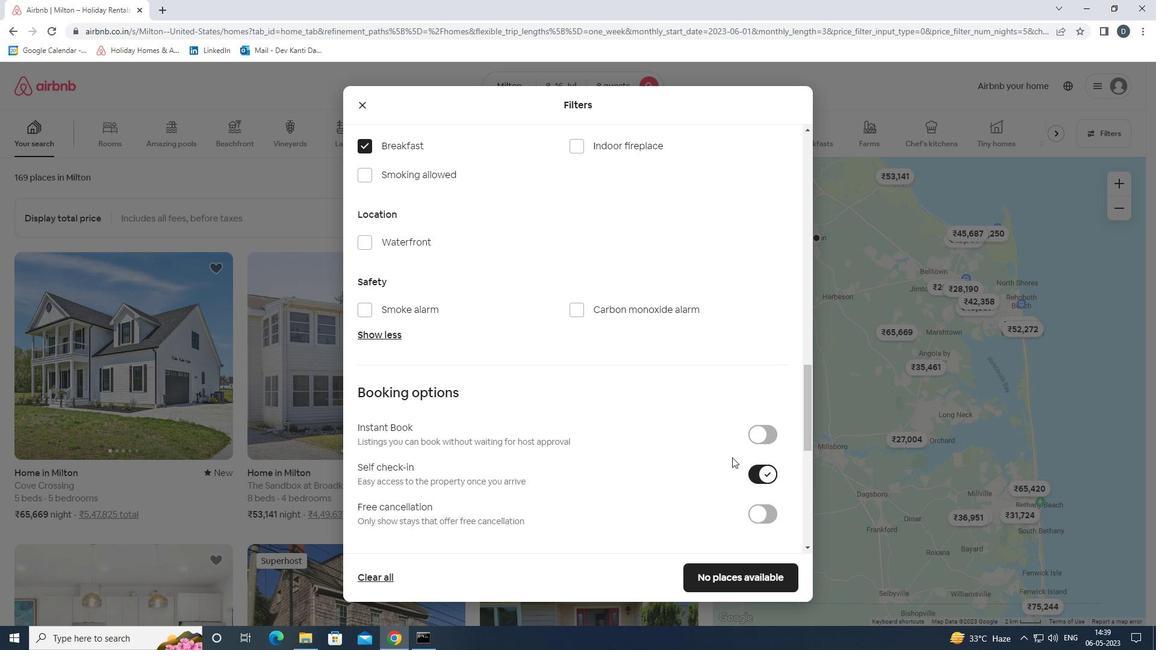 
Action: Mouse scrolled (732, 457) with delta (0, 0)
Screenshot: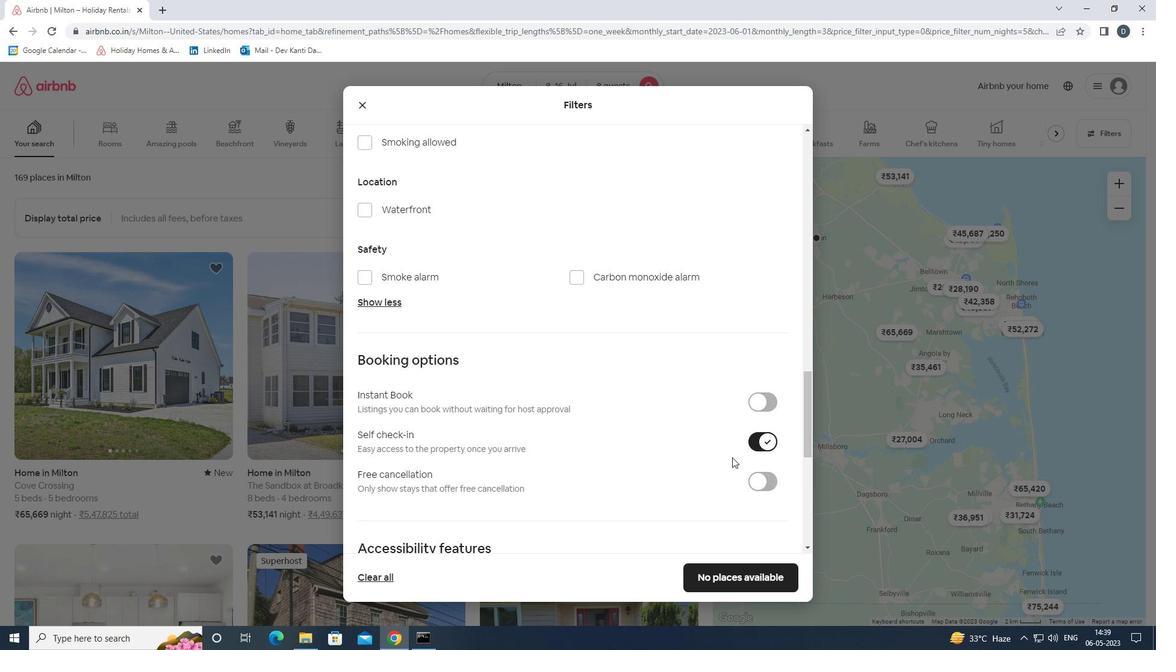 
Action: Mouse moved to (731, 460)
Screenshot: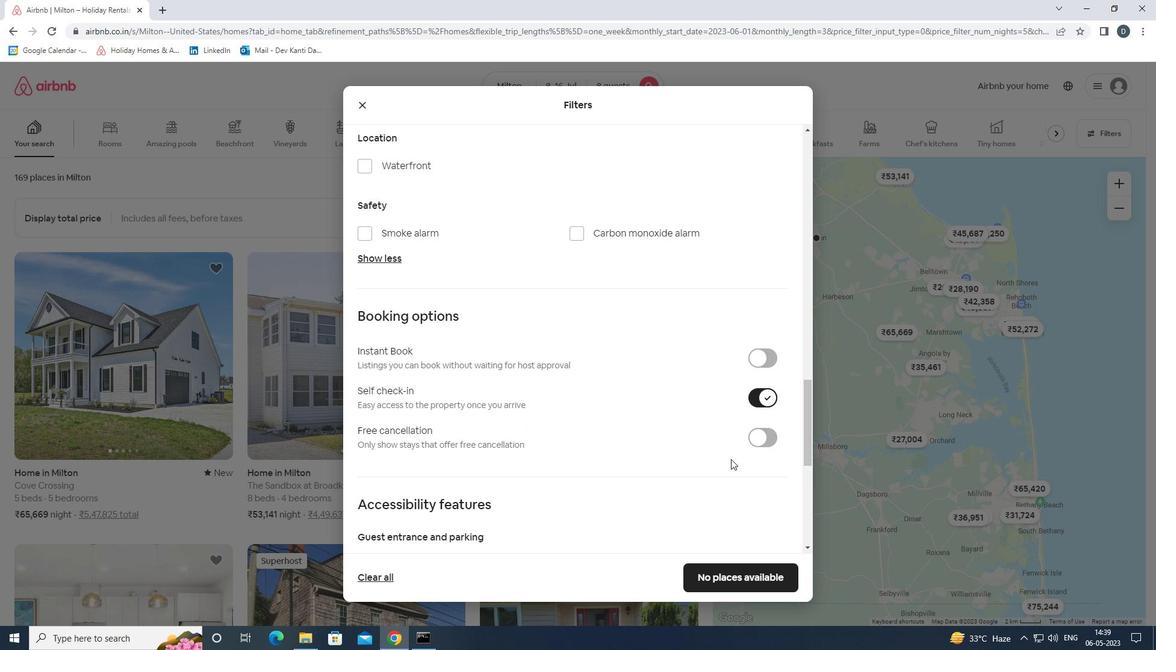 
Action: Mouse scrolled (731, 459) with delta (0, 0)
Screenshot: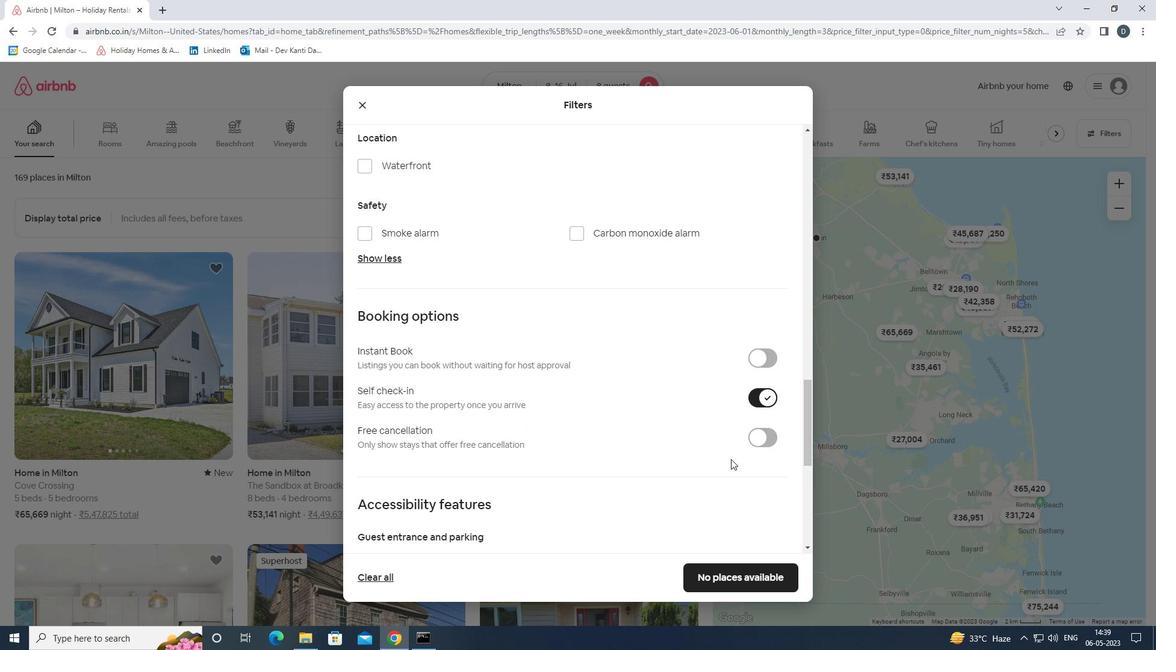 
Action: Mouse moved to (729, 460)
Screenshot: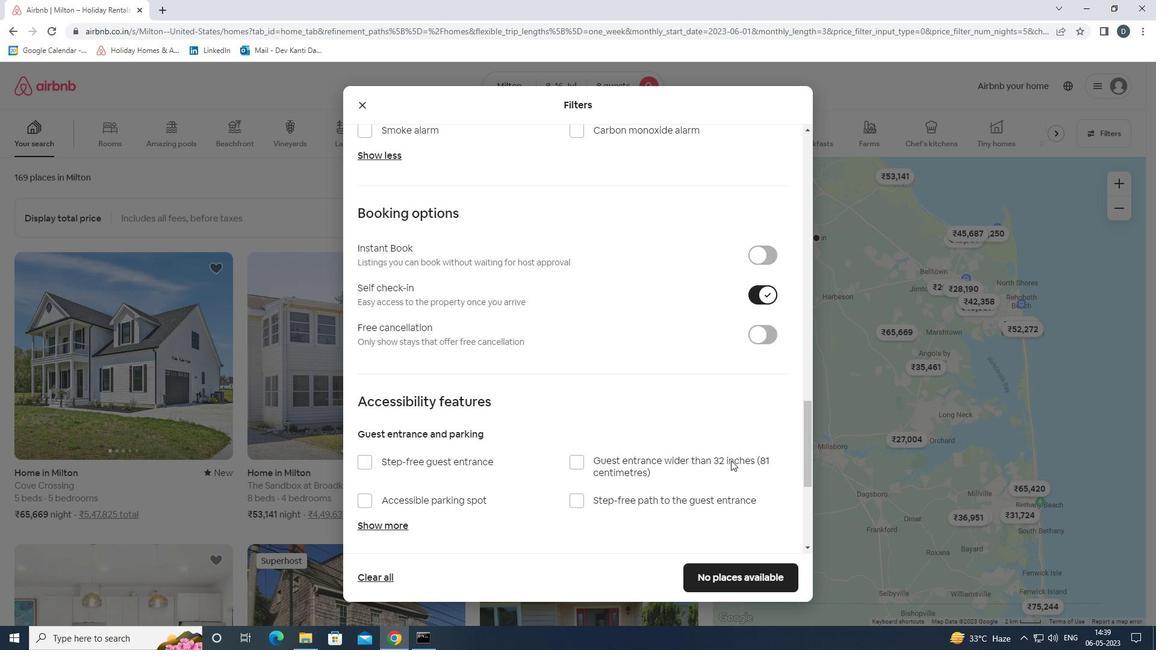 
Action: Mouse scrolled (729, 460) with delta (0, 0)
Screenshot: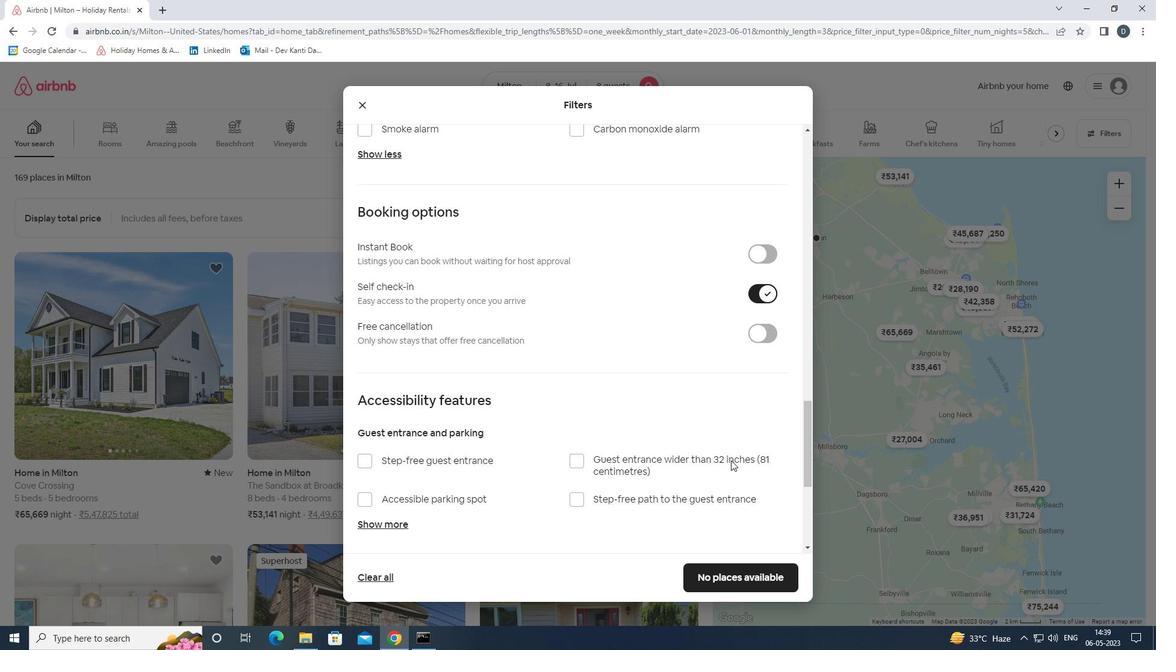 
Action: Mouse scrolled (729, 460) with delta (0, 0)
Screenshot: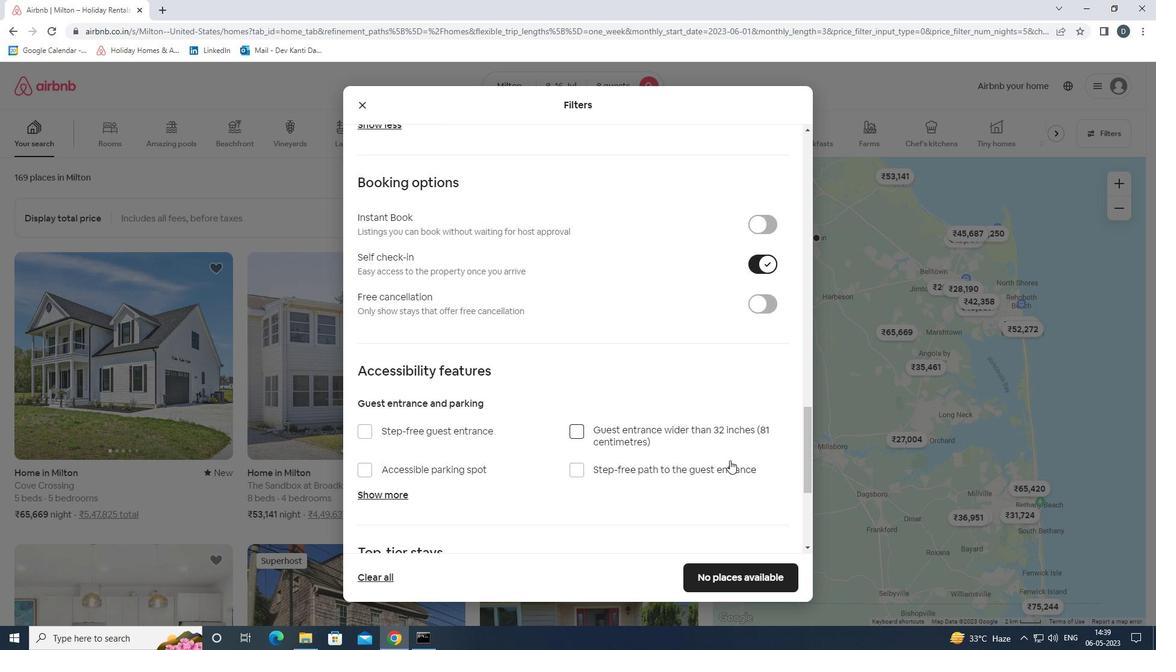 
Action: Mouse moved to (728, 461)
Screenshot: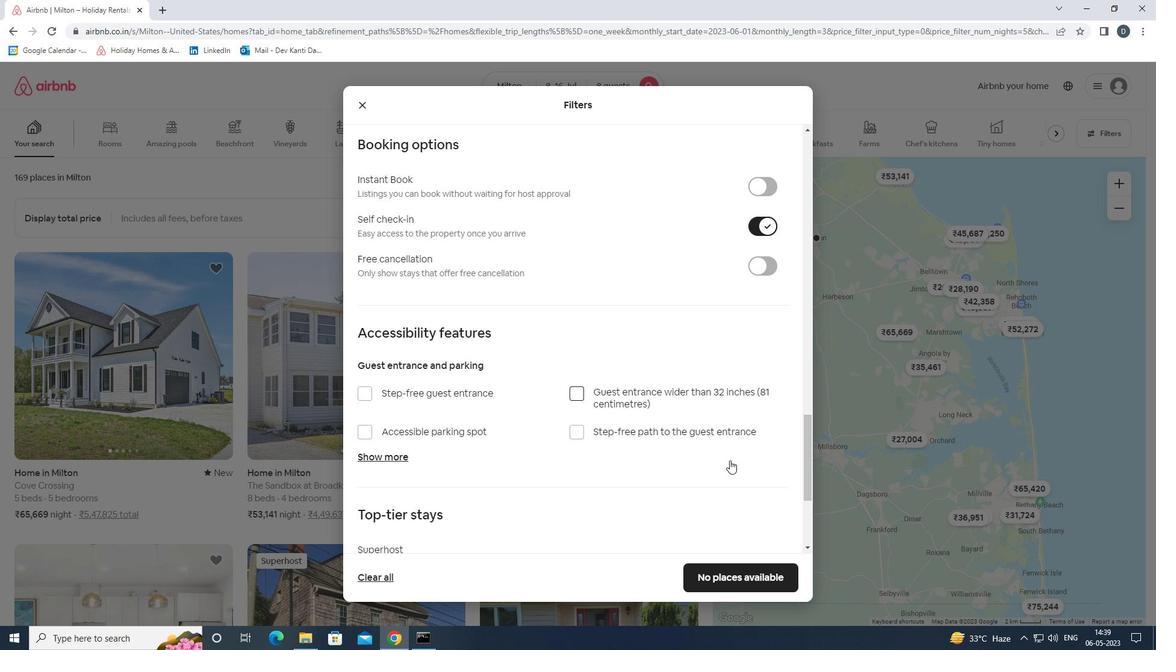
Action: Mouse scrolled (728, 460) with delta (0, 0)
Screenshot: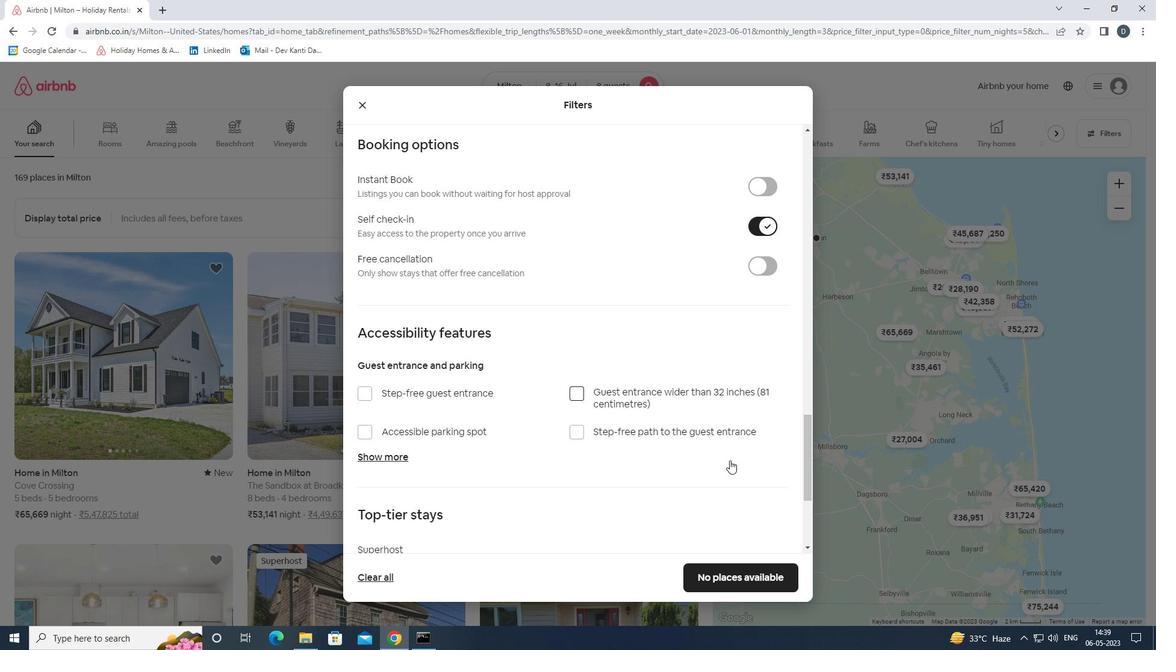 
Action: Mouse moved to (726, 465)
Screenshot: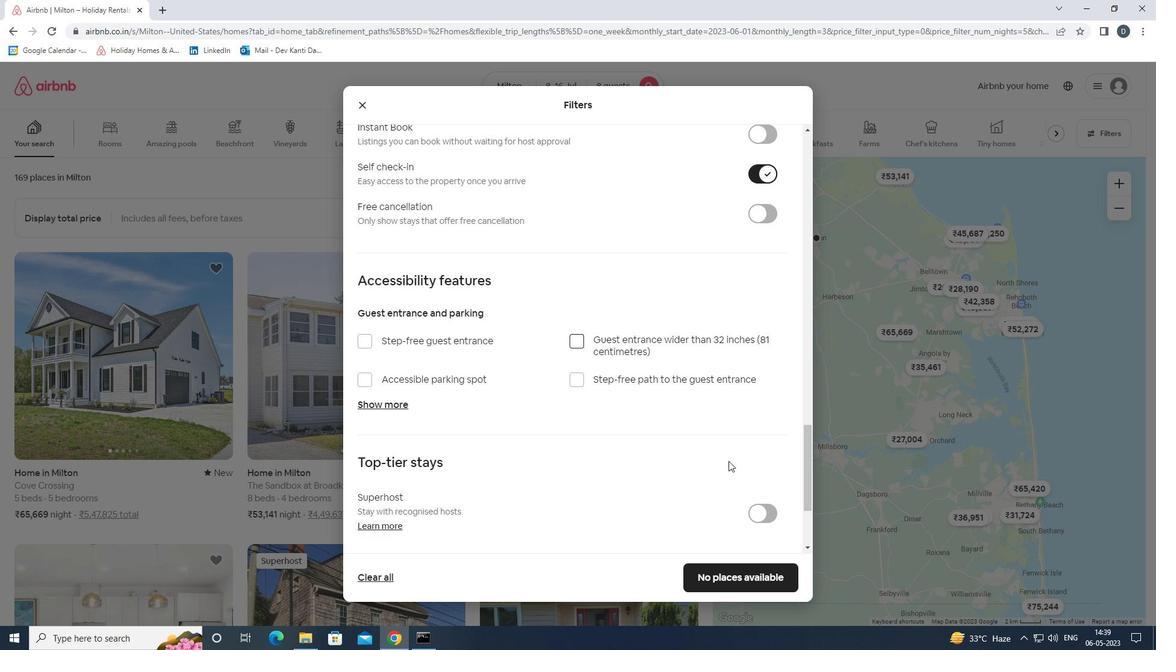 
Action: Mouse scrolled (726, 464) with delta (0, 0)
Screenshot: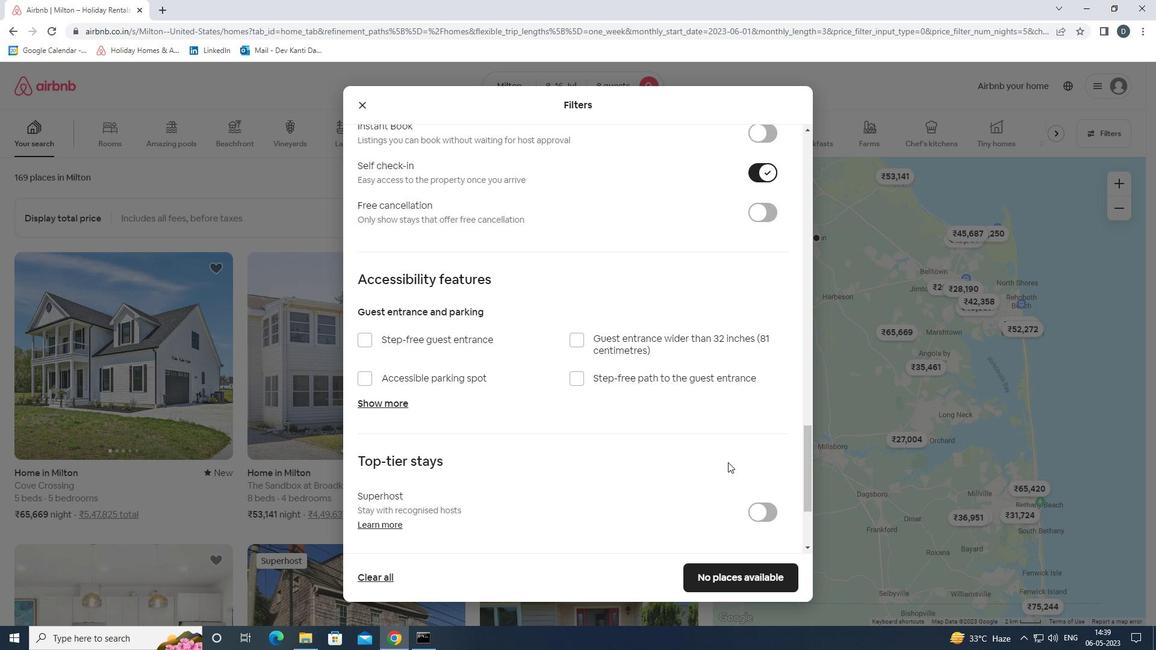 
Action: Mouse scrolled (726, 464) with delta (0, 0)
Screenshot: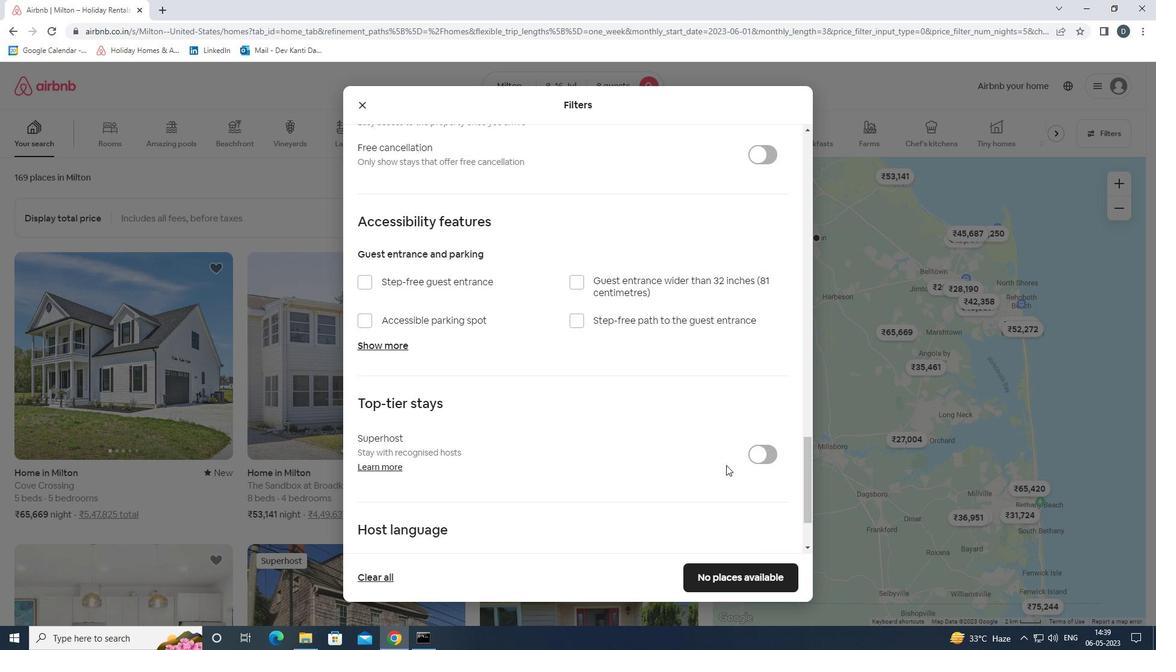 
Action: Mouse moved to (714, 472)
Screenshot: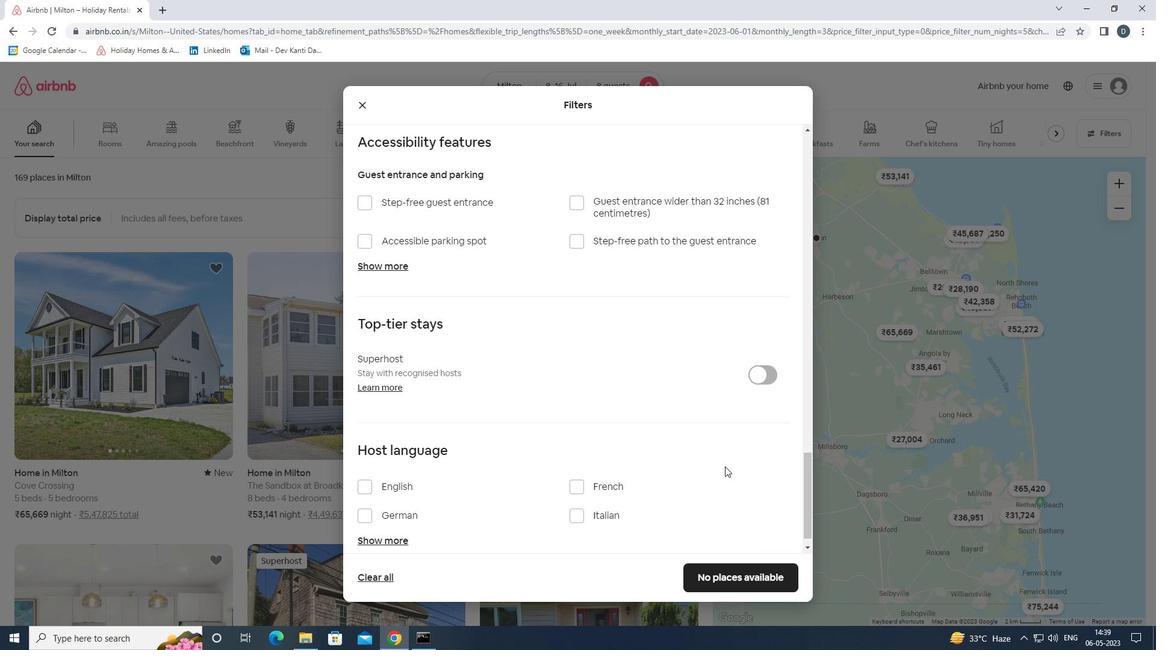 
Action: Mouse scrolled (714, 471) with delta (0, 0)
Screenshot: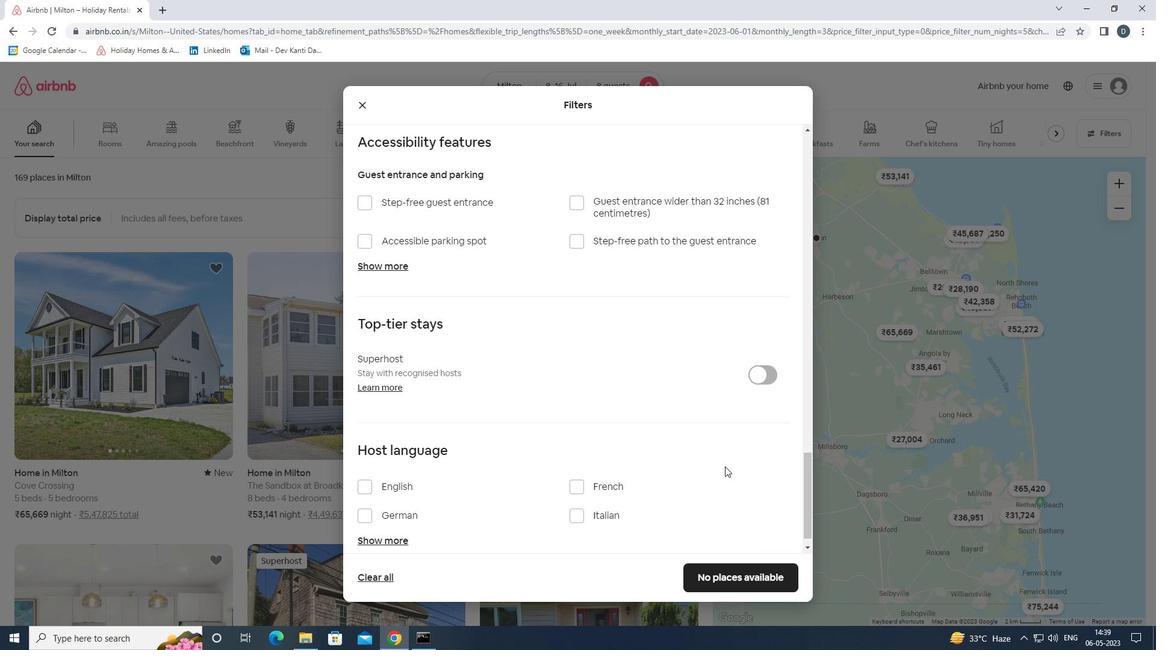 
Action: Mouse moved to (707, 473)
Screenshot: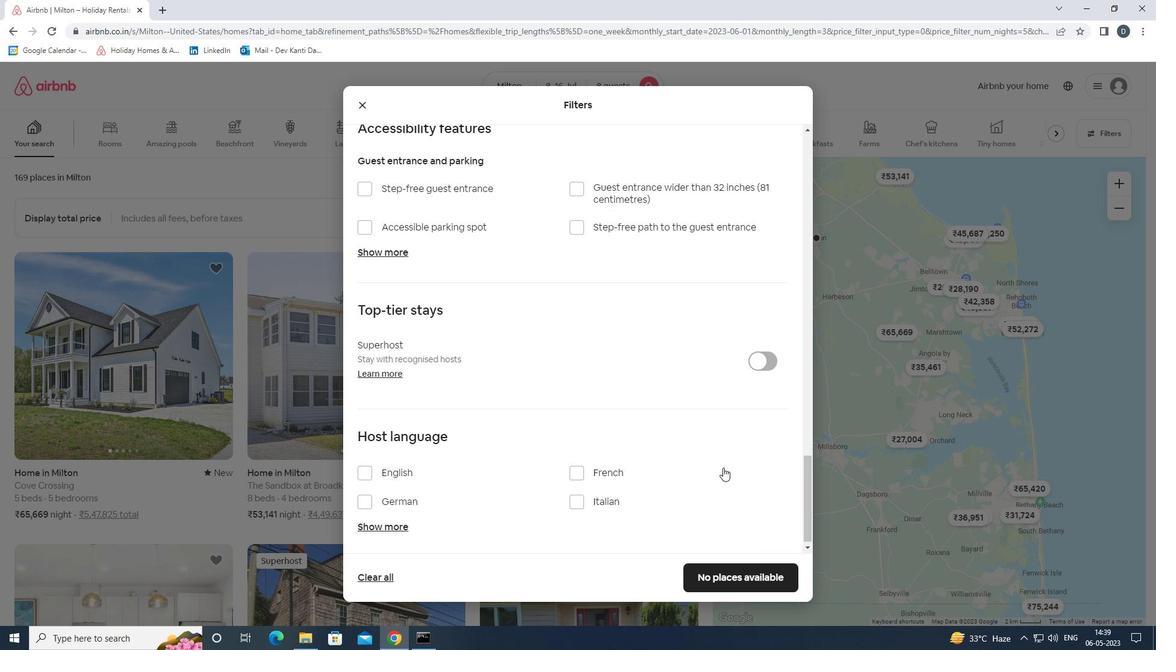 
Action: Mouse scrolled (707, 474) with delta (0, 0)
Screenshot: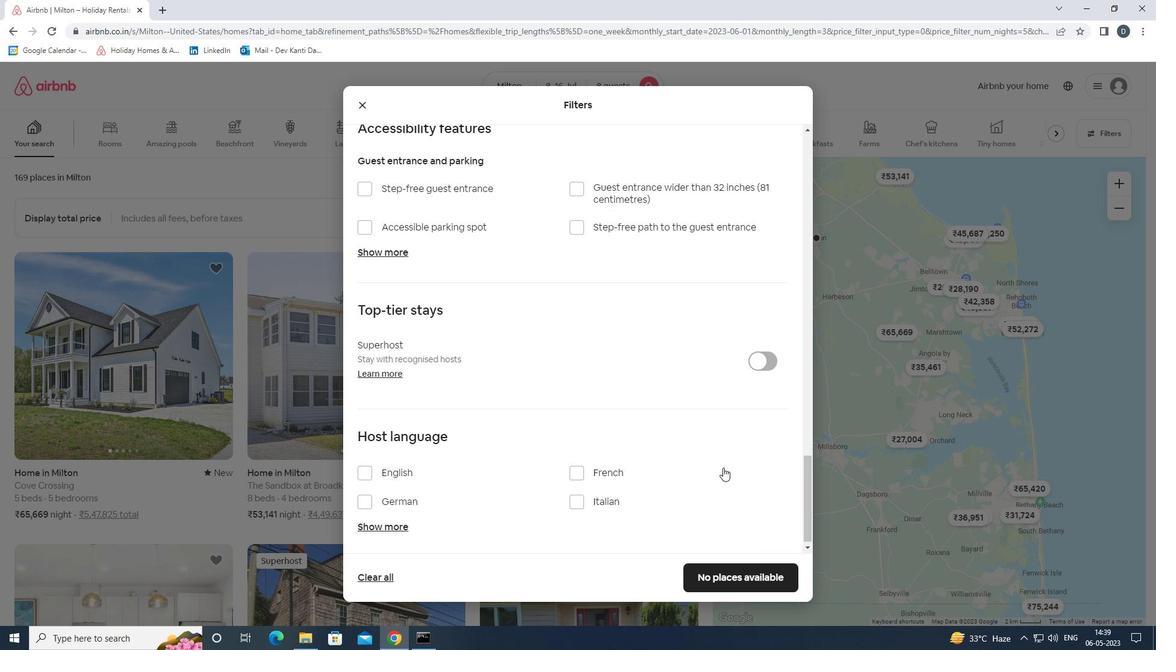
Action: Mouse moved to (449, 501)
Screenshot: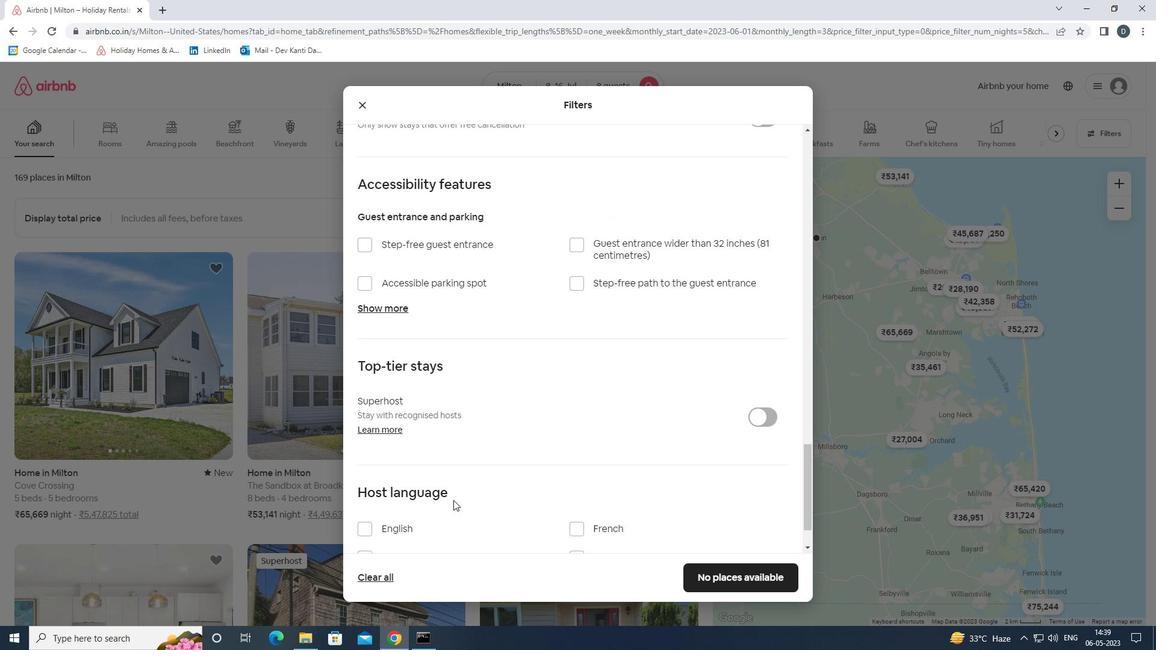 
Action: Mouse scrolled (449, 501) with delta (0, 0)
Screenshot: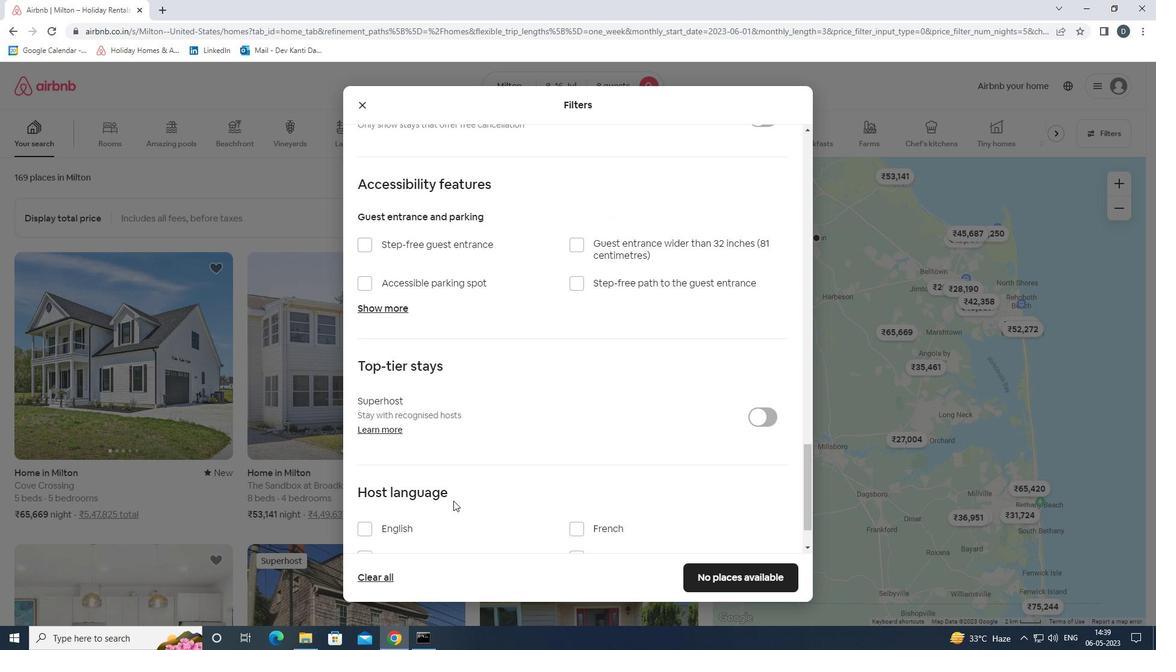 
Action: Mouse moved to (448, 501)
Screenshot: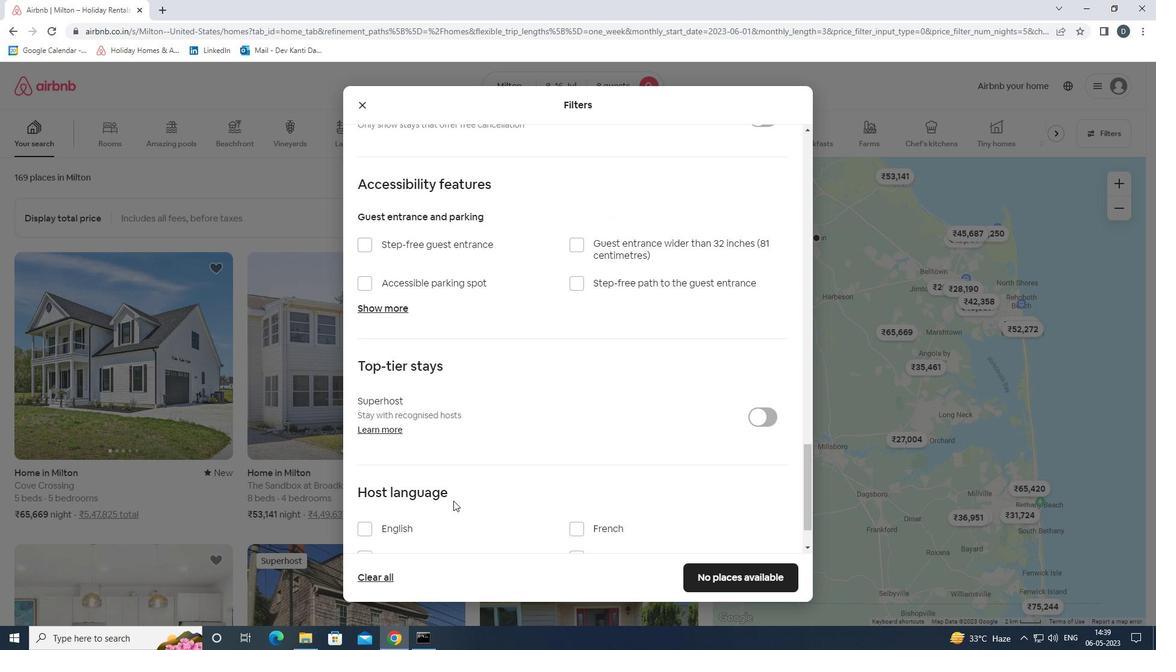 
Action: Mouse scrolled (448, 501) with delta (0, 0)
Screenshot: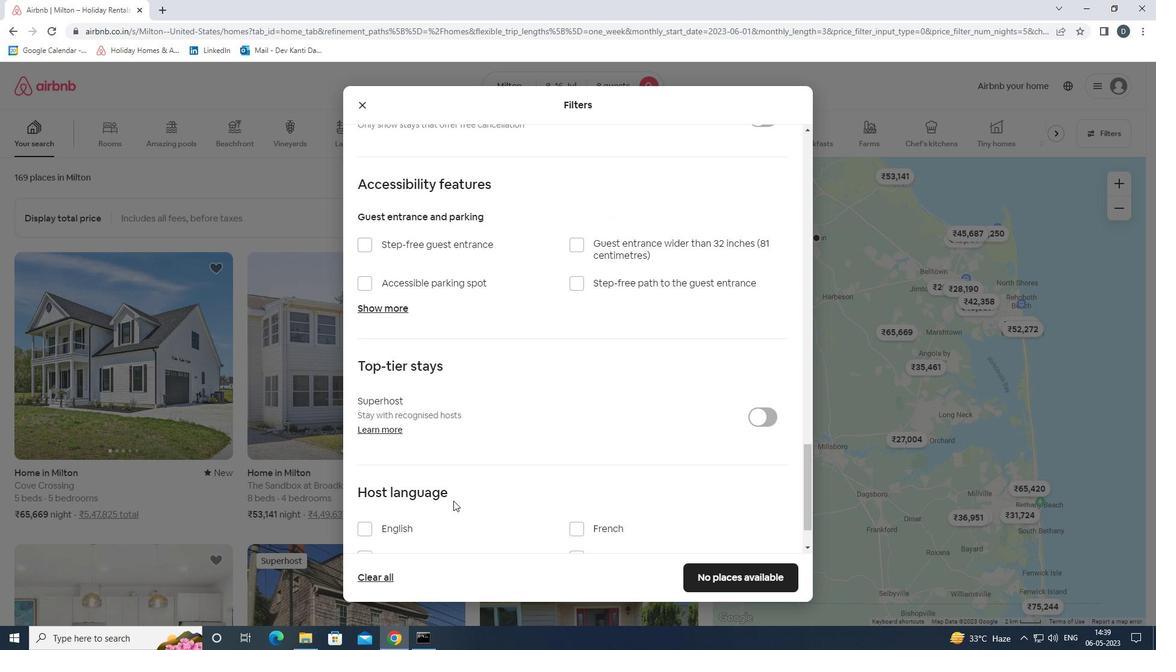 
Action: Mouse moved to (426, 476)
Screenshot: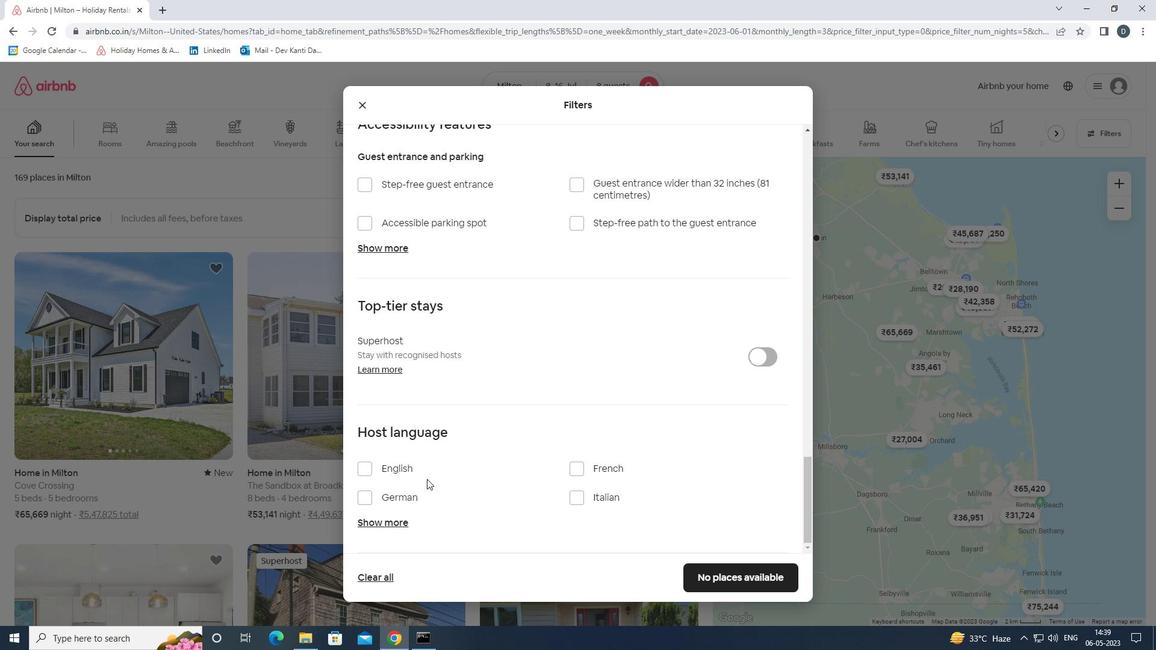 
Action: Mouse pressed left at (426, 476)
Screenshot: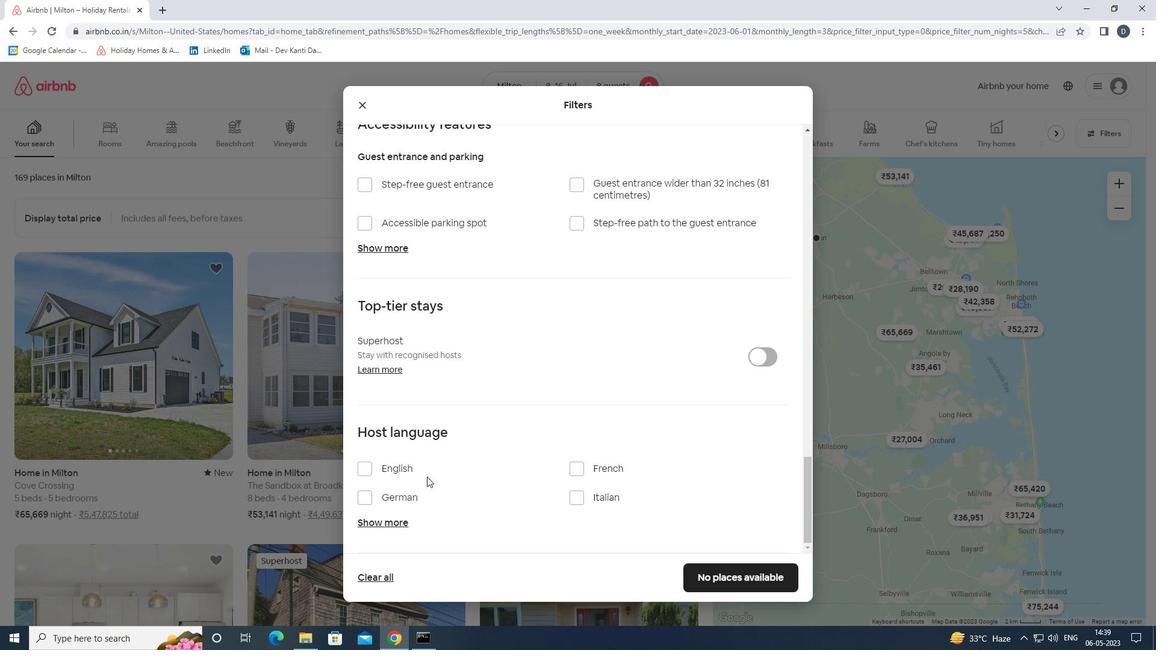 
Action: Mouse moved to (421, 469)
Screenshot: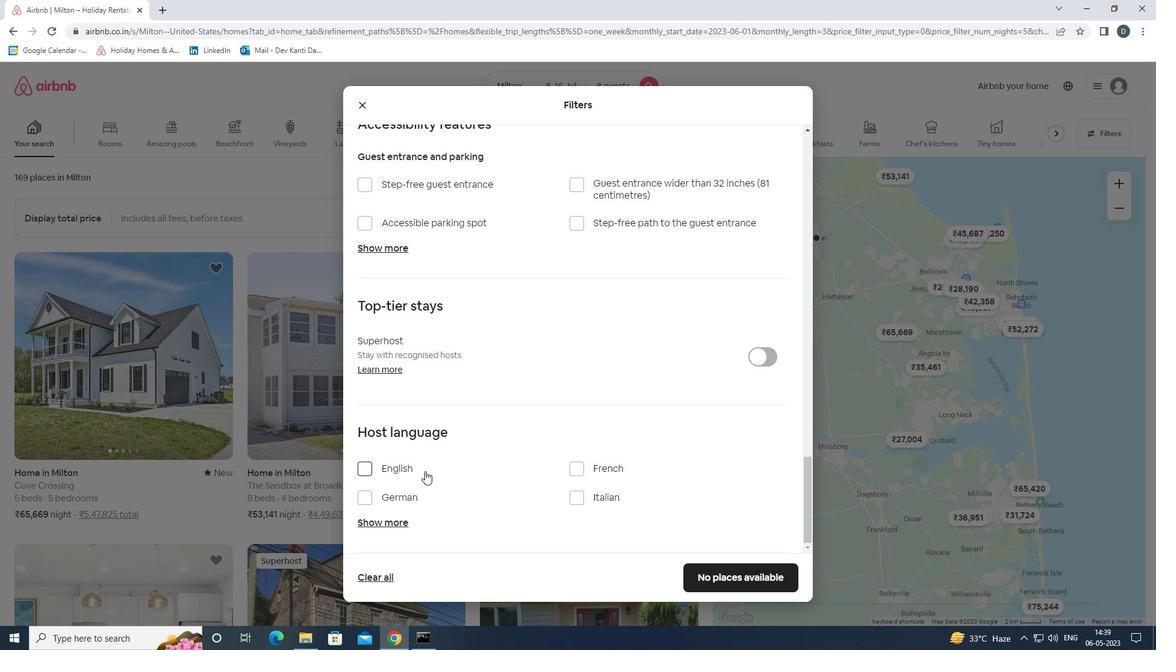 
Action: Mouse pressed left at (421, 469)
Screenshot: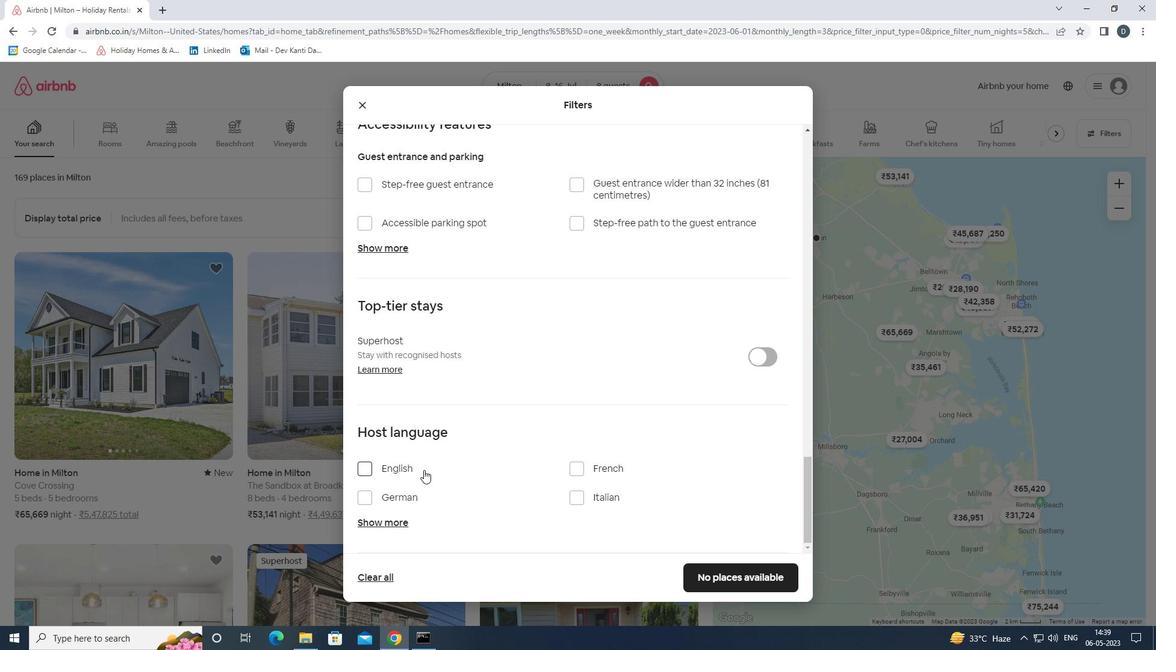 
Action: Mouse moved to (706, 569)
Screenshot: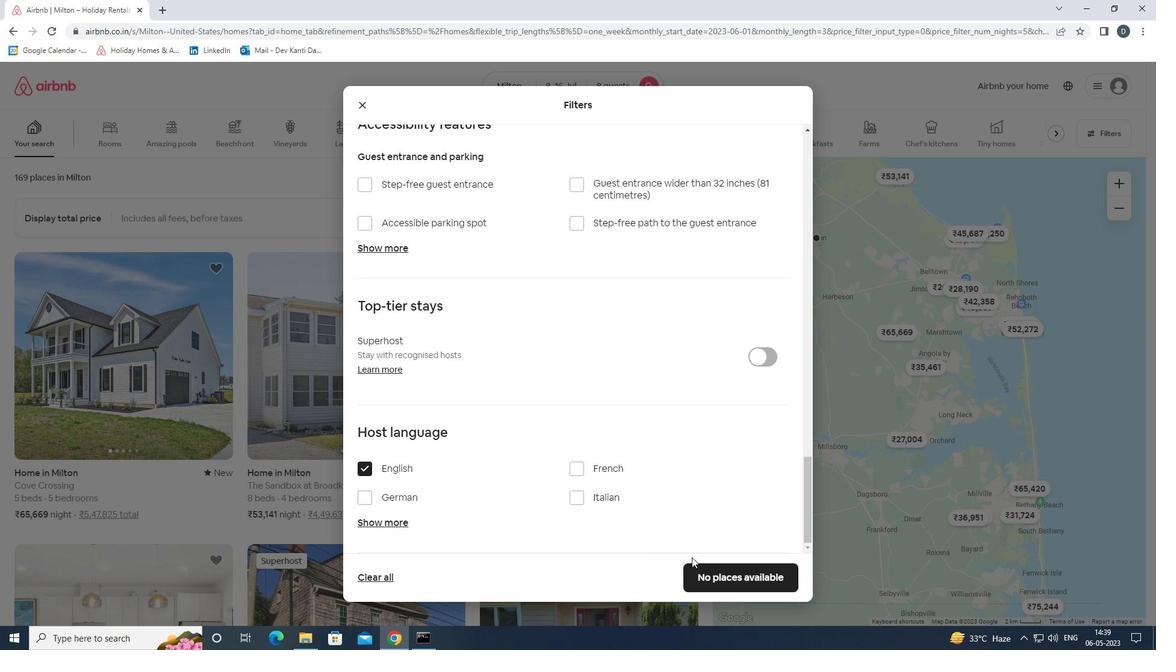
Action: Mouse pressed left at (706, 569)
Screenshot: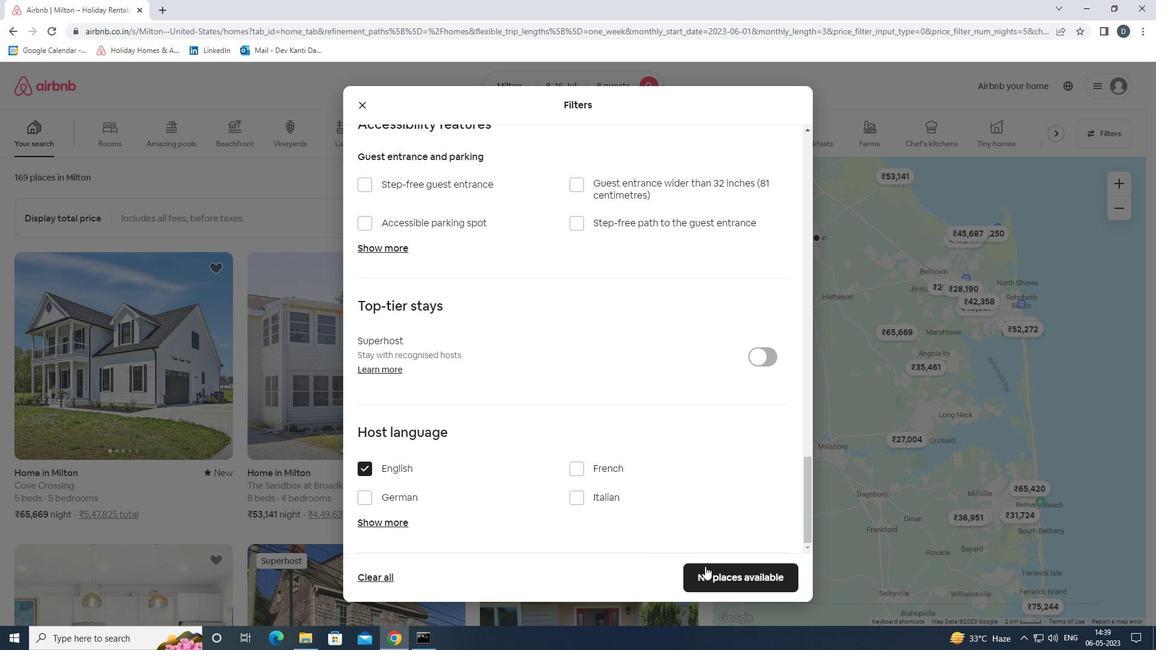 
Action: Mouse moved to (701, 522)
Screenshot: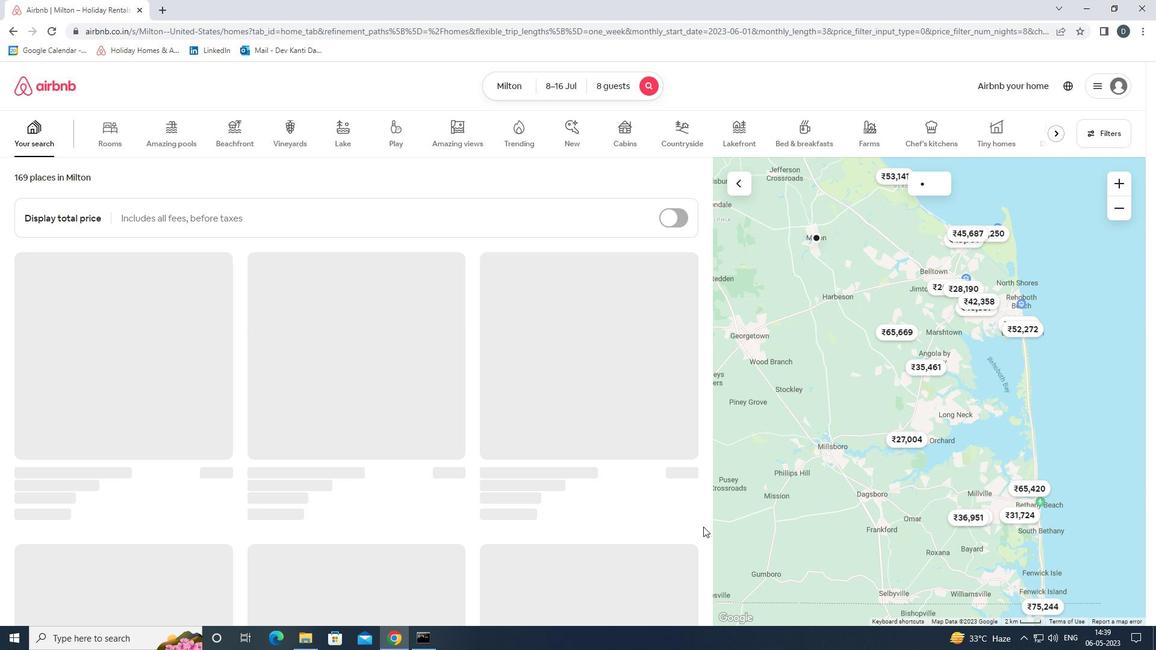 
